 Task: Create validation rules in candidate object.
Action: Mouse moved to (574, 113)
Screenshot: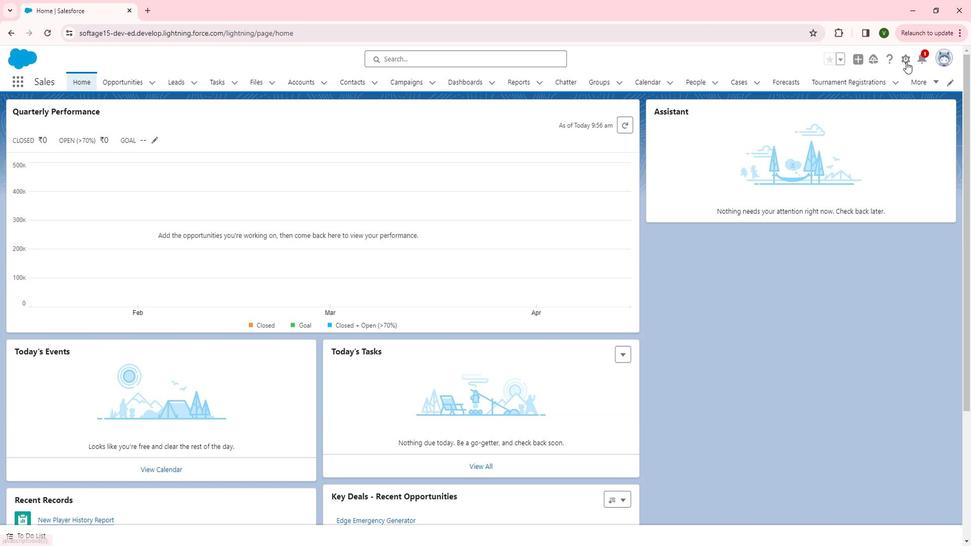 
Action: Mouse pressed left at (574, 113)
Screenshot: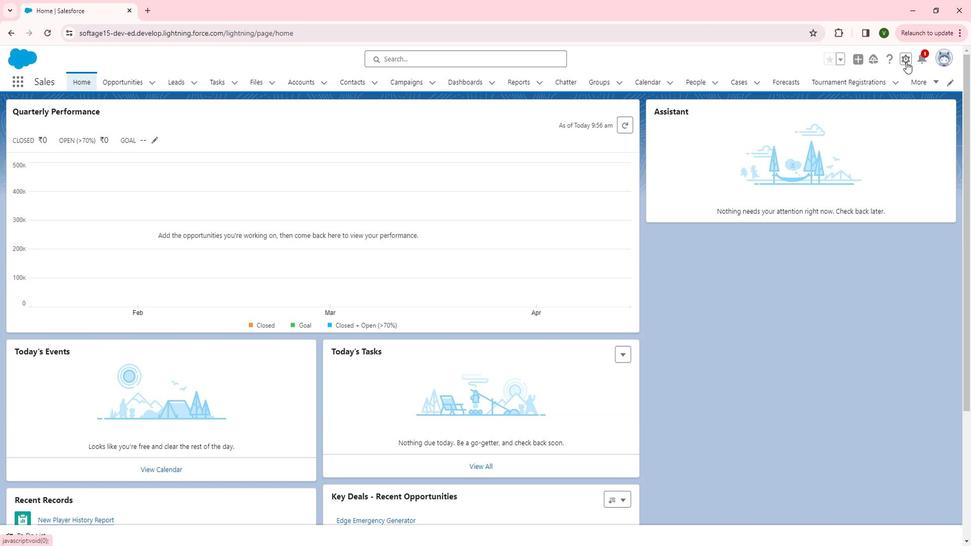 
Action: Mouse moved to (558, 139)
Screenshot: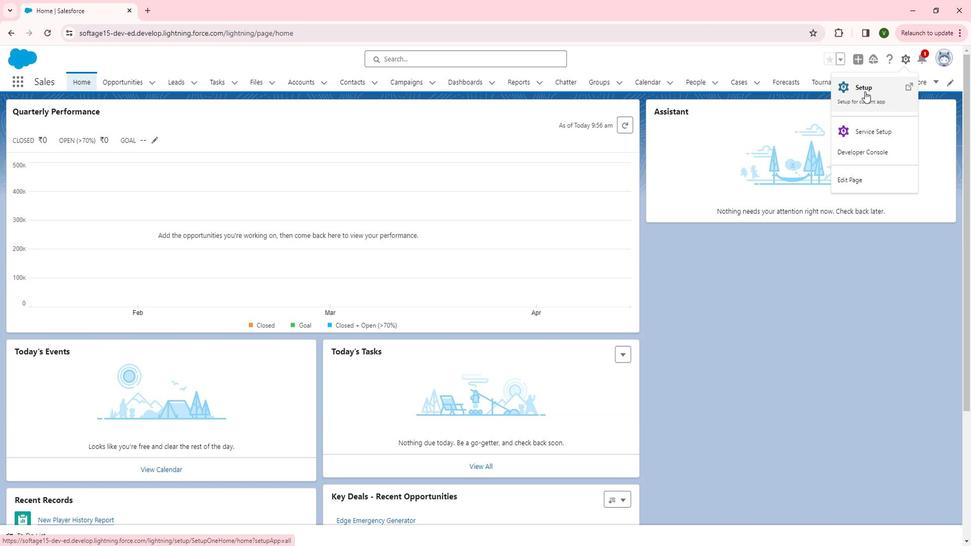 
Action: Mouse pressed left at (558, 139)
Screenshot: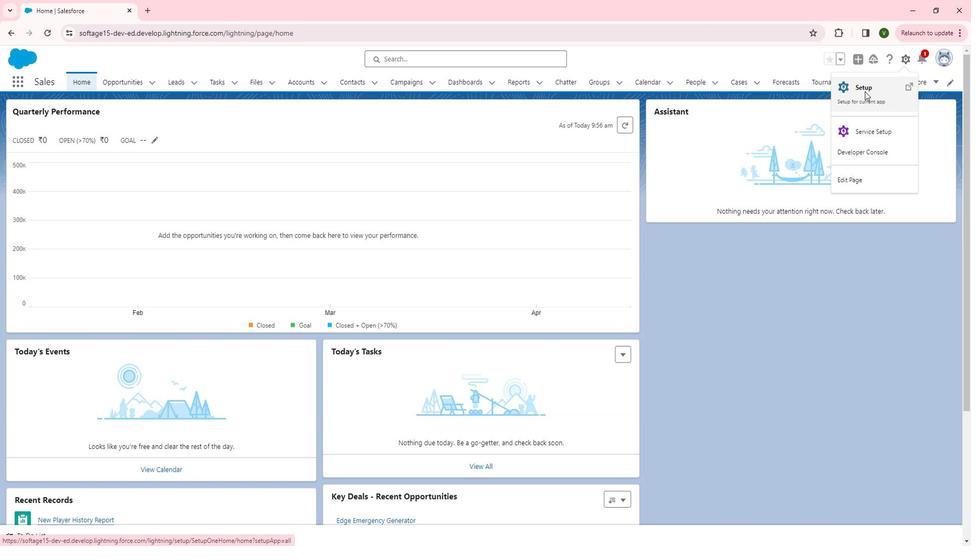 
Action: Mouse moved to (244, 379)
Screenshot: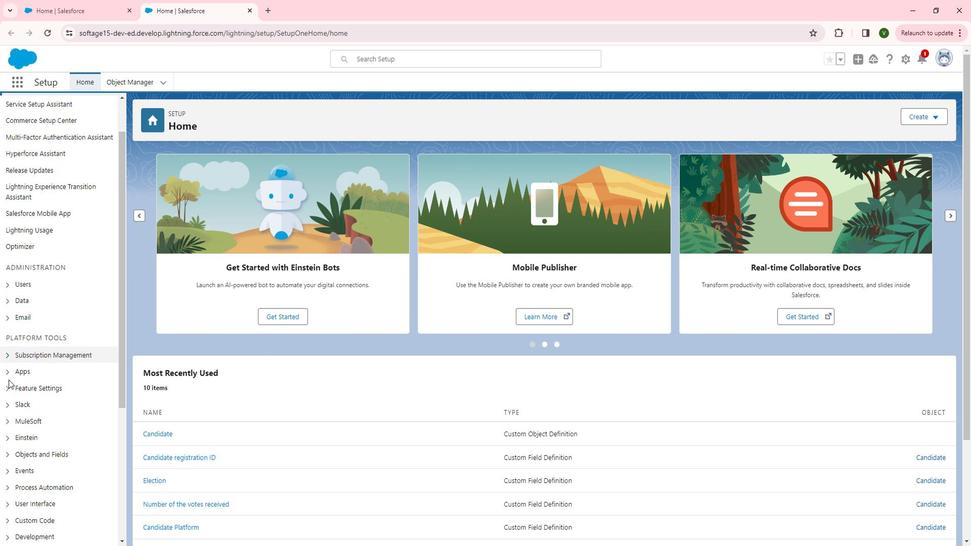 
Action: Mouse scrolled (244, 379) with delta (0, 0)
Screenshot: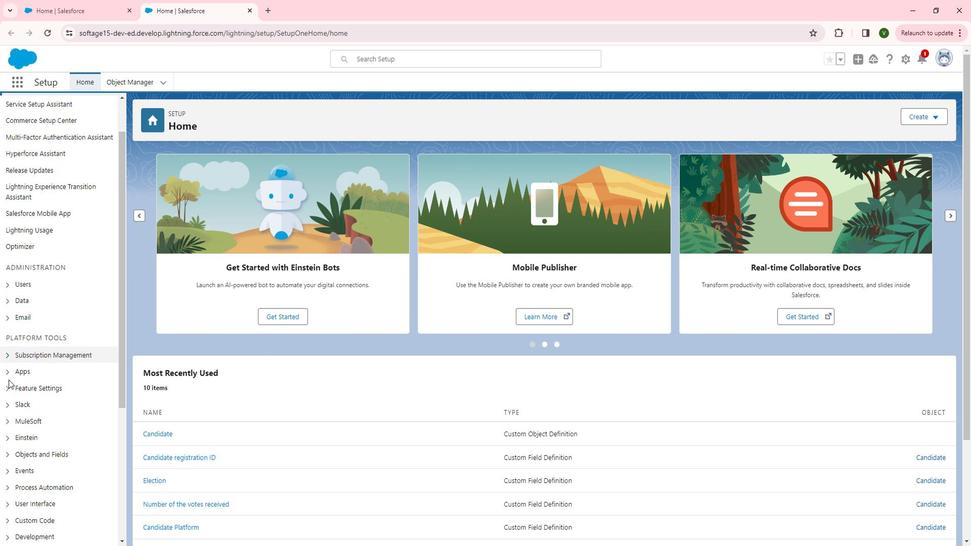 
Action: Mouse moved to (244, 390)
Screenshot: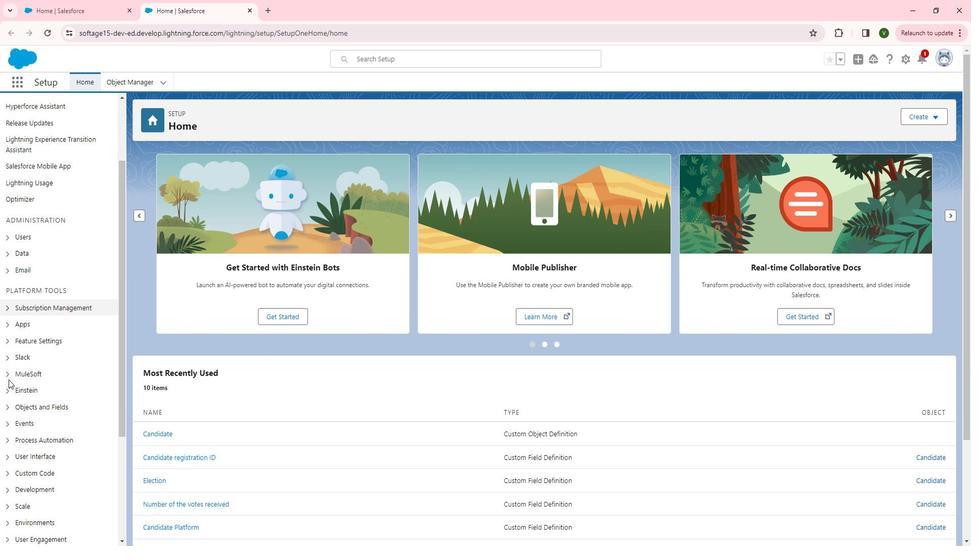 
Action: Mouse scrolled (244, 390) with delta (0, 0)
Screenshot: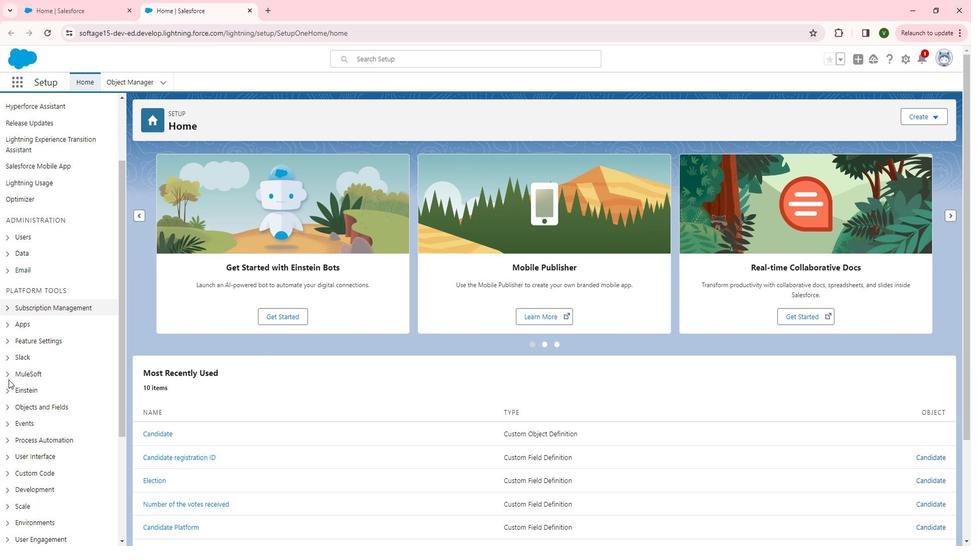 
Action: Mouse moved to (244, 409)
Screenshot: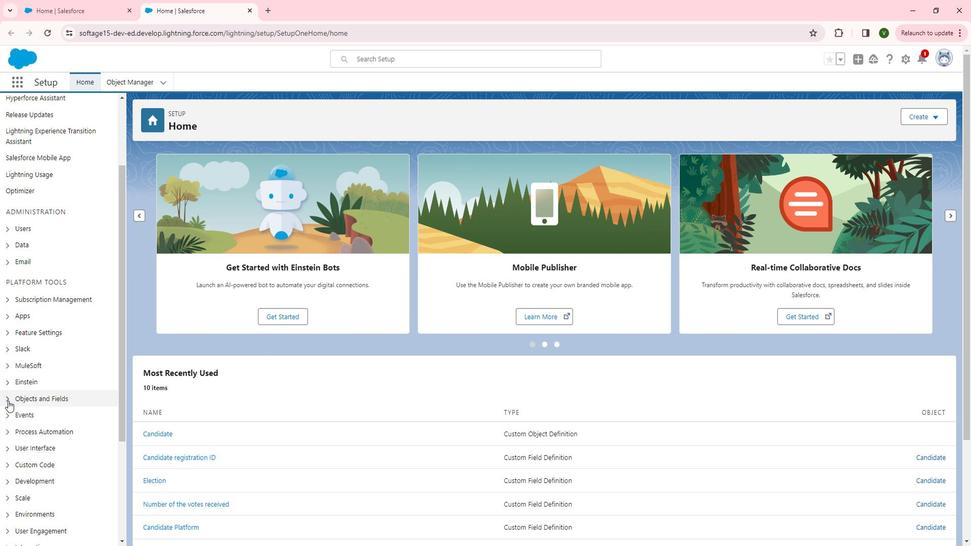 
Action: Mouse pressed left at (244, 409)
Screenshot: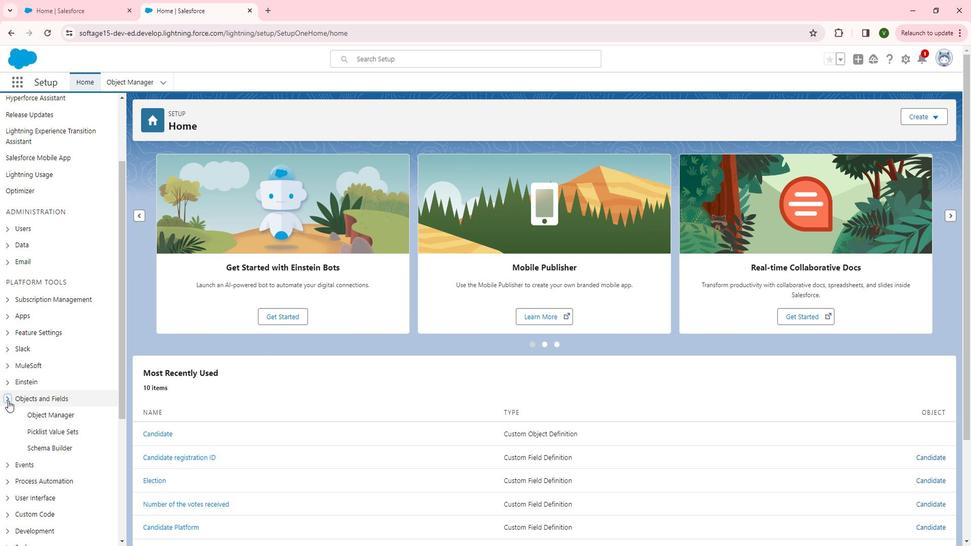 
Action: Mouse moved to (265, 423)
Screenshot: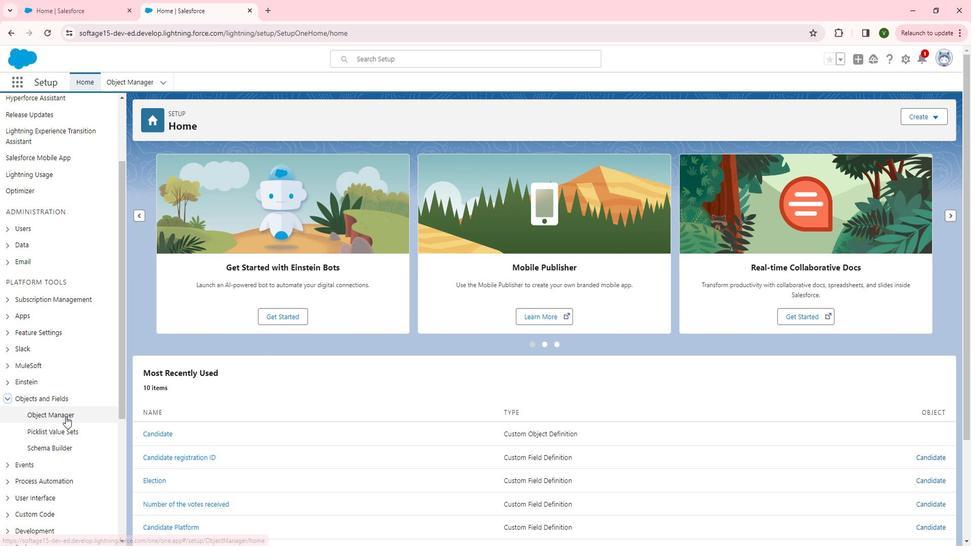 
Action: Mouse pressed left at (265, 423)
Screenshot: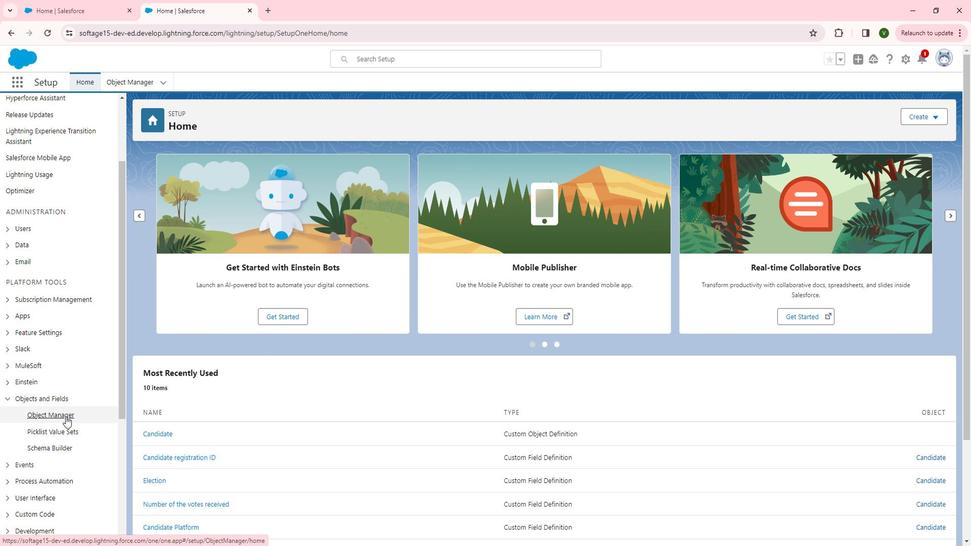 
Action: Mouse moved to (282, 350)
Screenshot: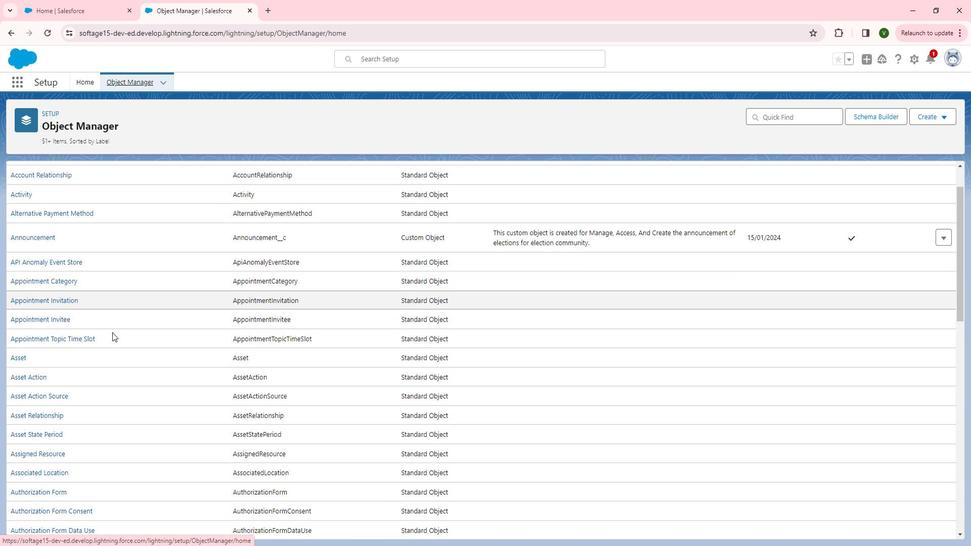 
Action: Mouse scrolled (282, 349) with delta (0, 0)
Screenshot: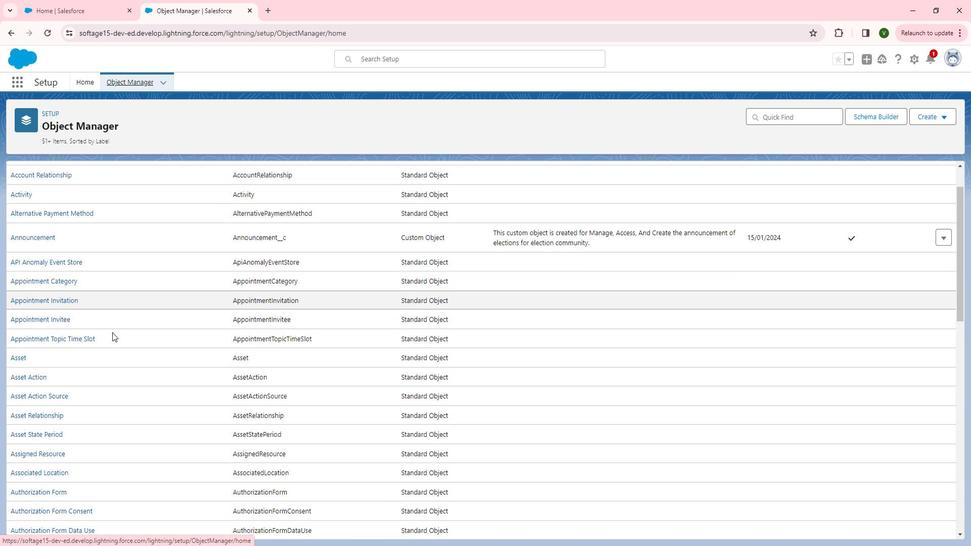 
Action: Mouse moved to (282, 350)
Screenshot: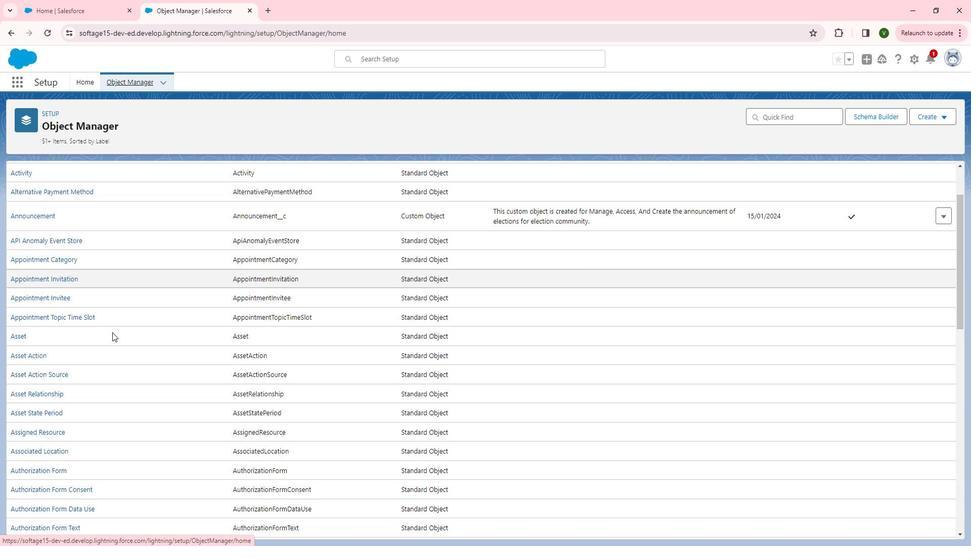 
Action: Mouse scrolled (282, 349) with delta (0, 0)
Screenshot: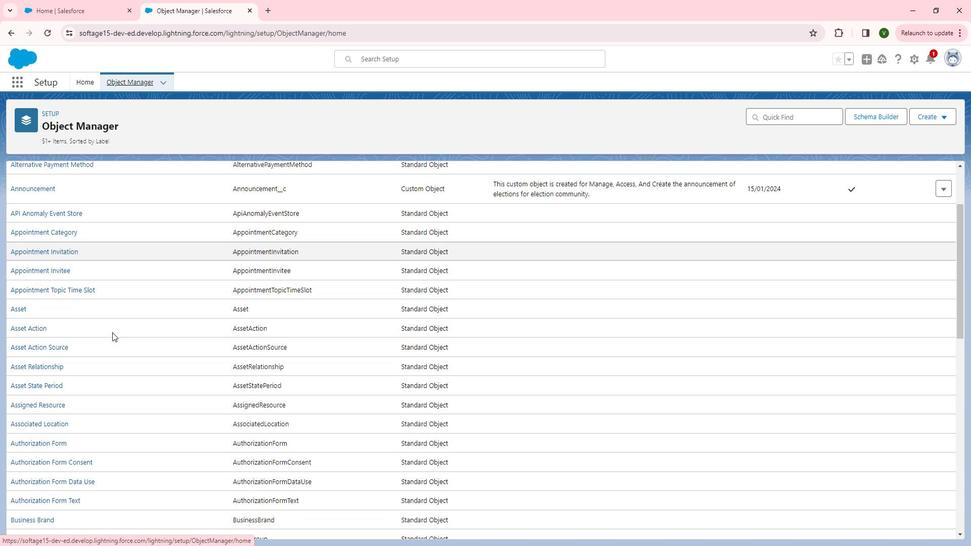 
Action: Mouse scrolled (282, 349) with delta (0, 0)
Screenshot: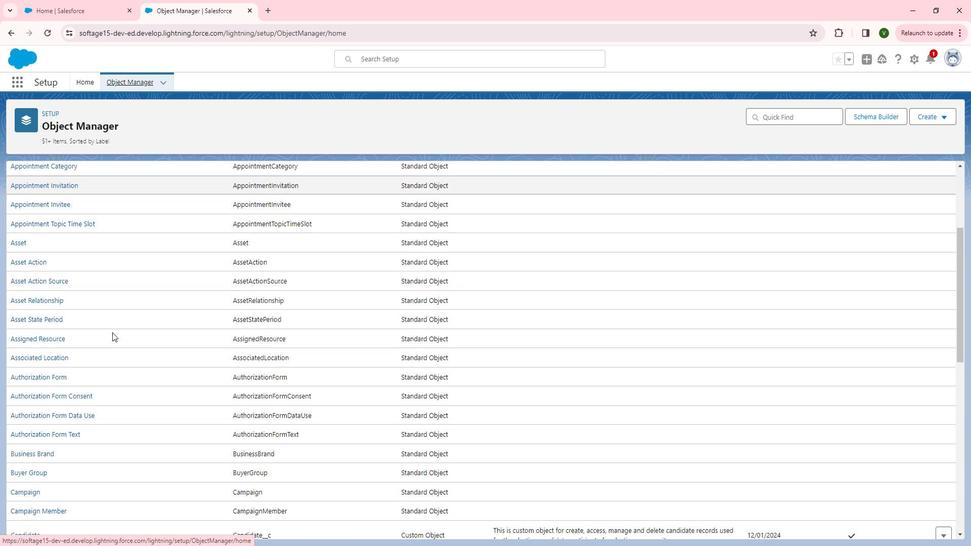 
Action: Mouse scrolled (282, 349) with delta (0, 0)
Screenshot: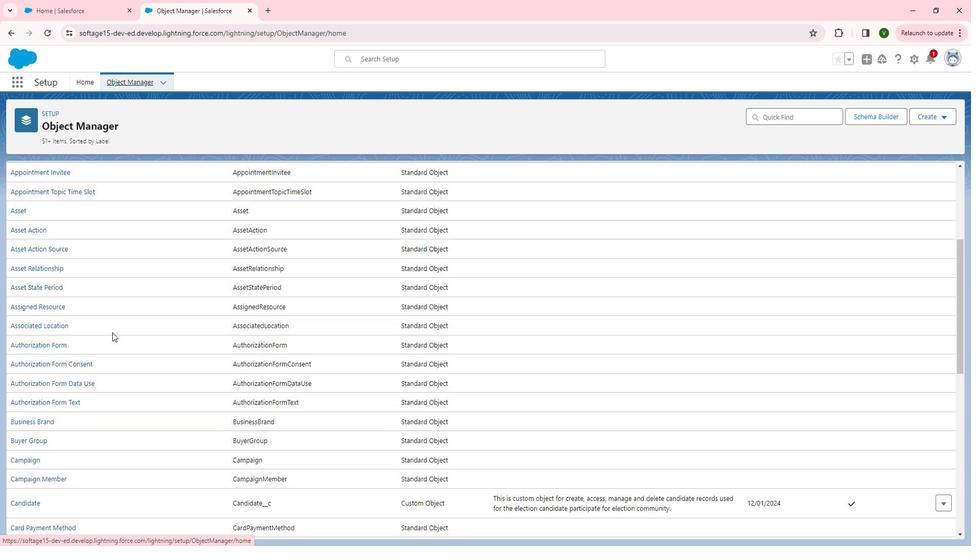 
Action: Mouse scrolled (282, 349) with delta (0, 0)
Screenshot: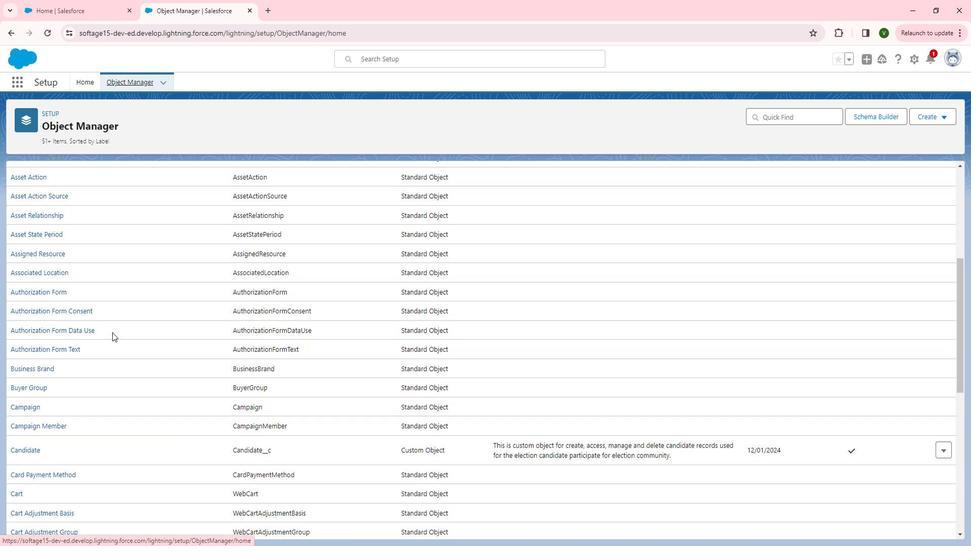 
Action: Mouse scrolled (282, 349) with delta (0, 0)
Screenshot: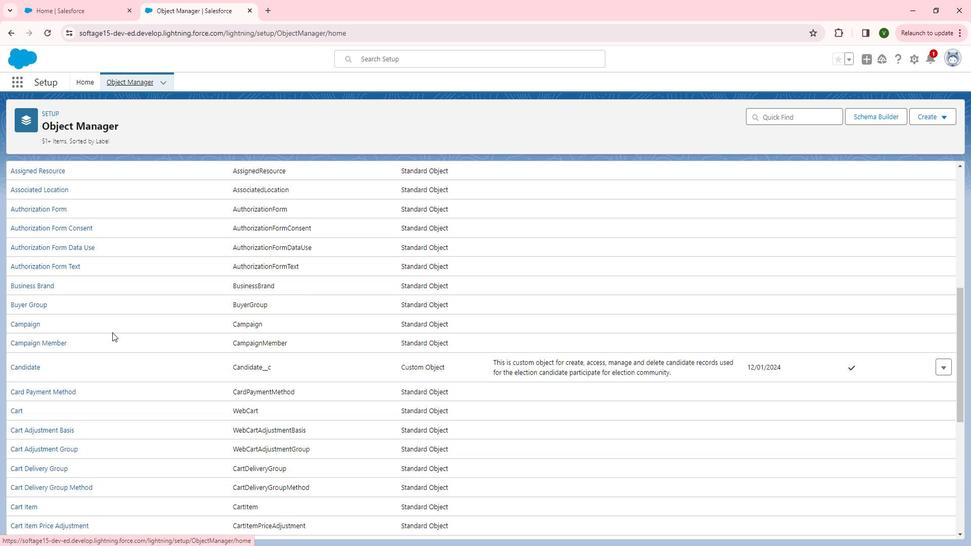 
Action: Mouse scrolled (282, 349) with delta (0, 0)
Screenshot: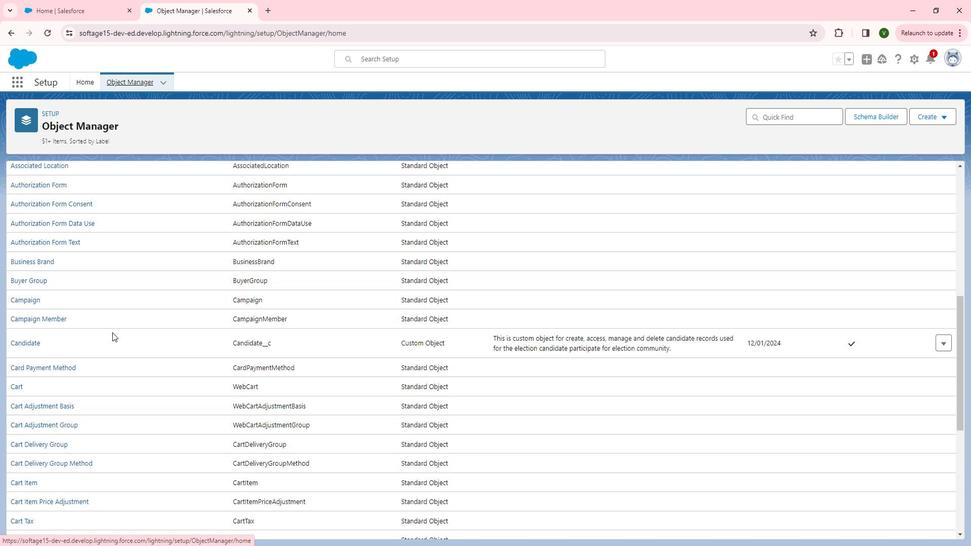 
Action: Mouse moved to (254, 345)
Screenshot: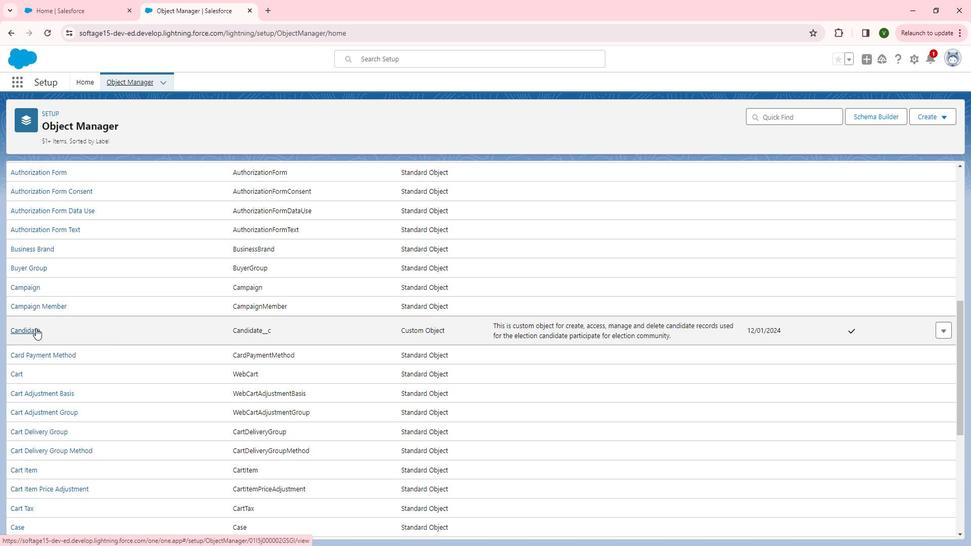 
Action: Mouse pressed left at (254, 345)
Screenshot: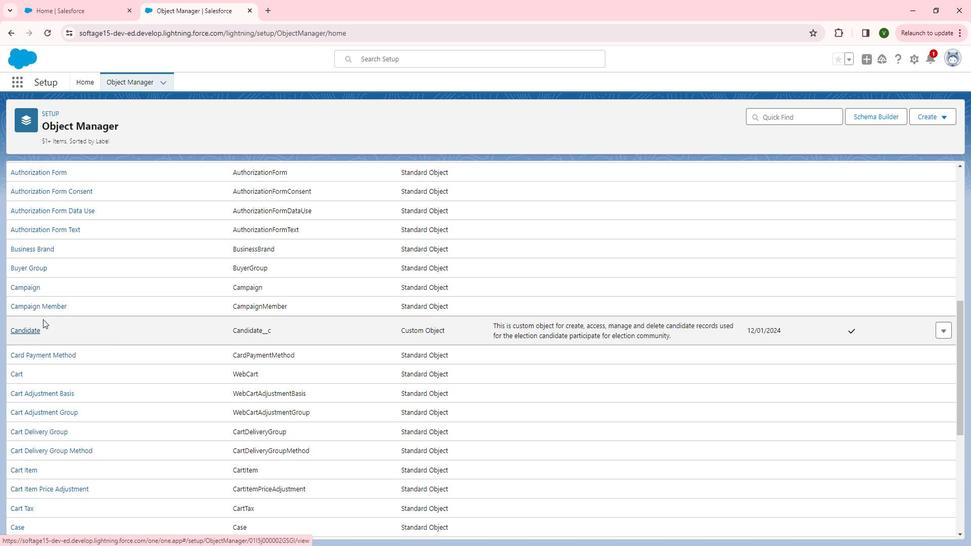 
Action: Mouse moved to (259, 478)
Screenshot: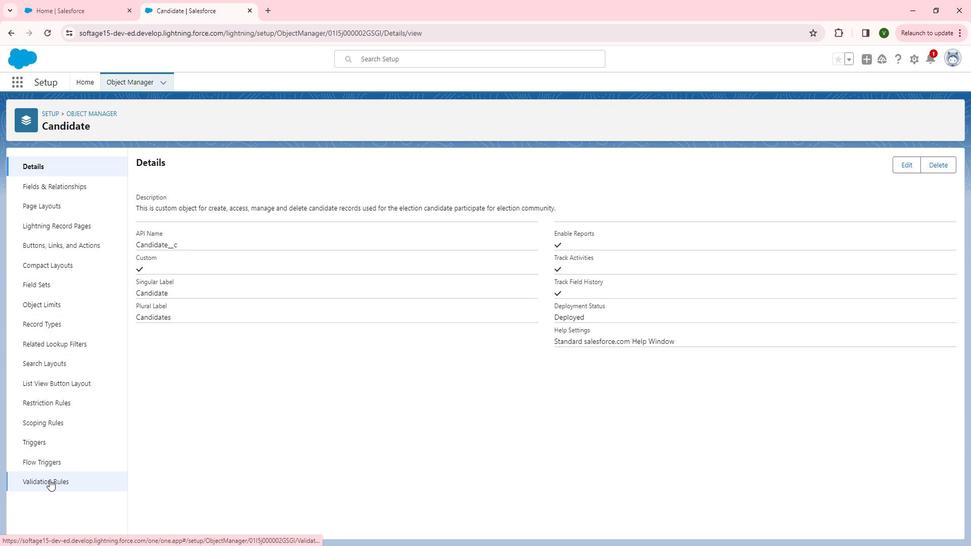 
Action: Mouse pressed left at (259, 478)
Screenshot: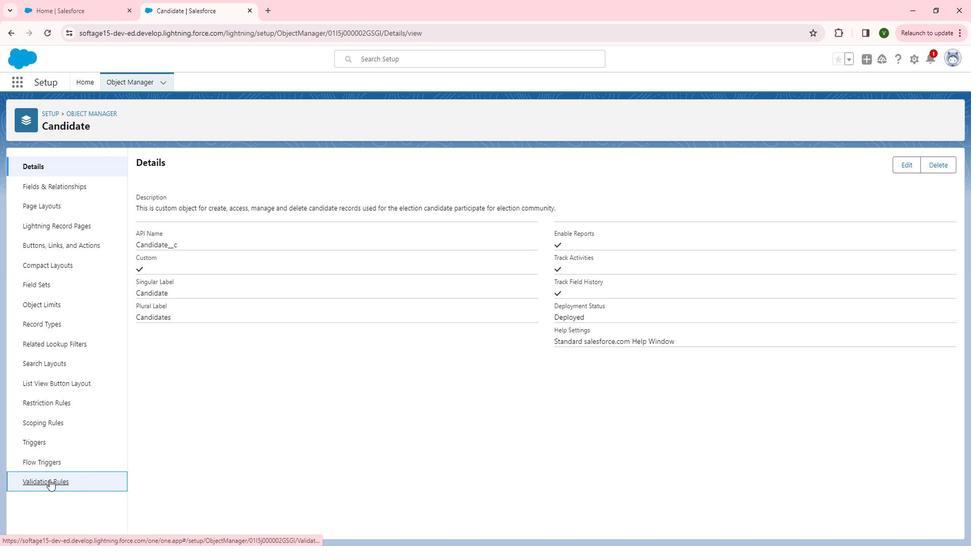 
Action: Mouse moved to (502, 295)
Screenshot: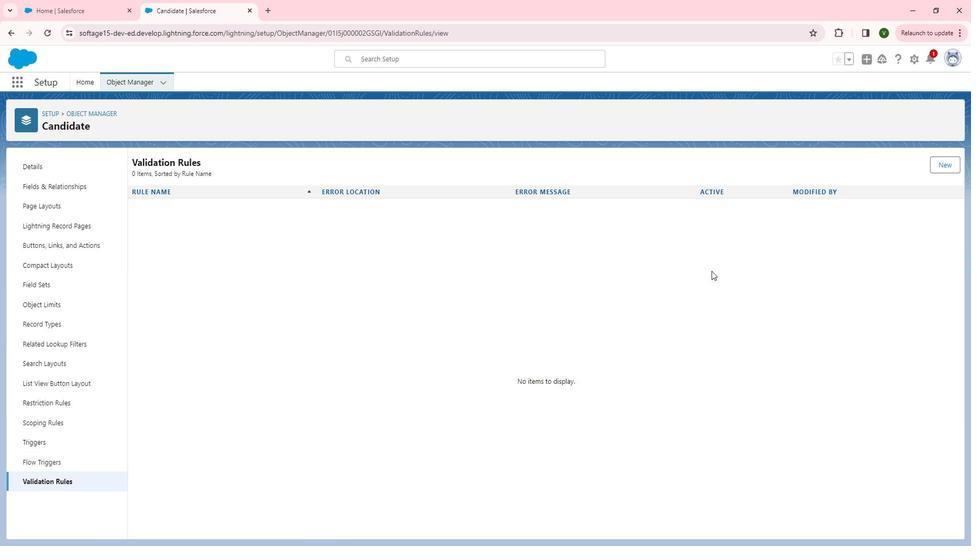 
Action: Mouse pressed left at (502, 295)
Screenshot: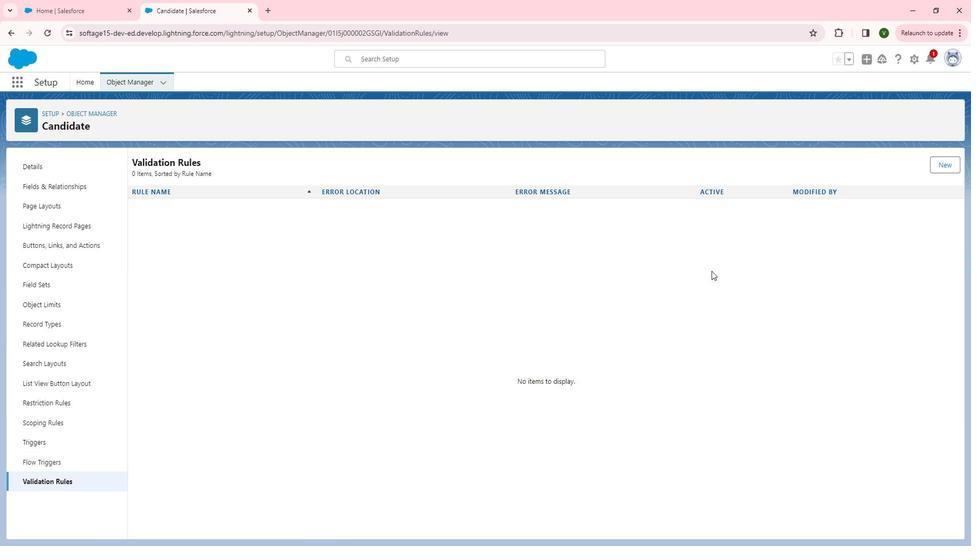 
Action: Mouse moved to (585, 203)
Screenshot: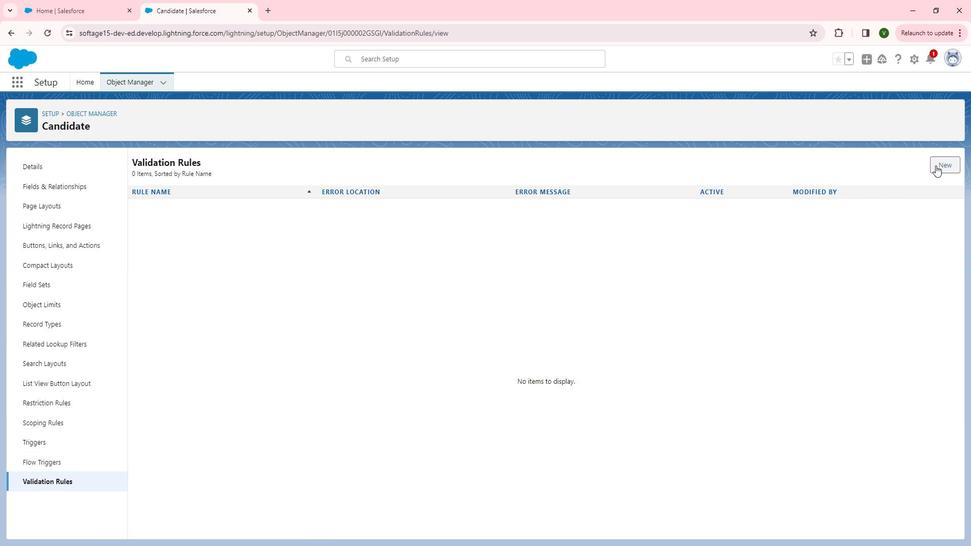 
Action: Mouse pressed left at (585, 203)
Screenshot: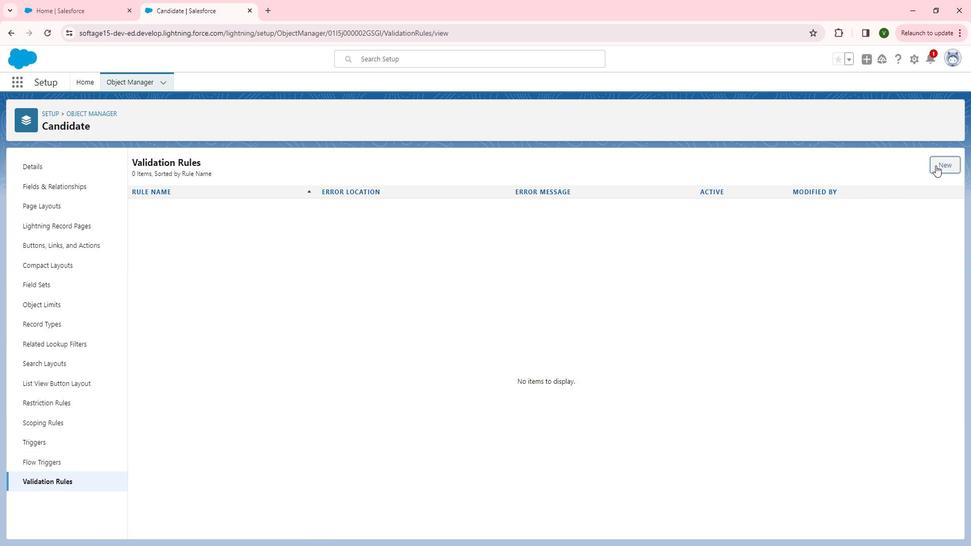 
Action: Mouse moved to (155, 105)
Screenshot: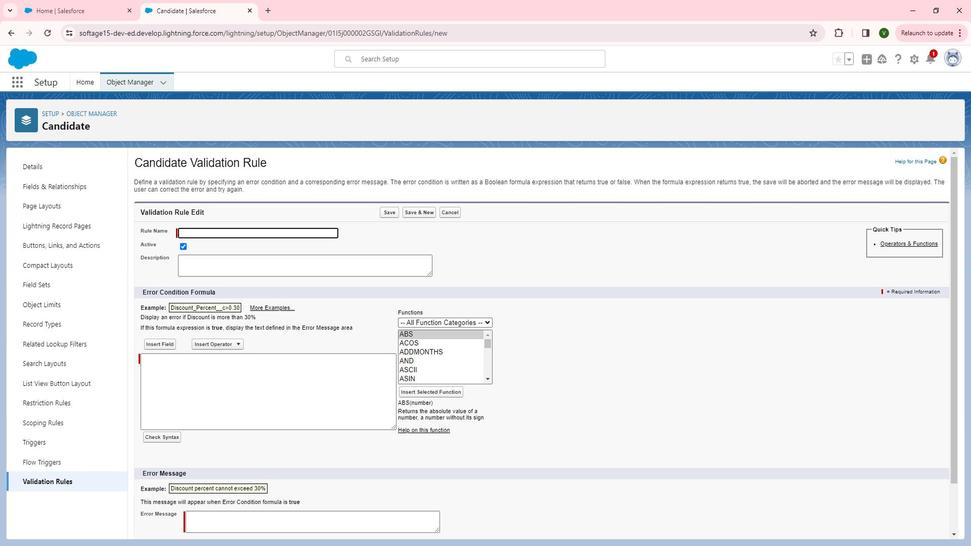 
Action: Mouse scrolled (155, 105) with delta (0, 0)
Screenshot: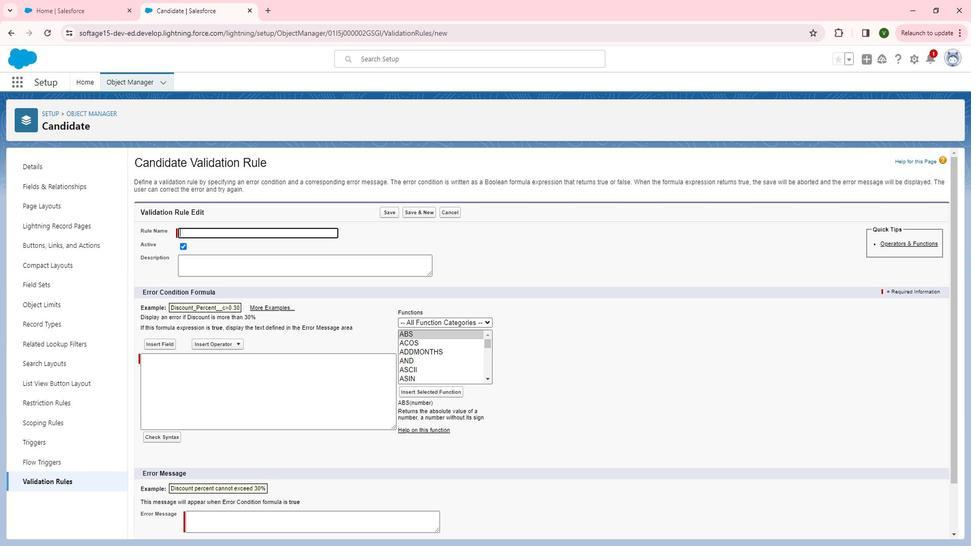 
Action: Mouse scrolled (155, 105) with delta (0, 0)
Screenshot: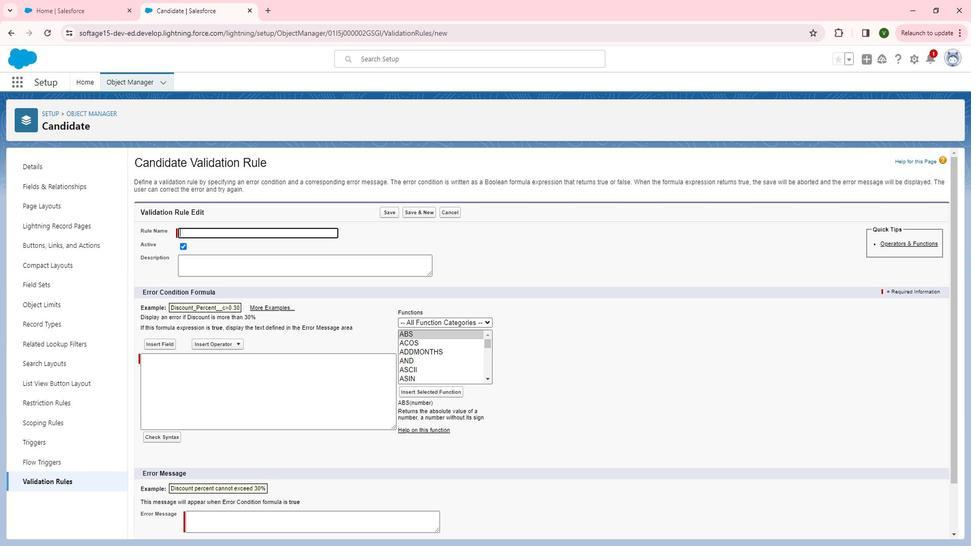 
Action: Mouse moved to (328, 241)
Screenshot: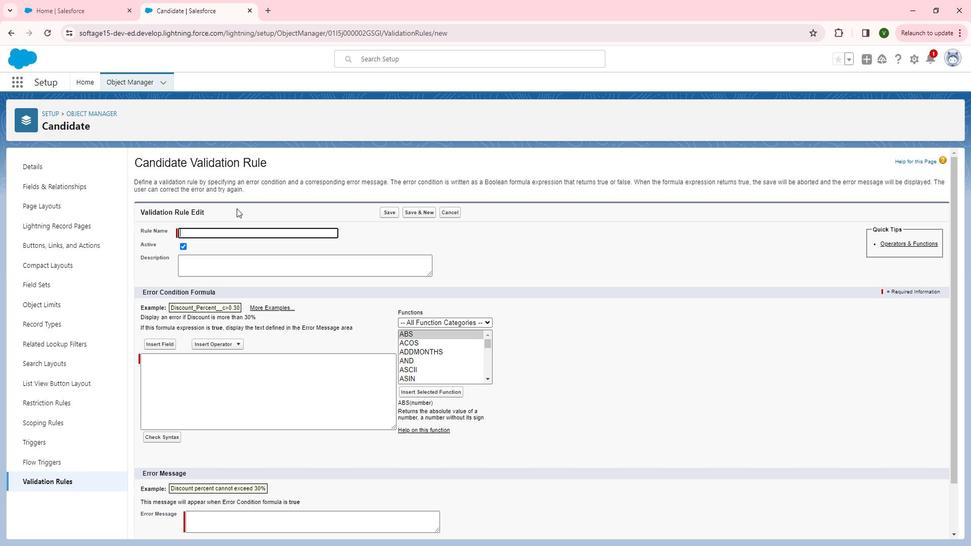 
Action: Key pressed <Key.shift>Election<Key.space><Key.shift>Candiate=<Key.backspace><Key.backspace><Key.backspace><Key.backspace>date<Key.space><Key.shift>Validation<Key.tab><Key.tab><Key.shift><Key.shift>This<Key.space>validation<Key.space>for<Key.space>the<Key.space>makw<Key.space>sure<Key.space>the<Key.space>candidate<Key.space><Key.left><Key.left><Key.left><Key.left><Key.left><Key.left><Key.left><Key.left><Key.left><Key.left><Key.left><Key.left><Key.left><Key.left><Key.left><Key.left><Key.left><Key.left><Key.left><Key.left><Key.backspace>e<Key.down>mu<Key.backspace><Key.backspace>age<Key.space>must<Key.space>be<Key.space>aleast<Key.space>19<Key.backspace>8<Key.space>years<Key.left><Key.left><Key.left><Key.left><Key.left><Key.left><Key.left><Key.left><Key.left><Key.left><Key.left><Key.left><Key.left><Key.left><Key.space><Key.right><Key.right><Key.right><Key.right><Key.right><Key.right><Key.right><Key.right><Key.right><Key.right><Key.right><Key.right><Key.right><Key.right><Key.right><Key.right><Key.right><Key.right><Key.right><Key.right><Key.space><Key.left><Key.left><Key.left><Key.left><Key.left><Key.left><Key.left><Key.left><Key.left><Key.left><Key.left><Key.left><Key.left><Key.left><Key.left><Key.left>t<Key.down>and<Key.space>not<Key.space>able<Key.space>to<Key.space>change<Key.space>election<Key.space>is<Key.space>assighend<Key.backspace><Key.backspace><Key.backspace><Key.backspace><Key.backspace><Key.backspace><Key.backspace><Key.backspace><Key.backspace>started.
Screenshot: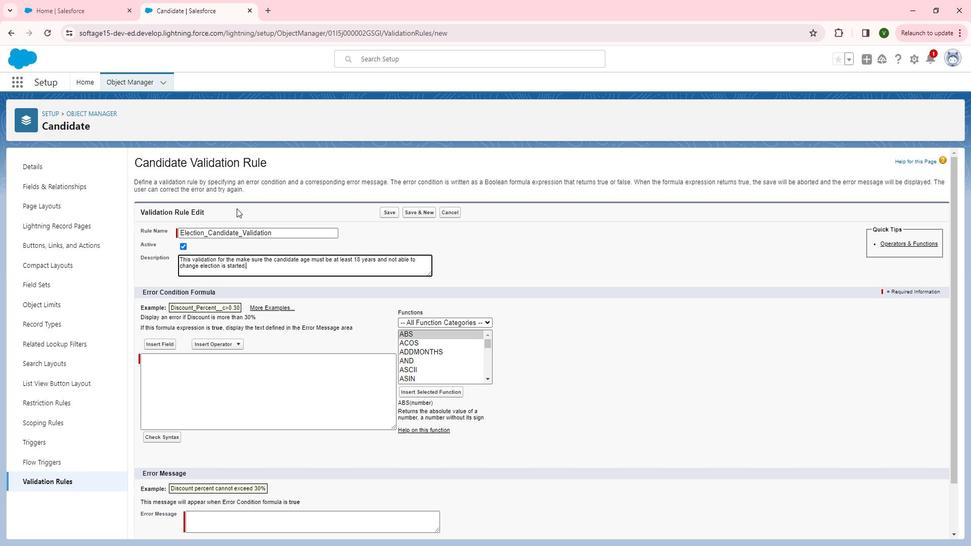 
Action: Mouse moved to (364, 321)
Screenshot: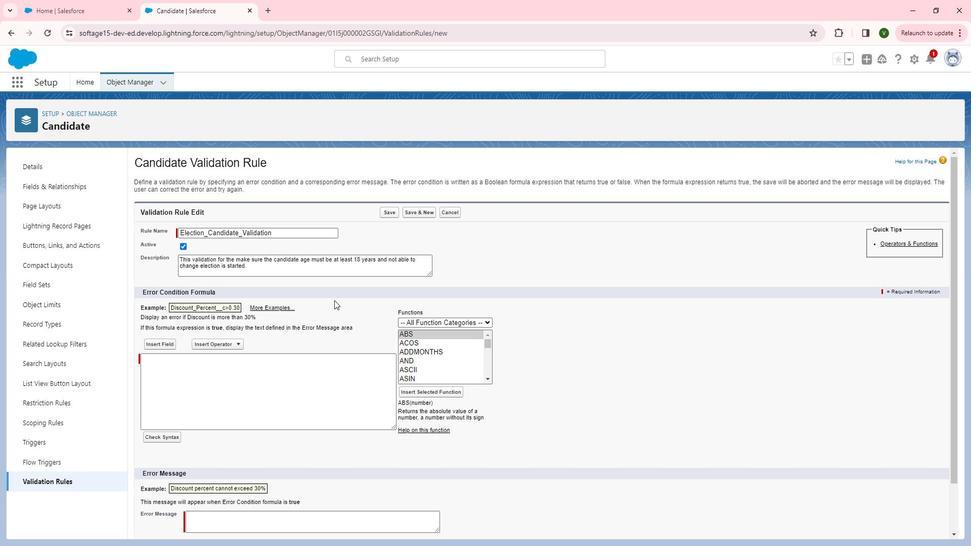 
Action: Mouse pressed left at (364, 321)
Screenshot: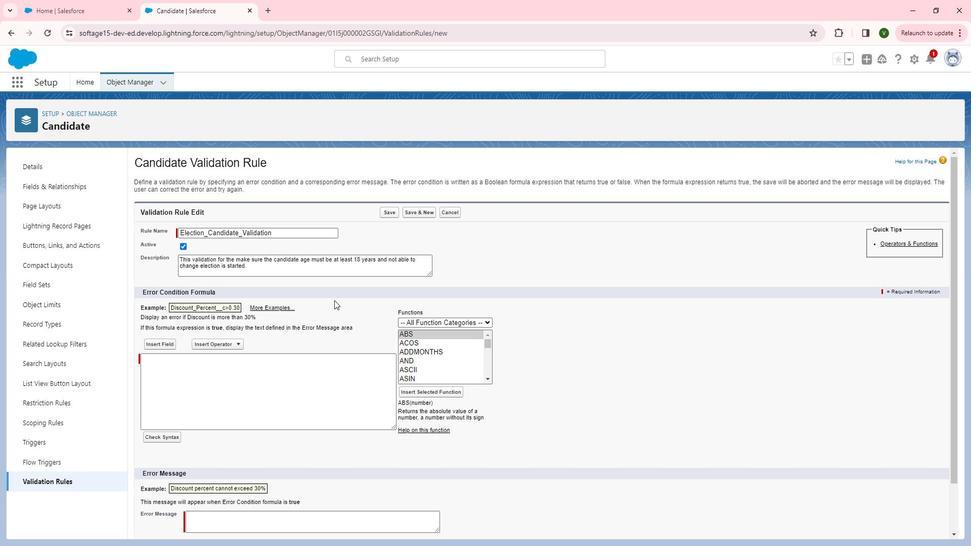 
Action: Mouse moved to (421, 394)
Screenshot: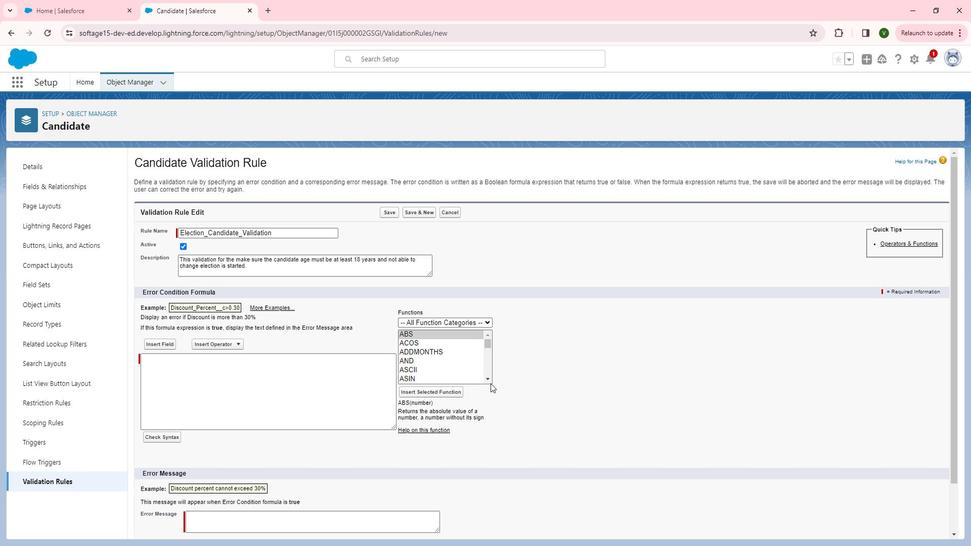 
Action: Mouse pressed left at (421, 394)
Screenshot: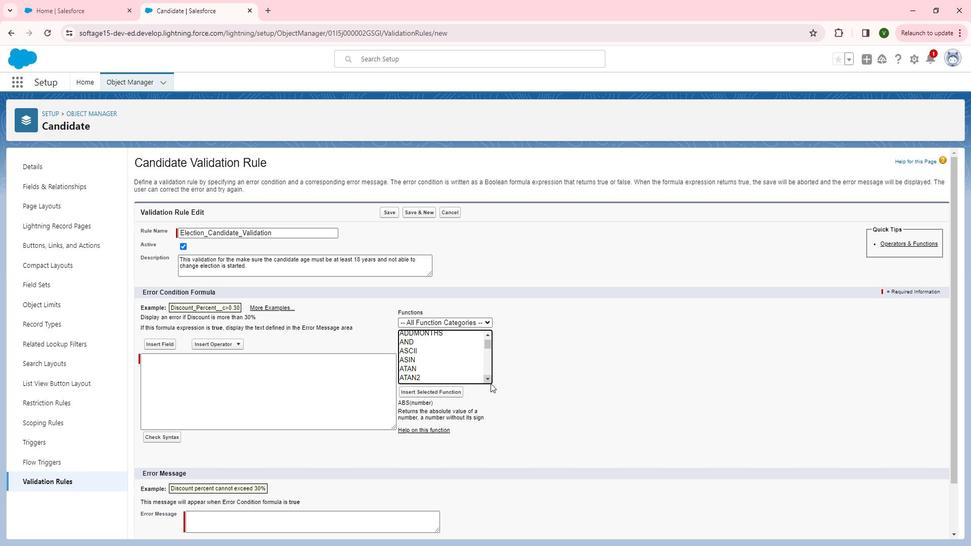 
Action: Mouse moved to (392, 356)
Screenshot: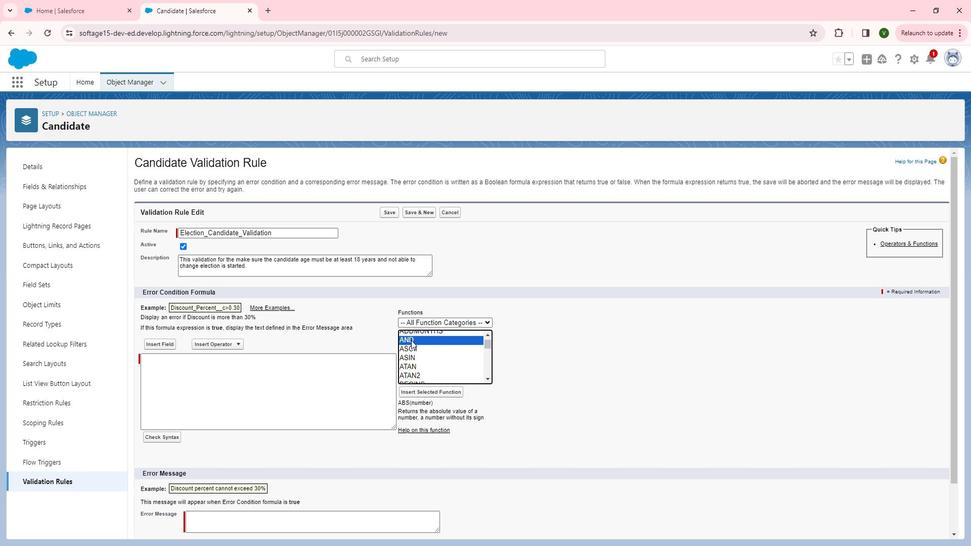 
Action: Mouse pressed left at (392, 356)
Screenshot: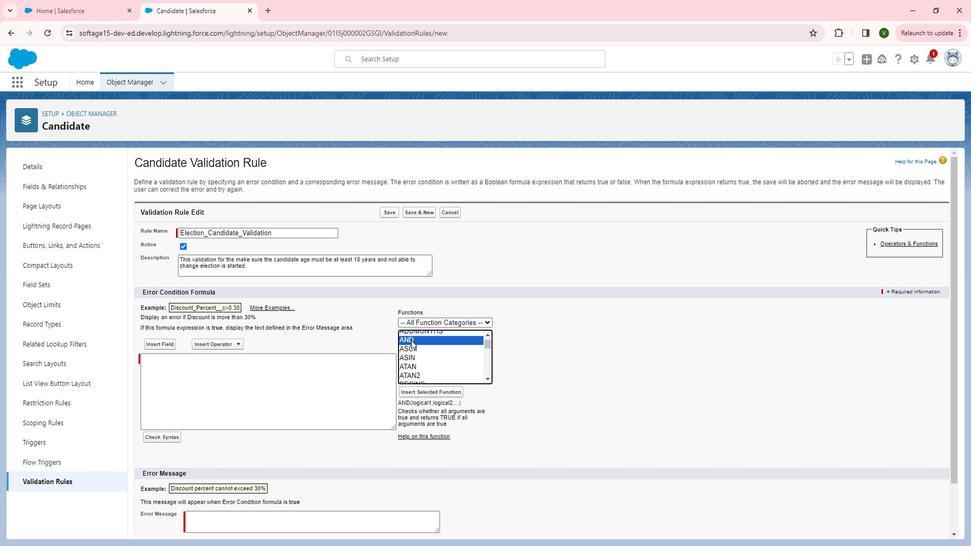 
Action: Mouse moved to (404, 401)
Screenshot: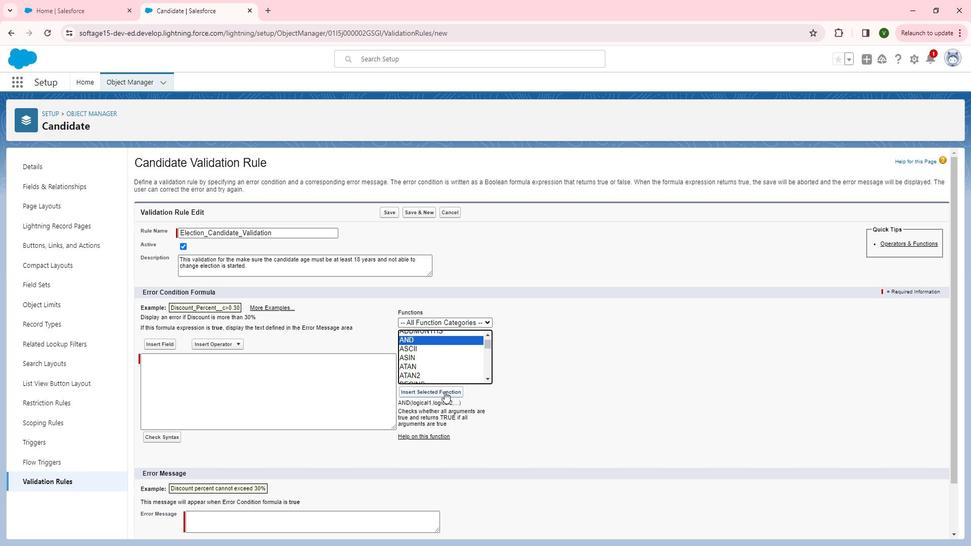 
Action: Mouse pressed left at (404, 401)
Screenshot: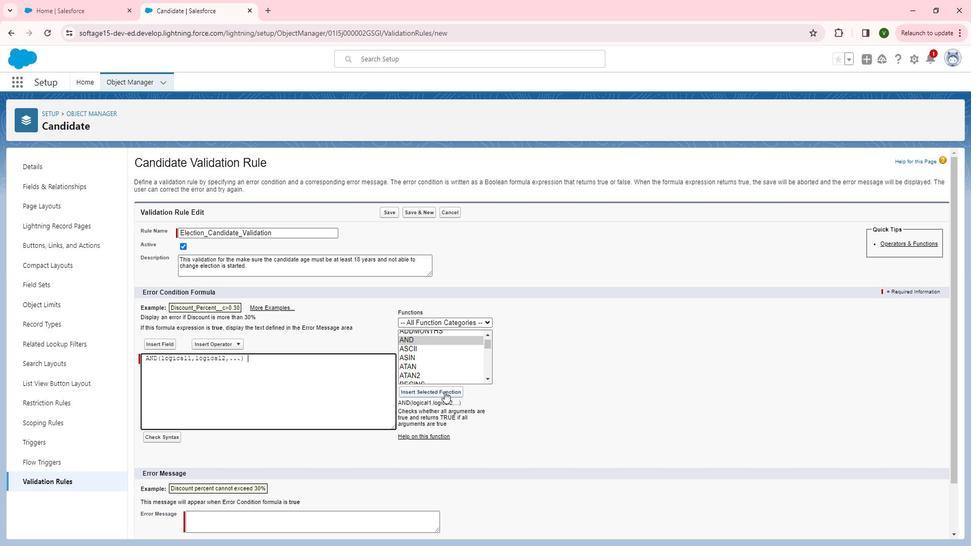 
Action: Mouse moved to (329, 374)
Screenshot: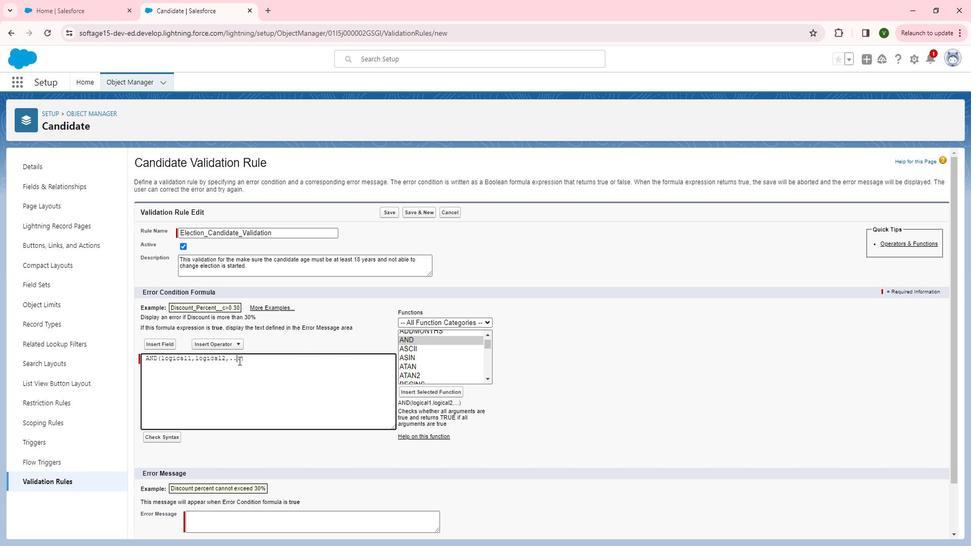
Action: Mouse pressed left at (329, 374)
Screenshot: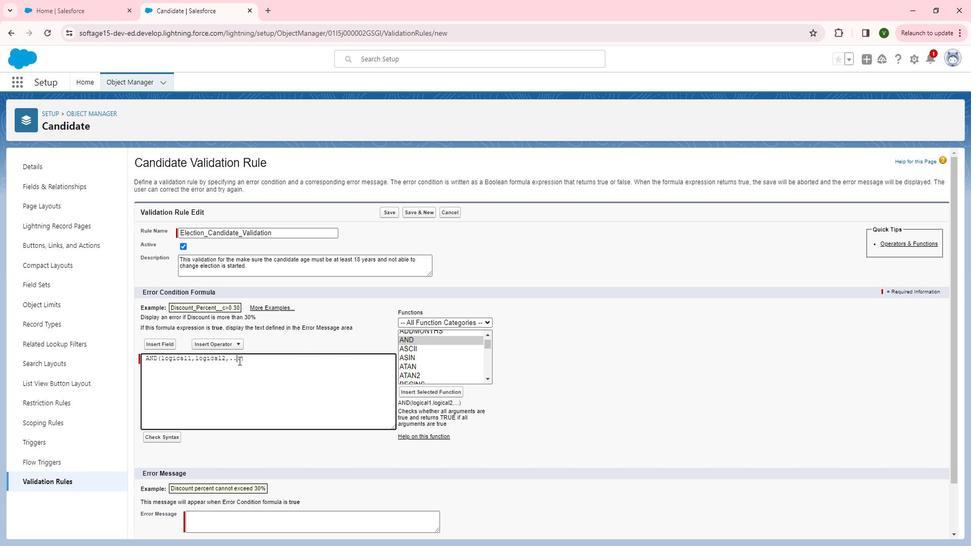 
Action: Mouse moved to (300, 376)
Screenshot: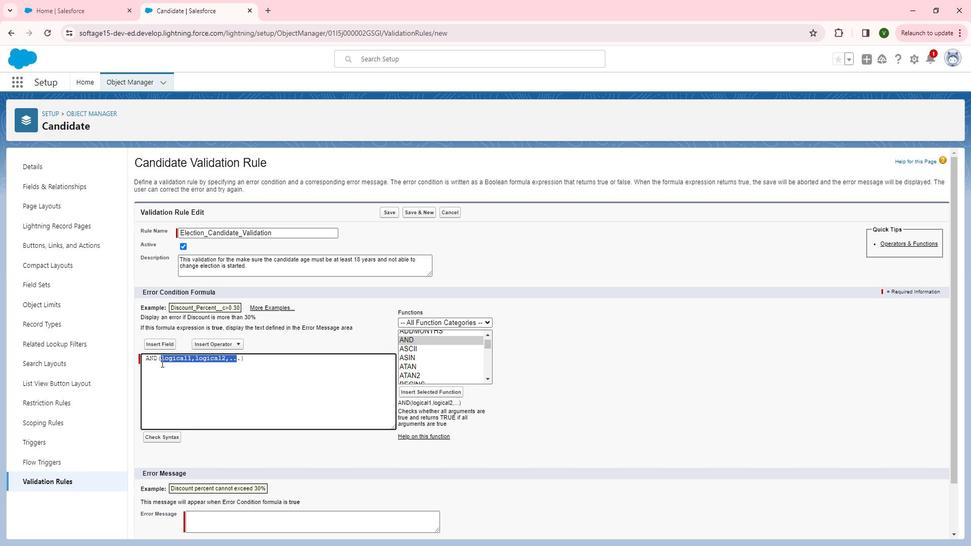 
Action: Key pressed <Key.delete>
Screenshot: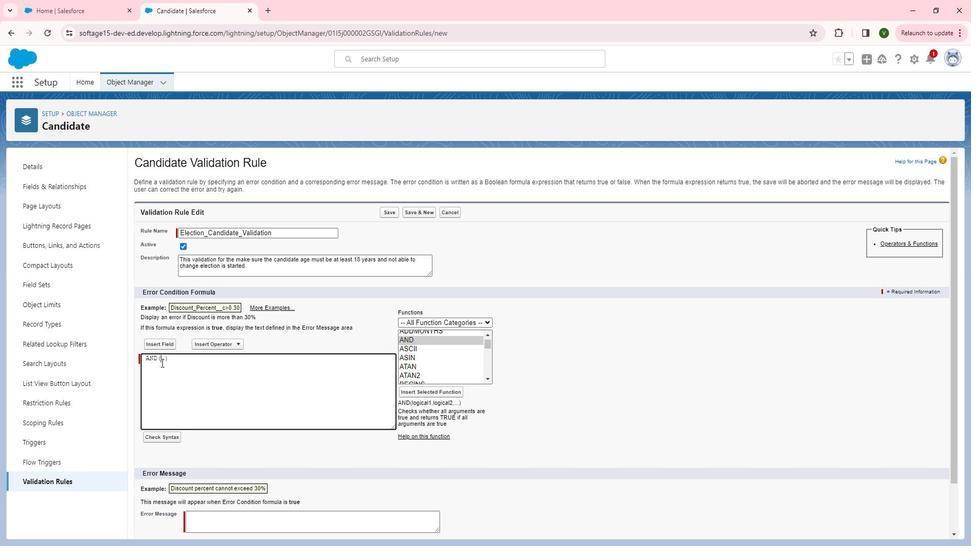 
Action: Mouse moved to (373, 393)
Screenshot: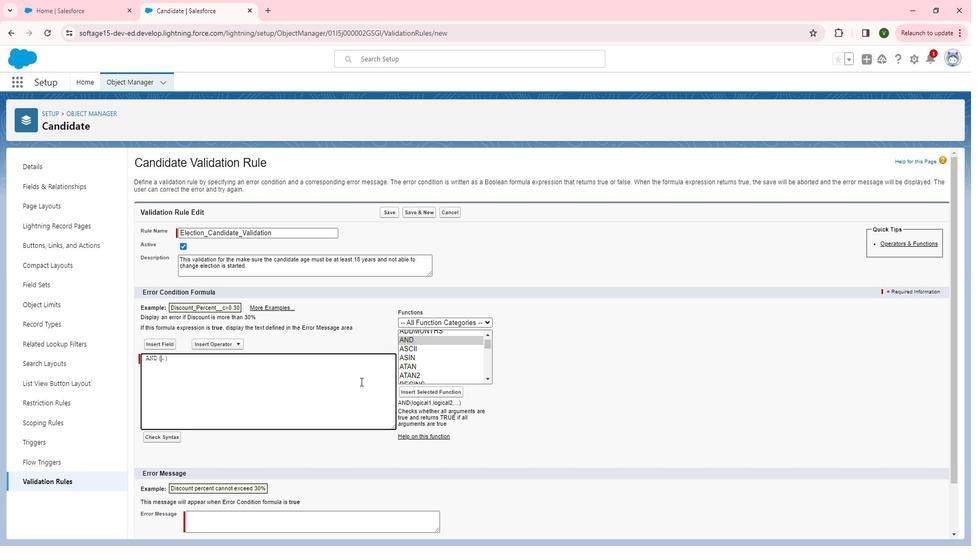 
Action: Key pressed <Key.delete>
Screenshot: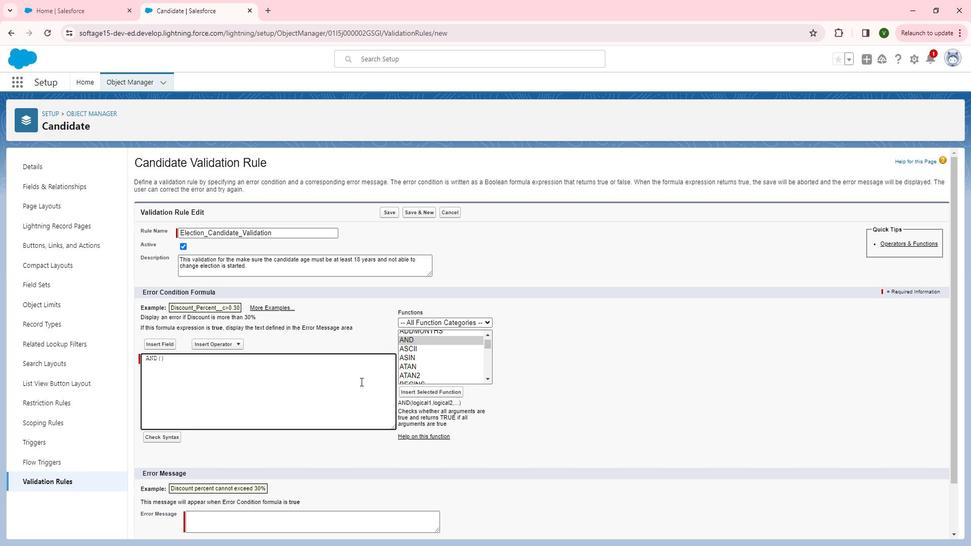 
Action: Mouse moved to (421, 394)
Screenshot: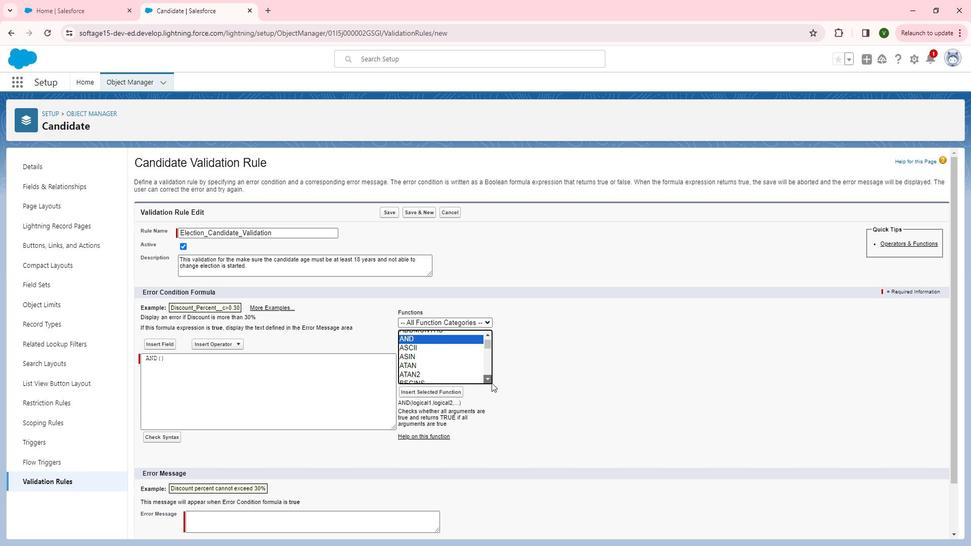 
Action: Mouse pressed left at (421, 394)
Screenshot: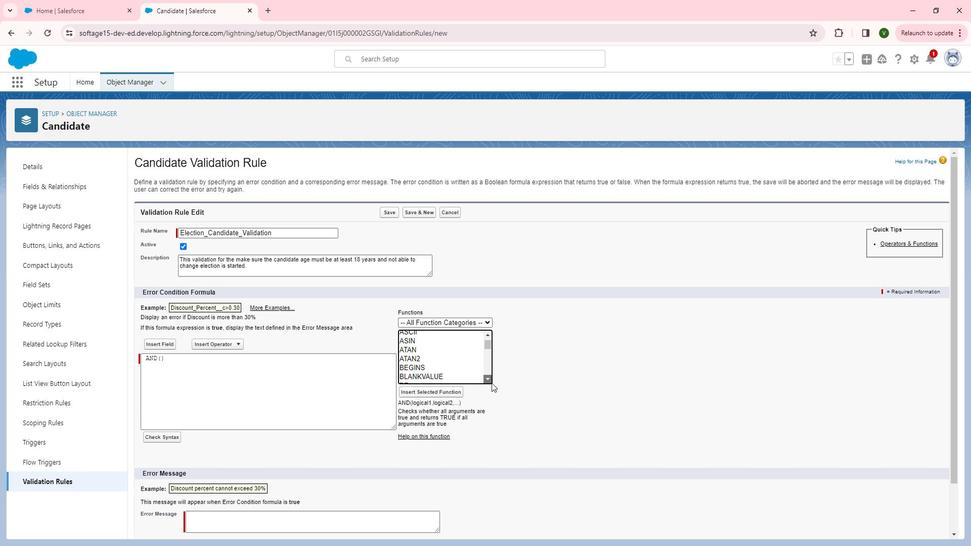 
Action: Mouse pressed left at (421, 394)
Screenshot: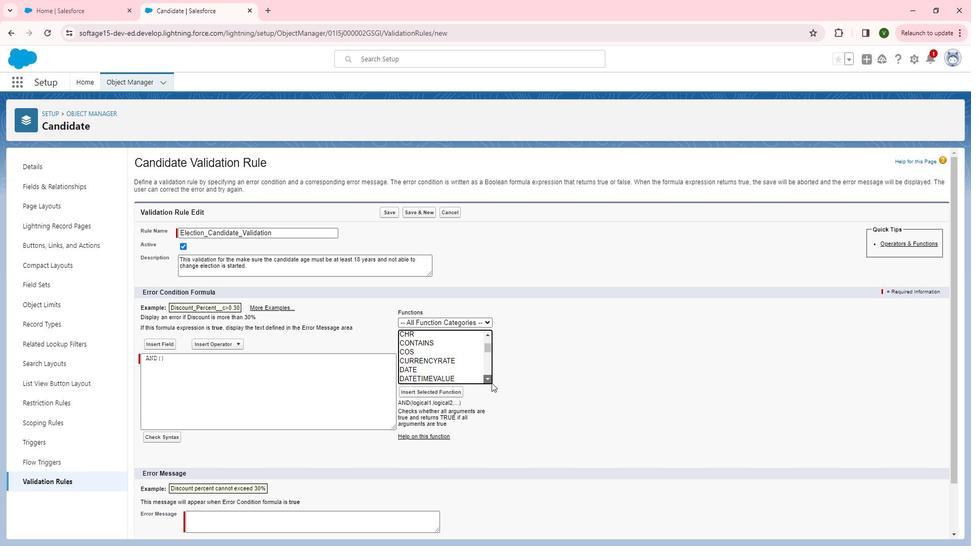 
Action: Mouse pressed left at (421, 394)
Screenshot: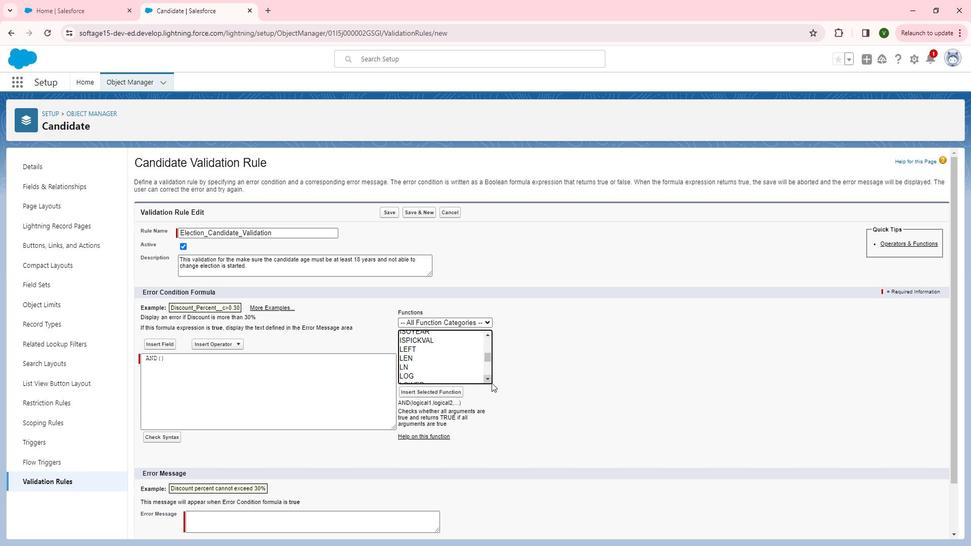 
Action: Mouse pressed left at (421, 394)
Screenshot: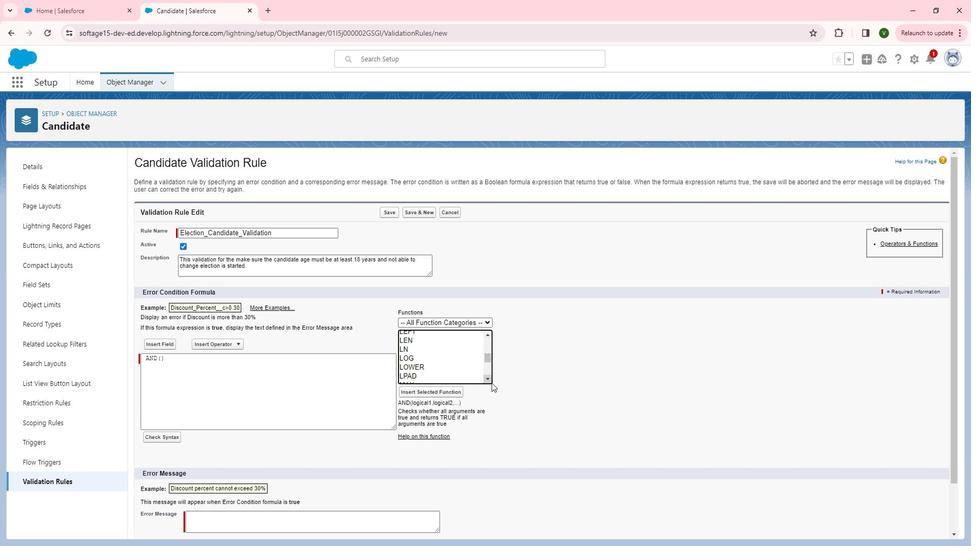 
Action: Mouse pressed left at (421, 394)
Screenshot: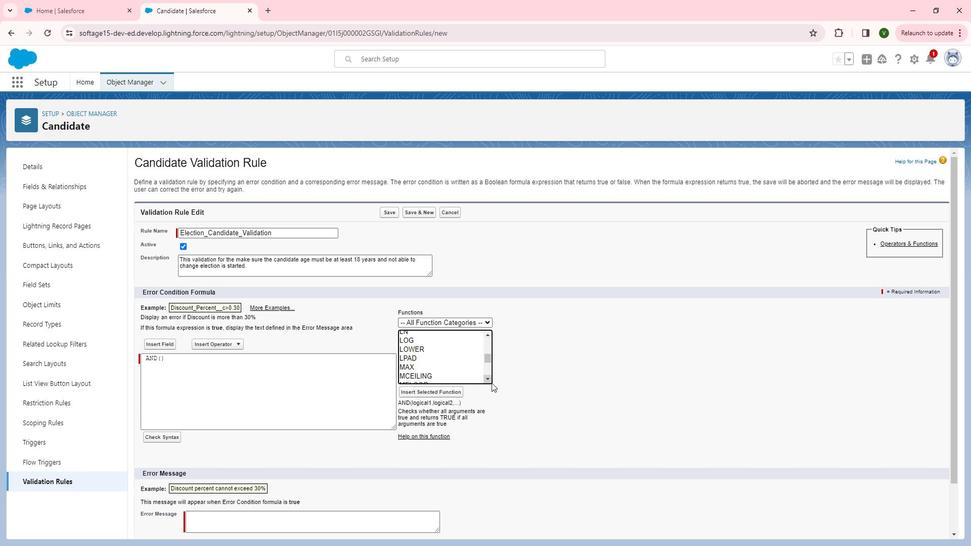 
Action: Mouse pressed left at (421, 394)
Screenshot: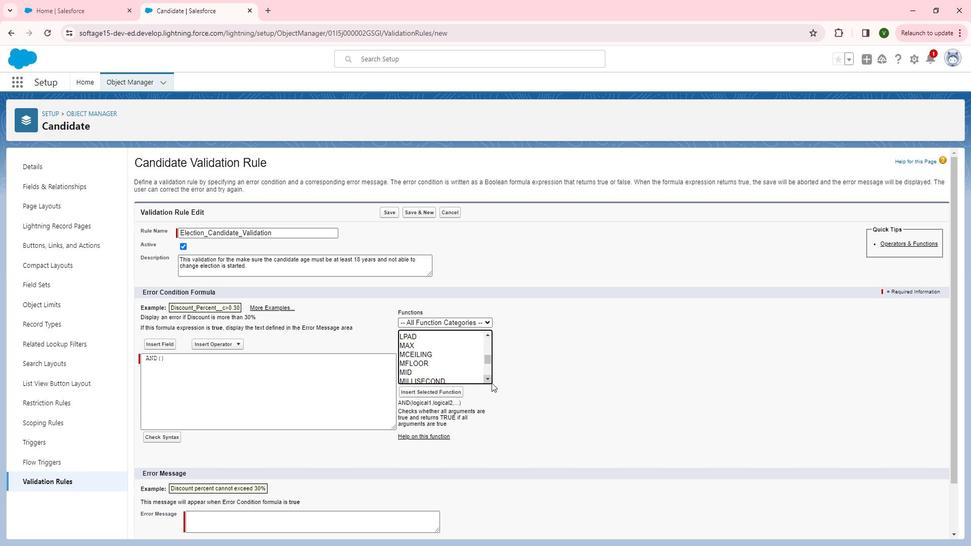 
Action: Mouse pressed left at (421, 394)
Screenshot: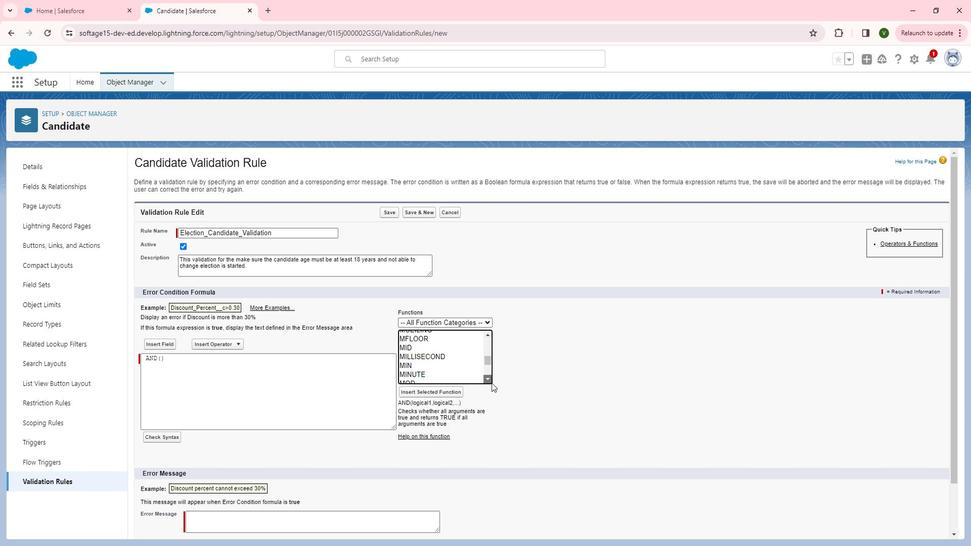 
Action: Mouse moved to (390, 375)
Screenshot: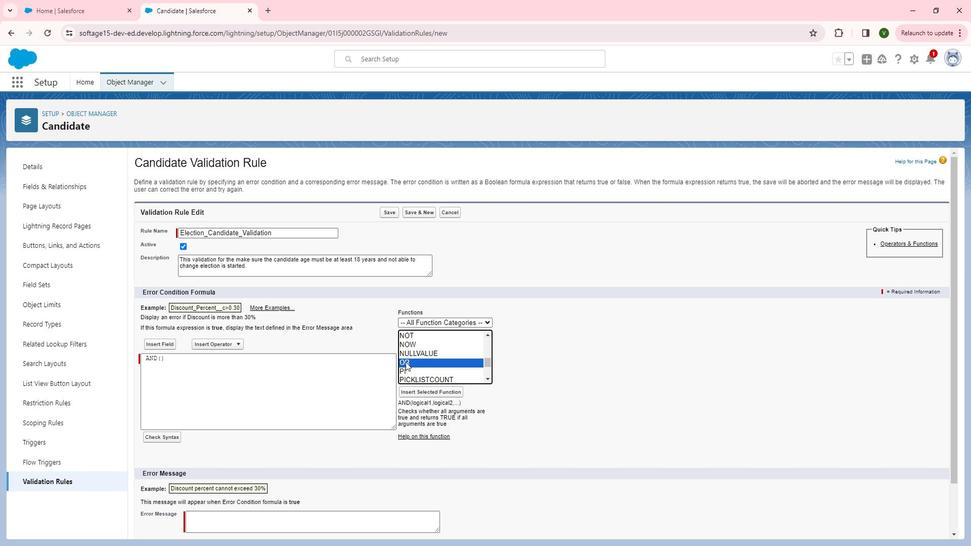 
Action: Mouse pressed left at (390, 375)
Screenshot: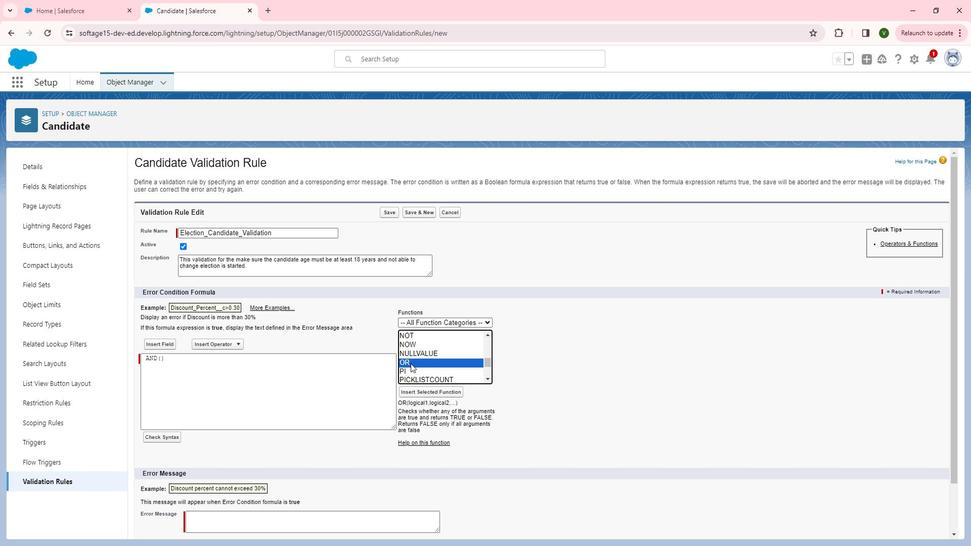 
Action: Mouse moved to (406, 401)
Screenshot: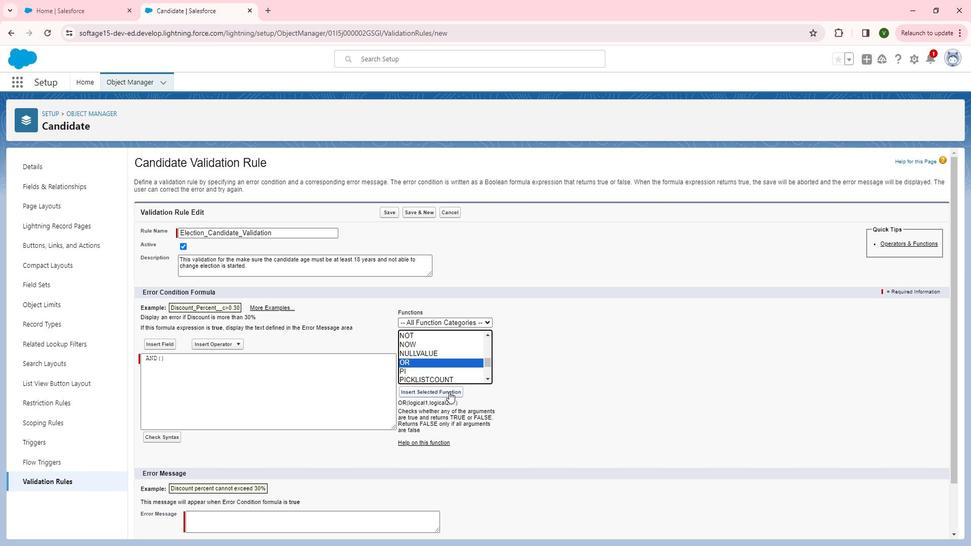 
Action: Mouse pressed left at (406, 401)
Screenshot: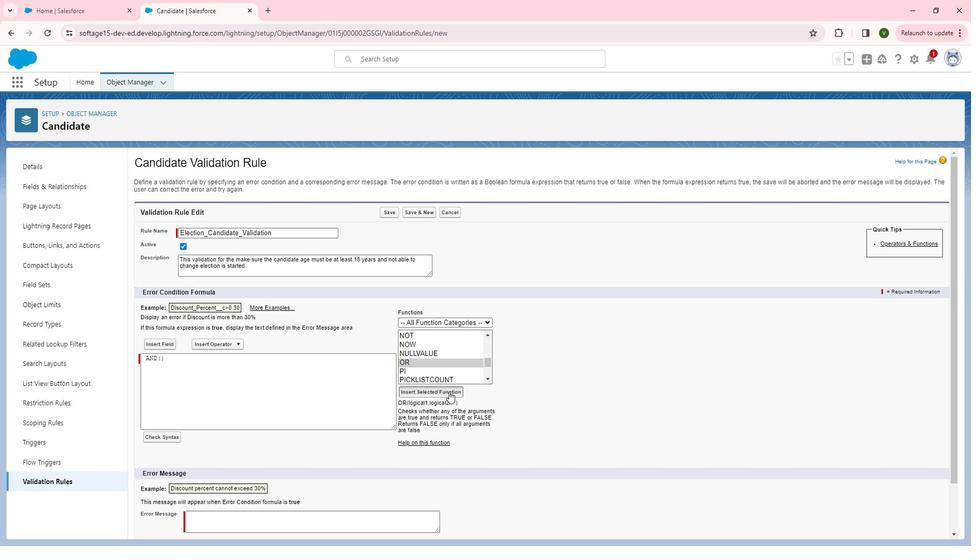 
Action: Mouse moved to (314, 371)
Screenshot: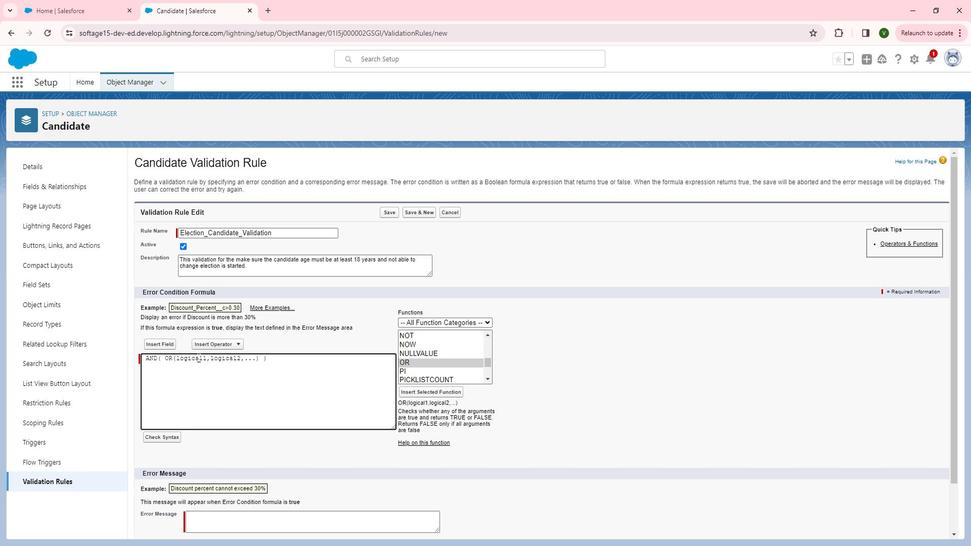 
Action: Mouse pressed left at (314, 371)
Screenshot: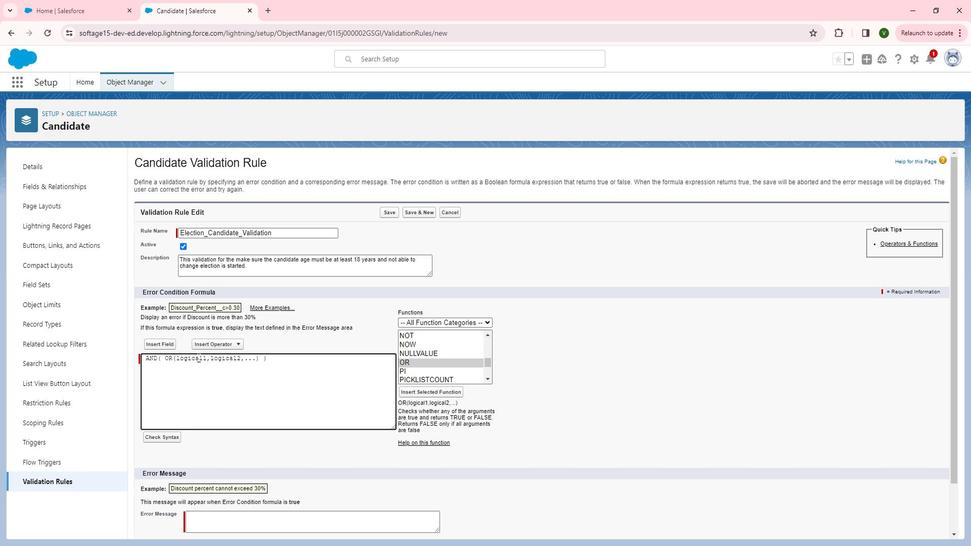 
Action: Mouse pressed left at (314, 371)
Screenshot: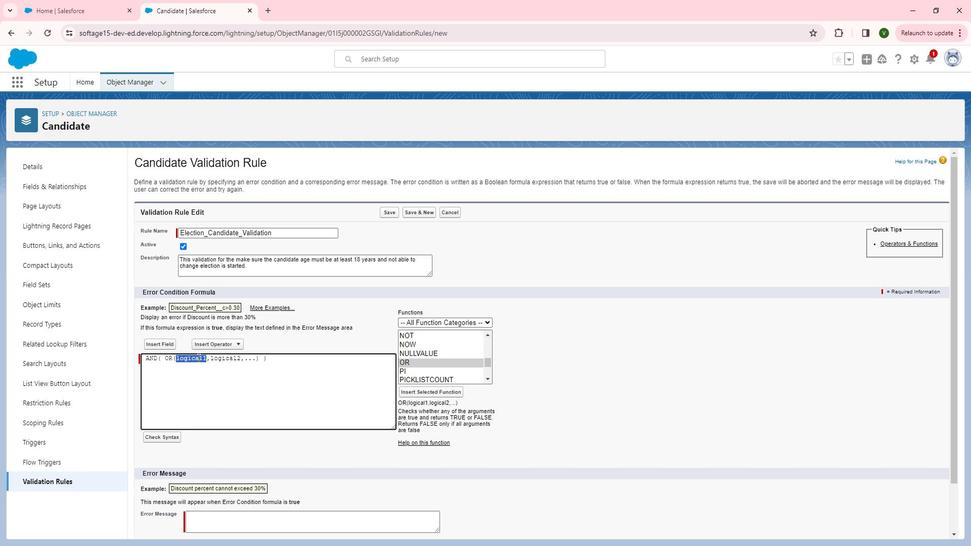 
Action: Mouse moved to (408, 368)
Screenshot: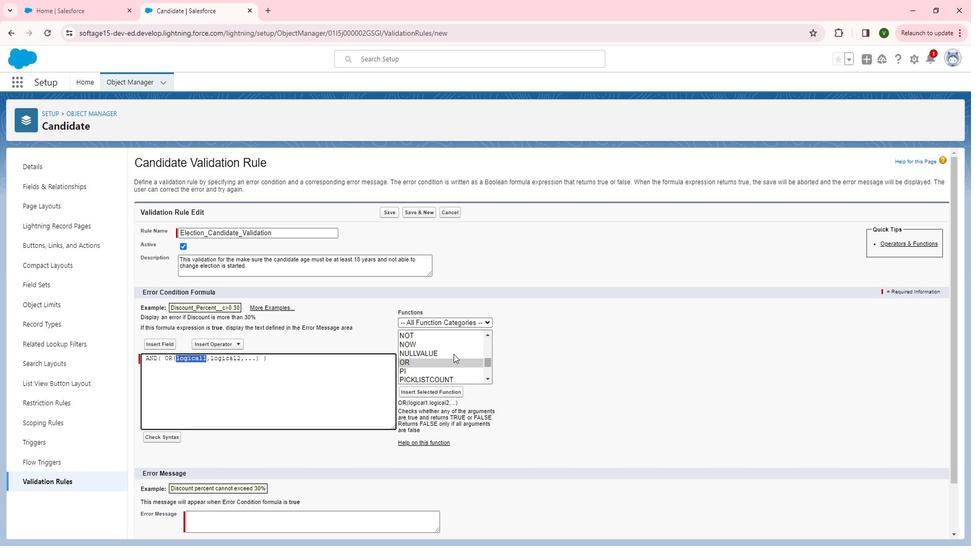 
Action: Mouse scrolled (408, 369) with delta (0, 0)
Screenshot: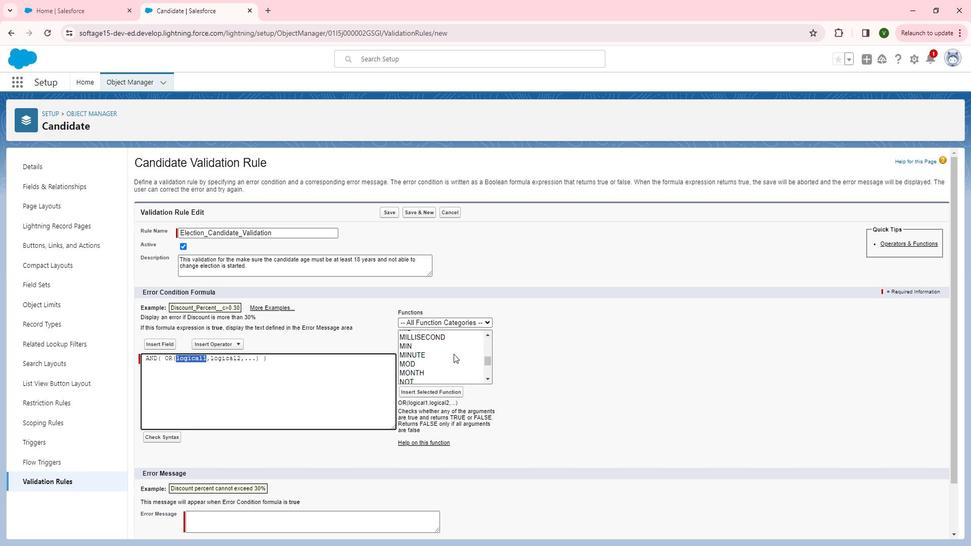 
Action: Mouse scrolled (408, 369) with delta (0, 0)
Screenshot: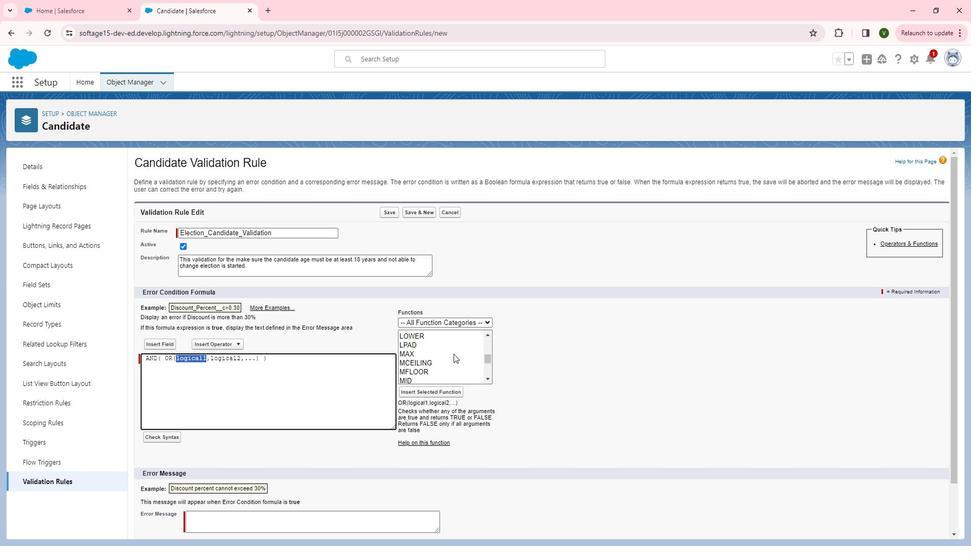
Action: Mouse scrolled (408, 369) with delta (0, 0)
Screenshot: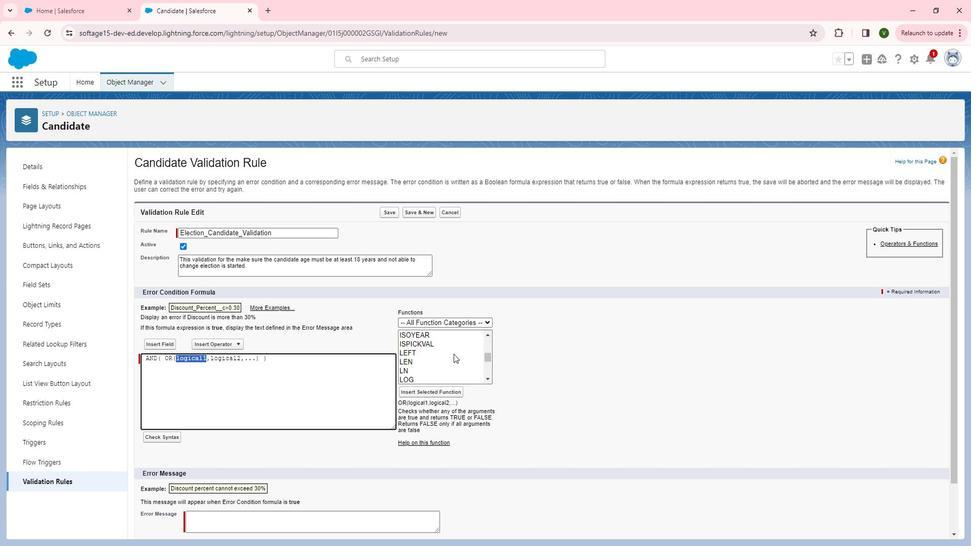
Action: Mouse scrolled (408, 369) with delta (0, 0)
Screenshot: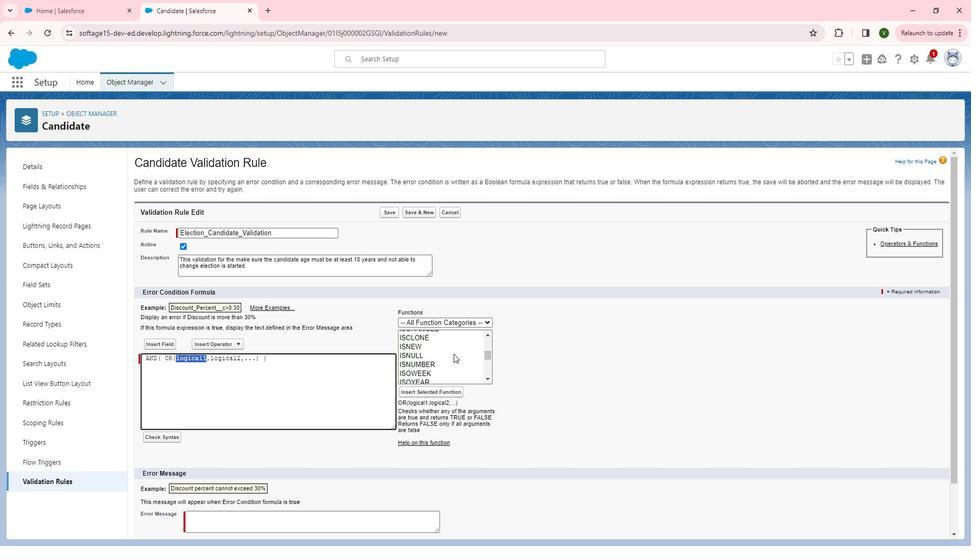 
Action: Mouse scrolled (408, 369) with delta (0, 0)
Screenshot: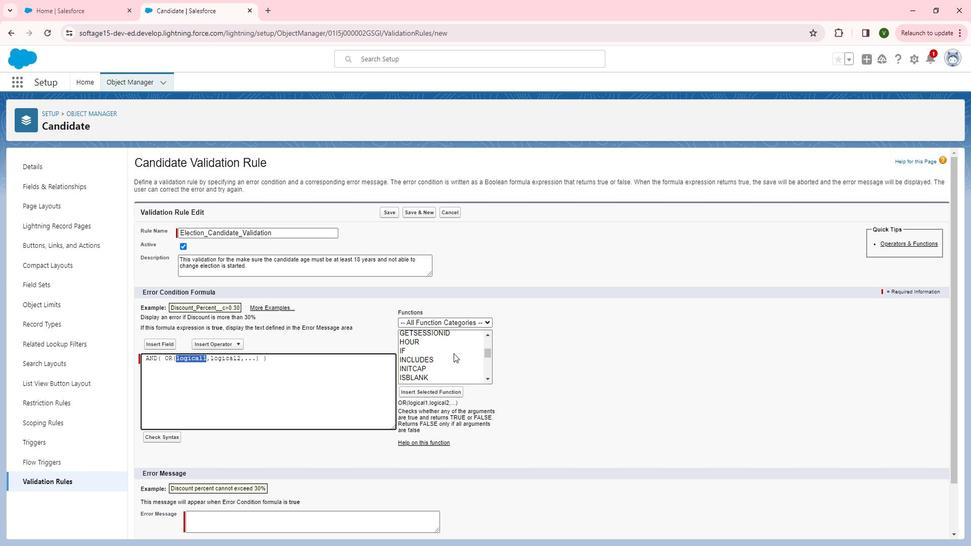 
Action: Mouse moved to (396, 379)
Screenshot: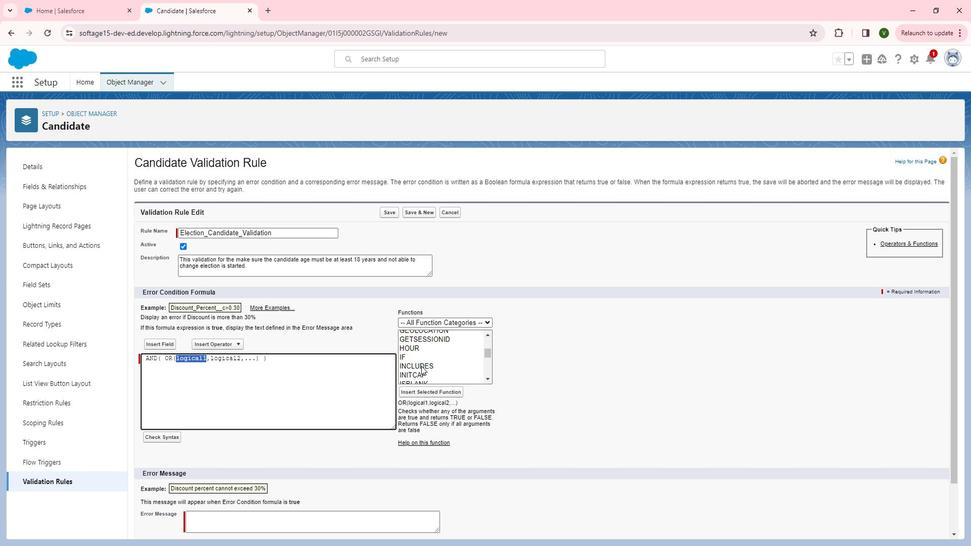 
Action: Mouse scrolled (396, 378) with delta (0, 0)
Screenshot: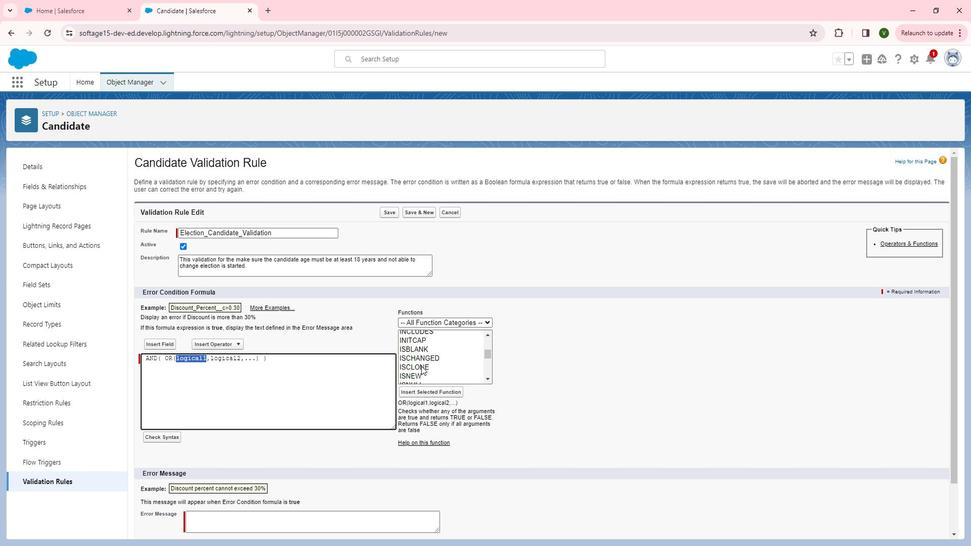 
Action: Mouse moved to (396, 372)
Screenshot: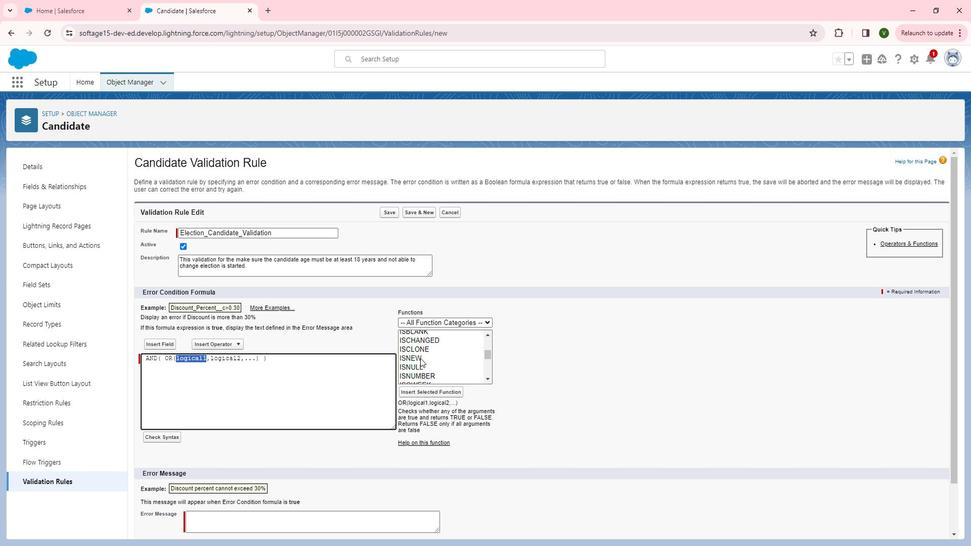 
Action: Mouse pressed left at (396, 372)
Screenshot: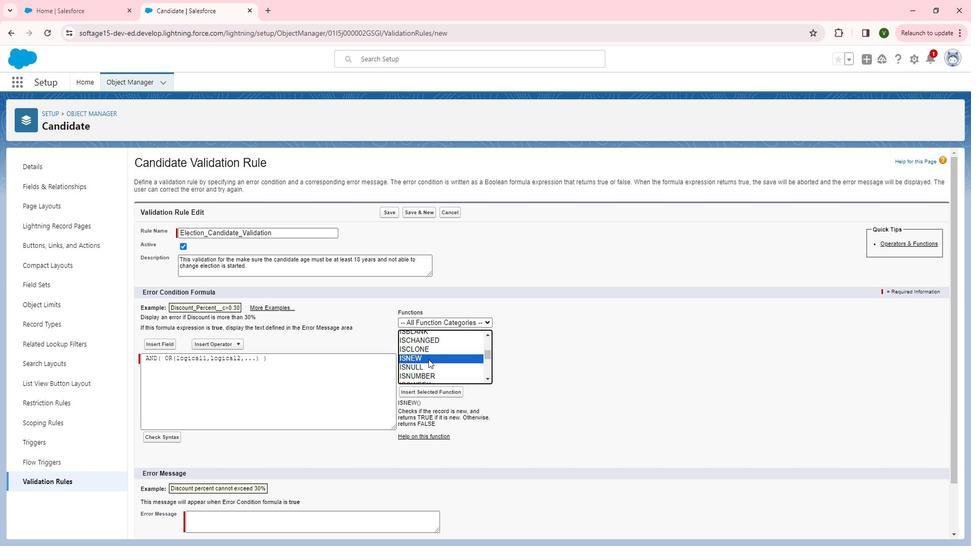 
Action: Mouse moved to (402, 400)
Screenshot: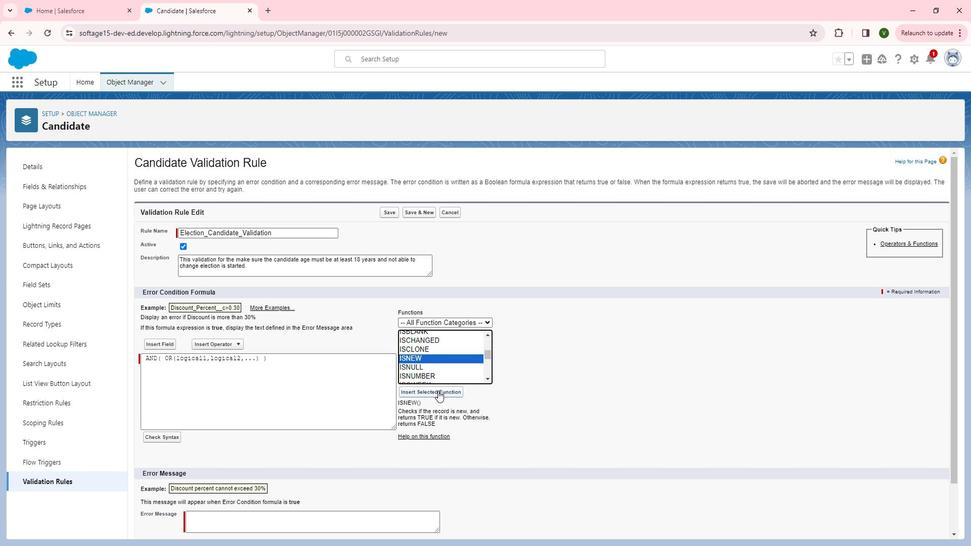 
Action: Mouse pressed left at (402, 400)
Screenshot: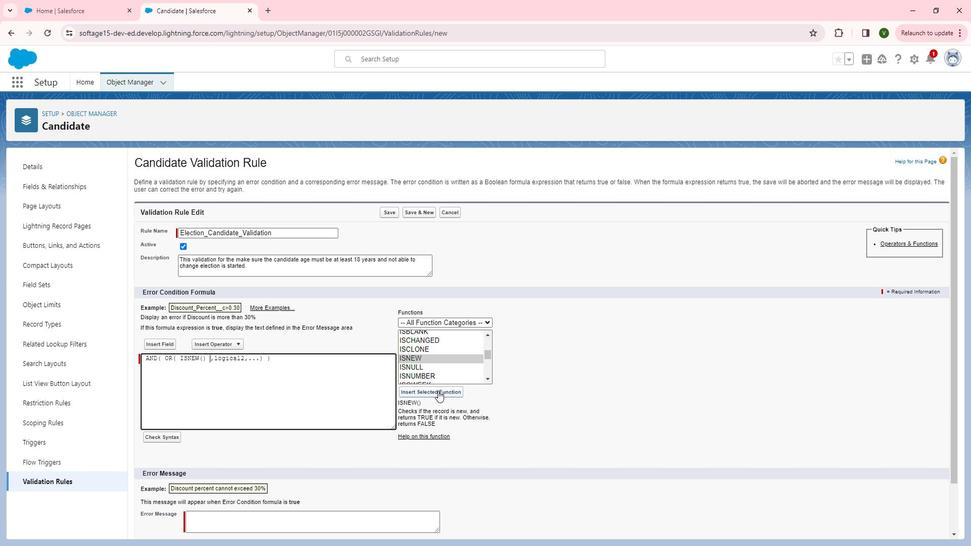 
Action: Mouse moved to (356, 385)
Screenshot: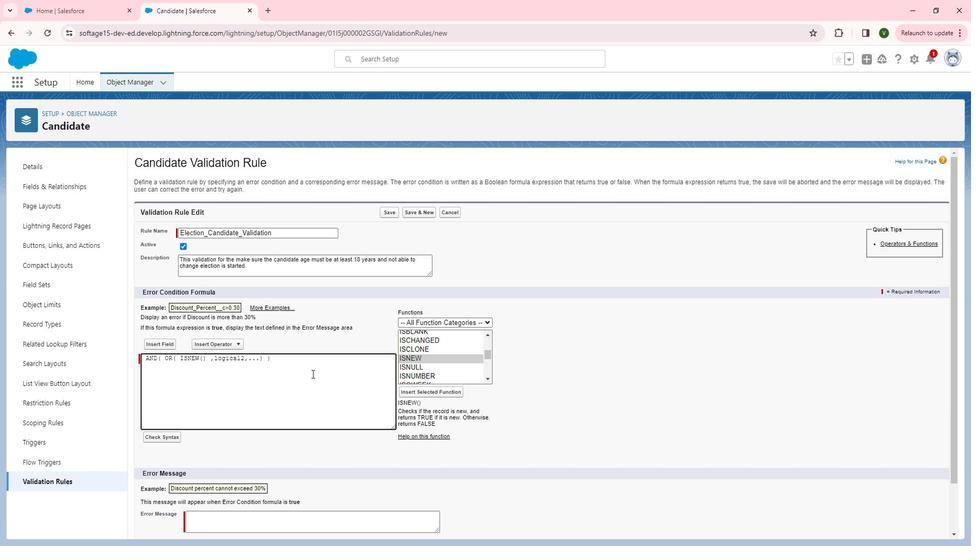 
Action: Key pressed <Key.right><Key.enter>
Screenshot: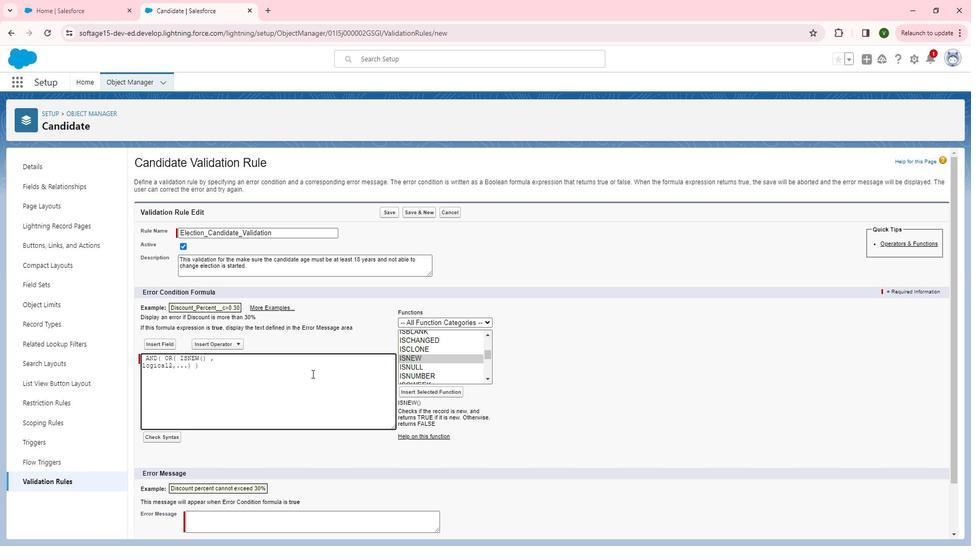 
Action: Mouse moved to (399, 358)
Screenshot: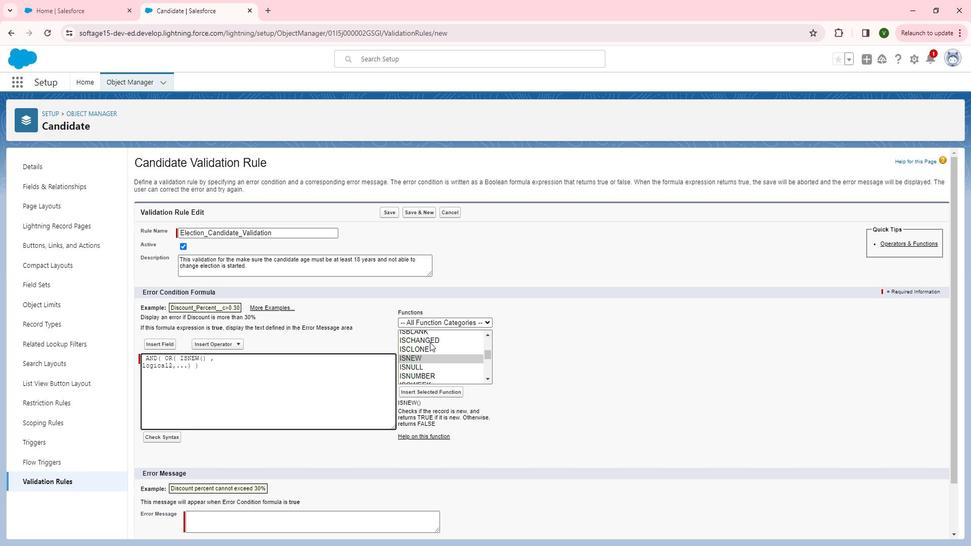 
Action: Mouse pressed left at (399, 358)
Screenshot: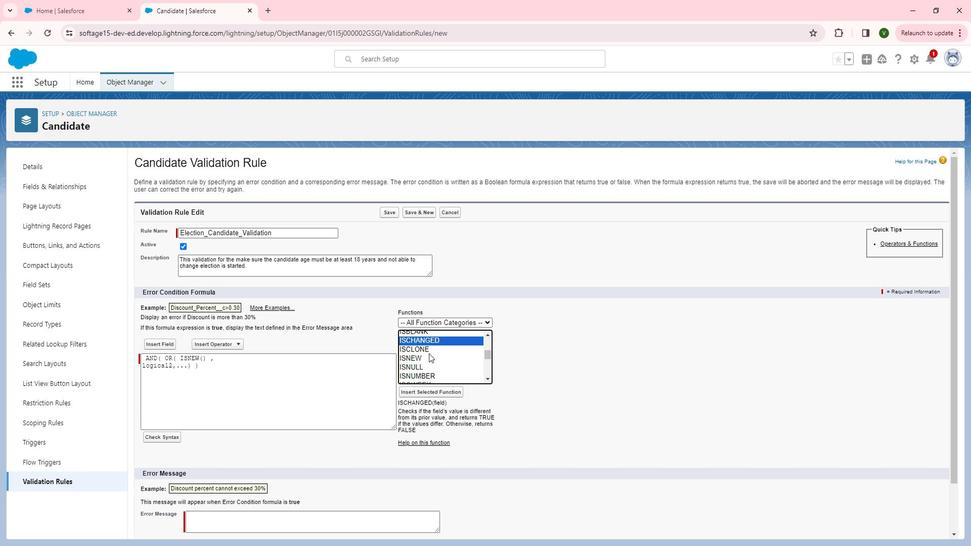 
Action: Mouse moved to (399, 400)
Screenshot: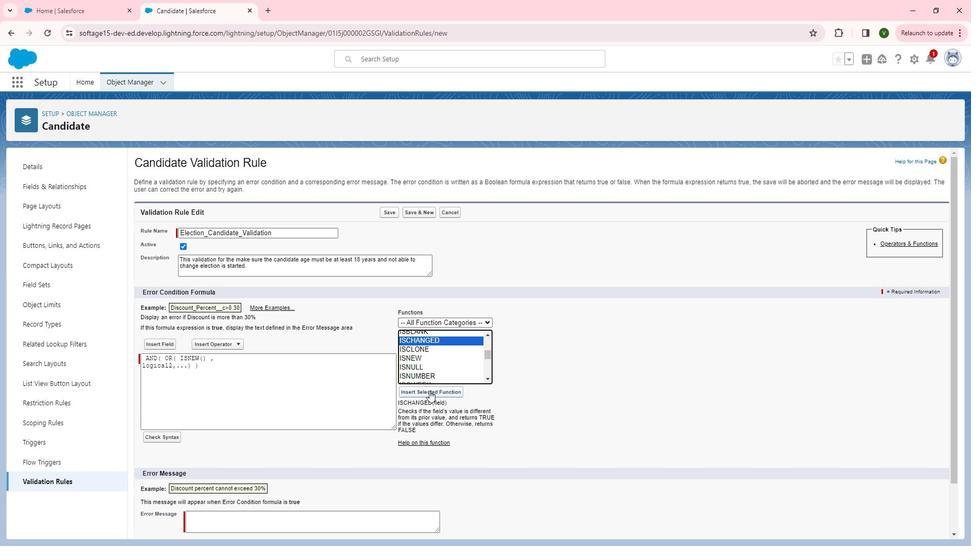 
Action: Mouse pressed left at (399, 400)
Screenshot: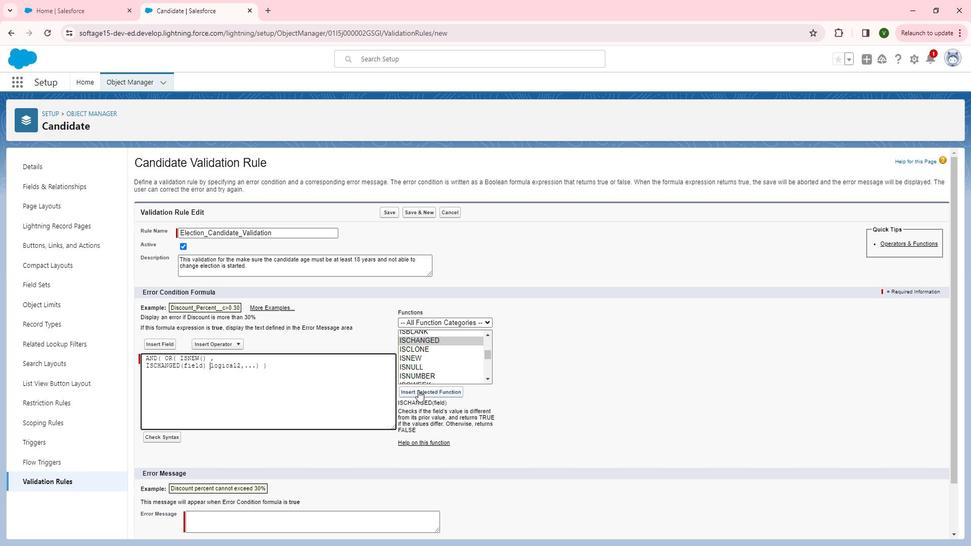 
Action: Mouse moved to (312, 379)
Screenshot: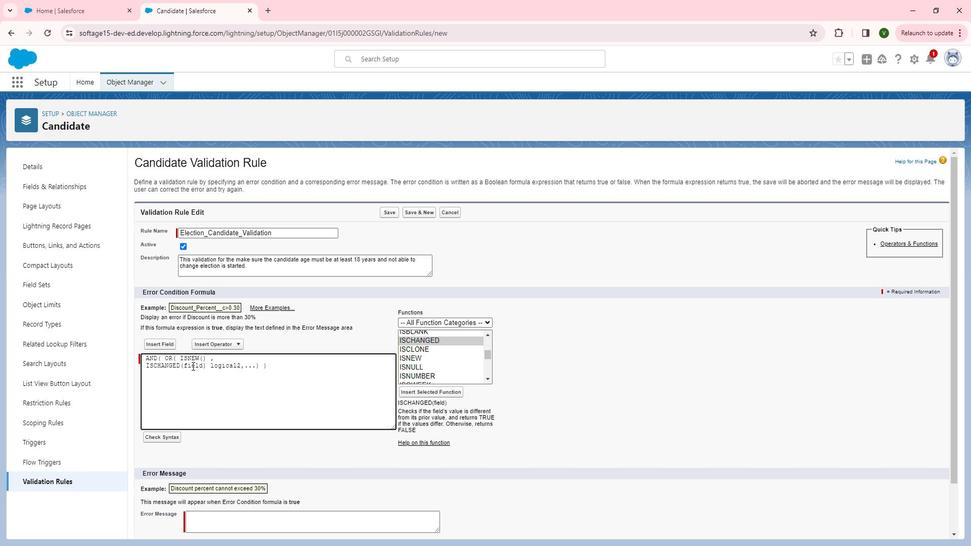 
Action: Mouse pressed left at (312, 379)
Screenshot: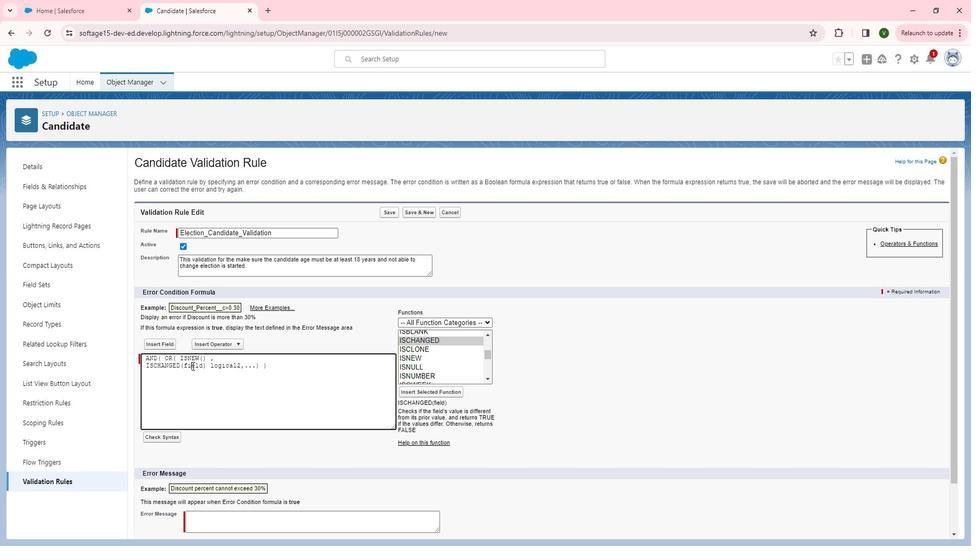
Action: Mouse pressed left at (312, 379)
Screenshot: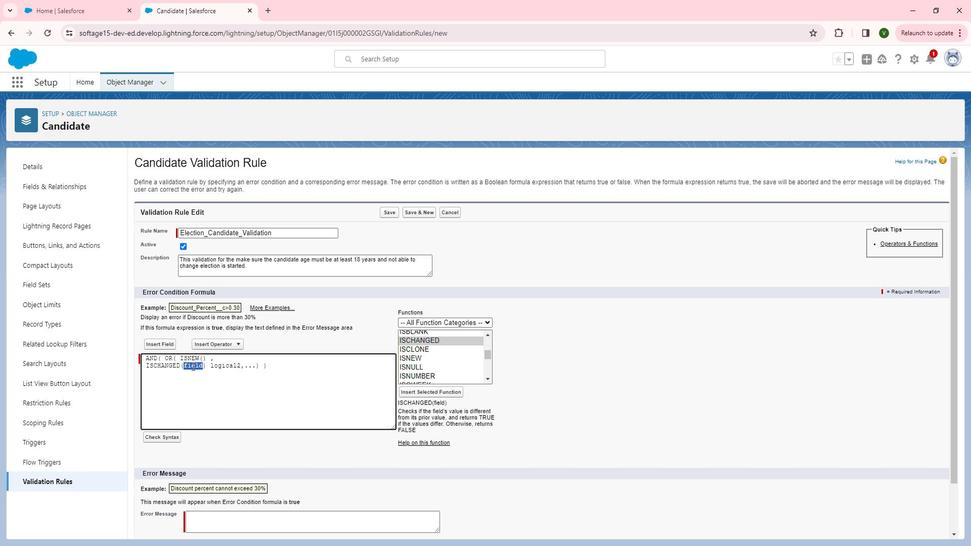 
Action: Mouse moved to (299, 361)
Screenshot: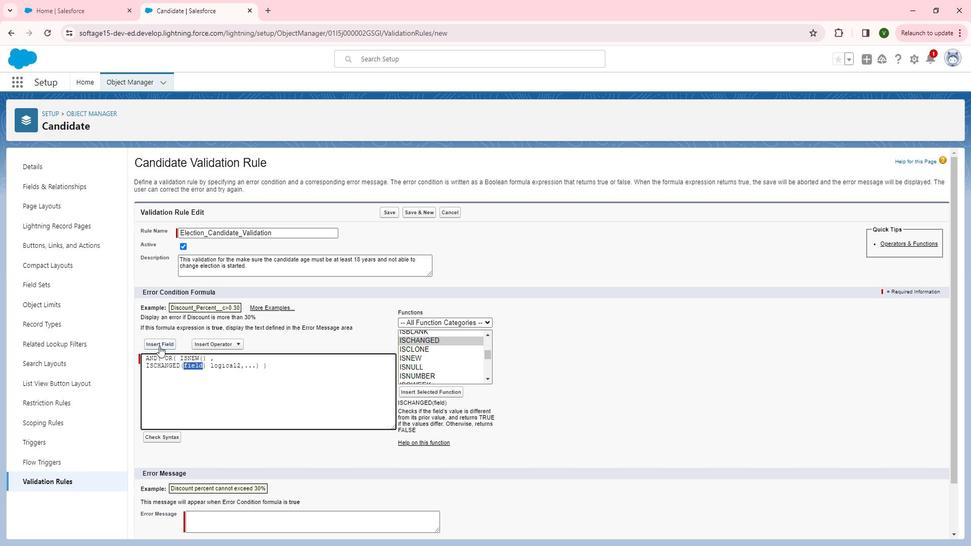 
Action: Mouse pressed left at (299, 361)
Screenshot: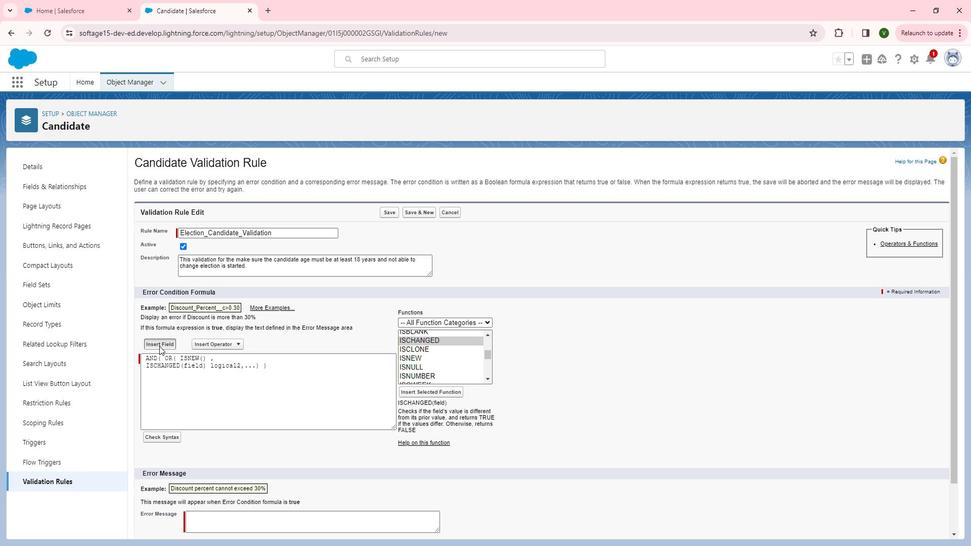 
Action: Mouse moved to (406, 325)
Screenshot: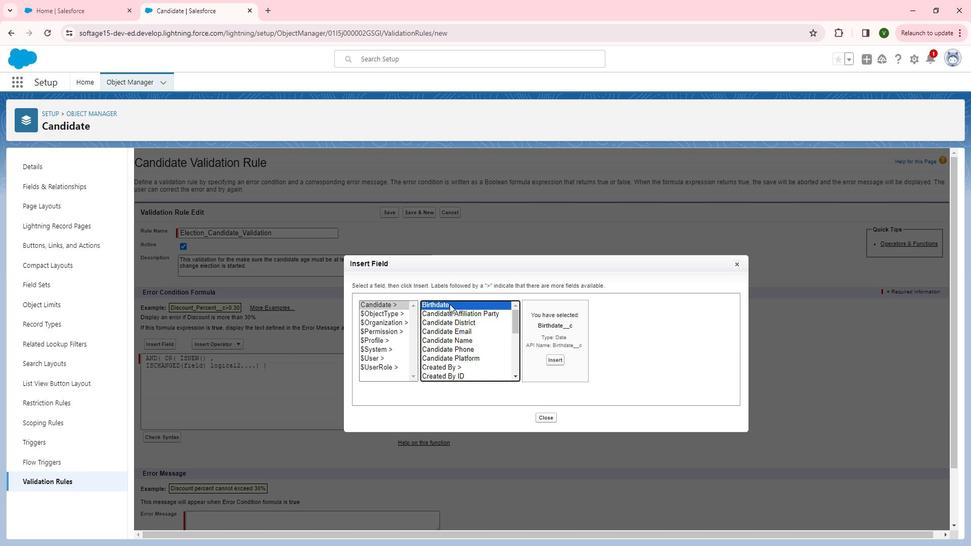 
Action: Mouse pressed left at (406, 325)
Screenshot: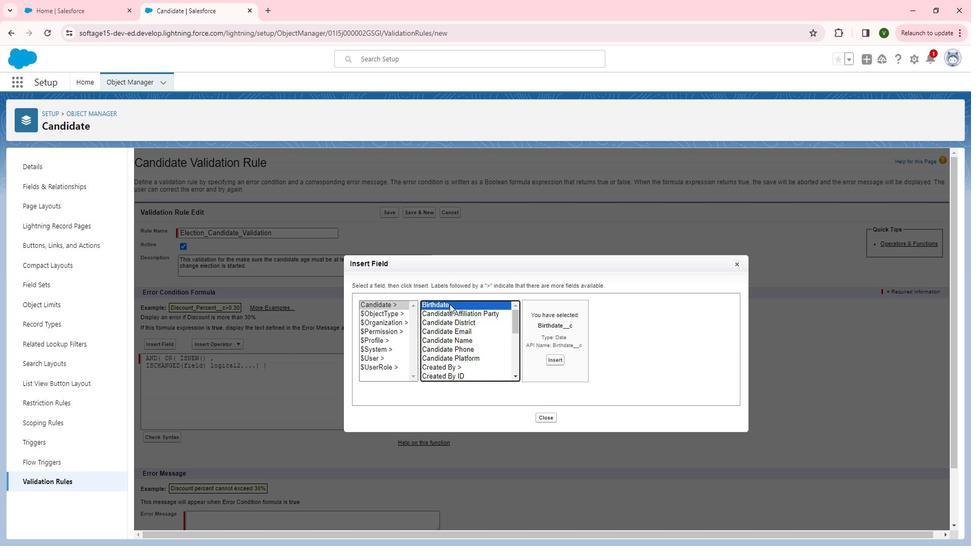 
Action: Mouse moved to (446, 375)
Screenshot: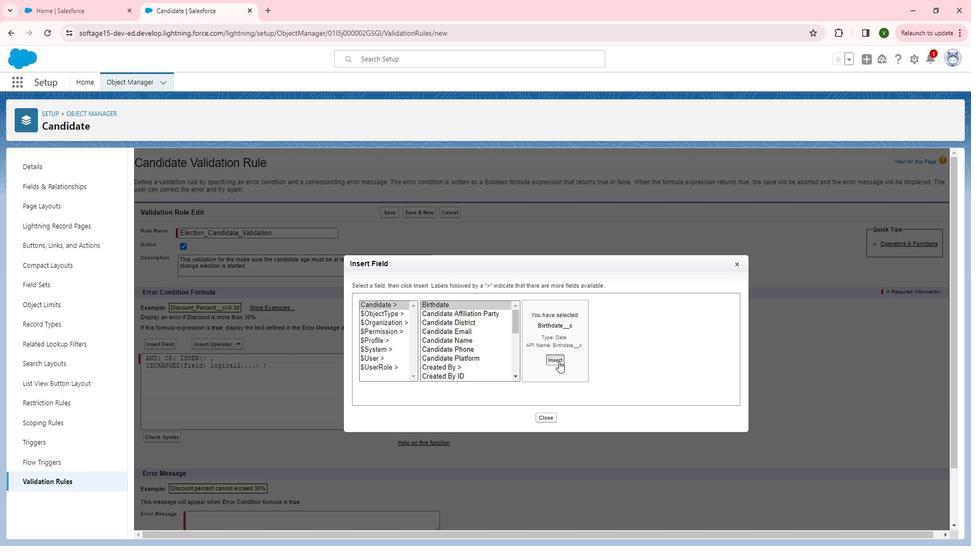 
Action: Mouse pressed left at (446, 375)
Screenshot: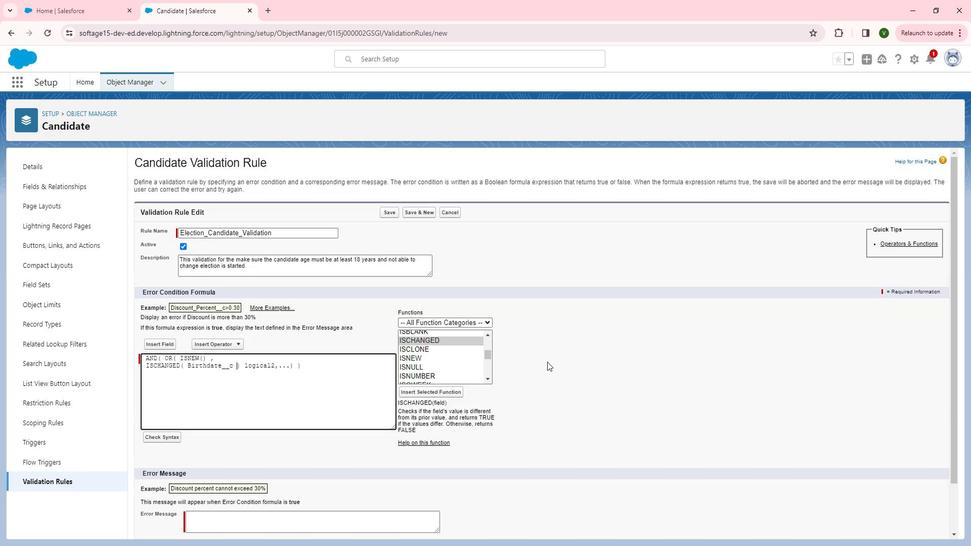 
Action: Mouse moved to (329, 380)
Screenshot: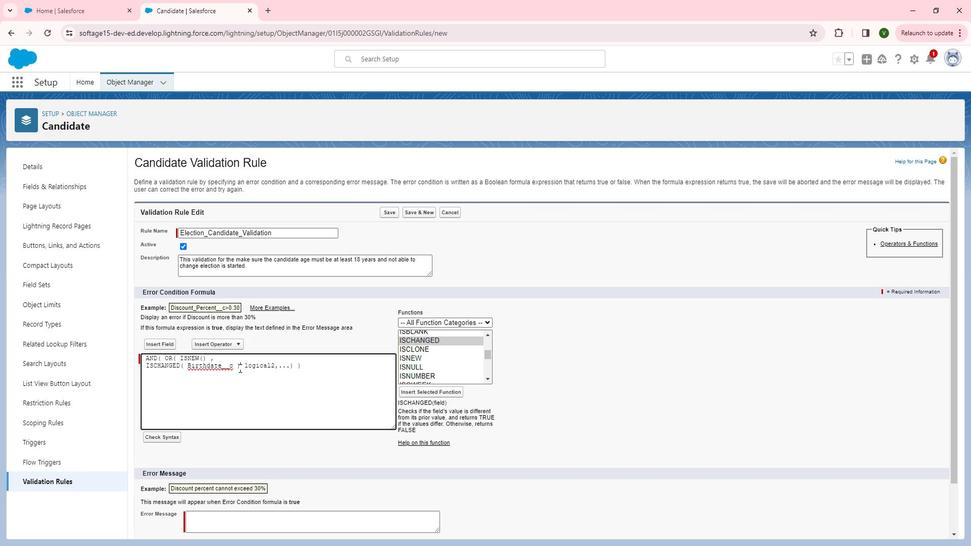 
Action: Mouse pressed left at (329, 380)
Screenshot: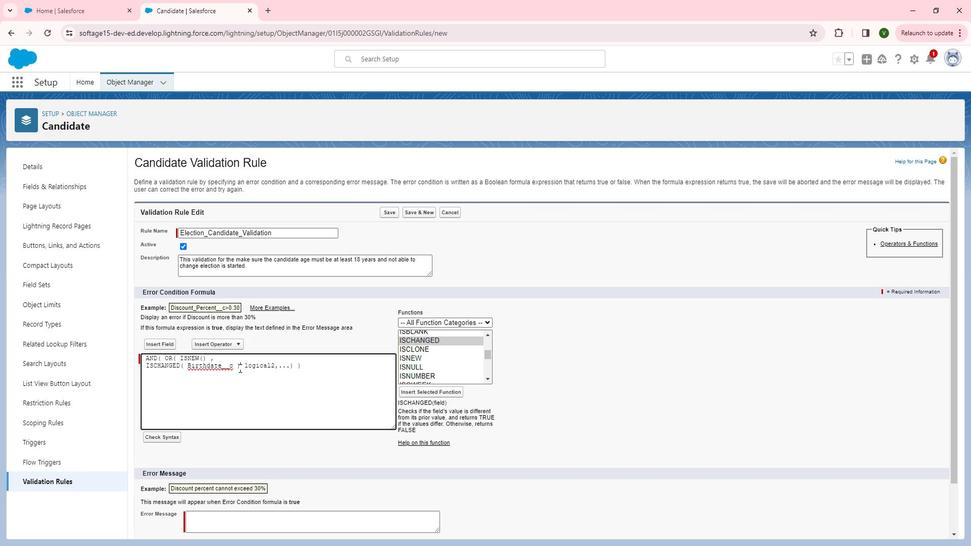 
Action: Key pressed ,<Key.enter>
Screenshot: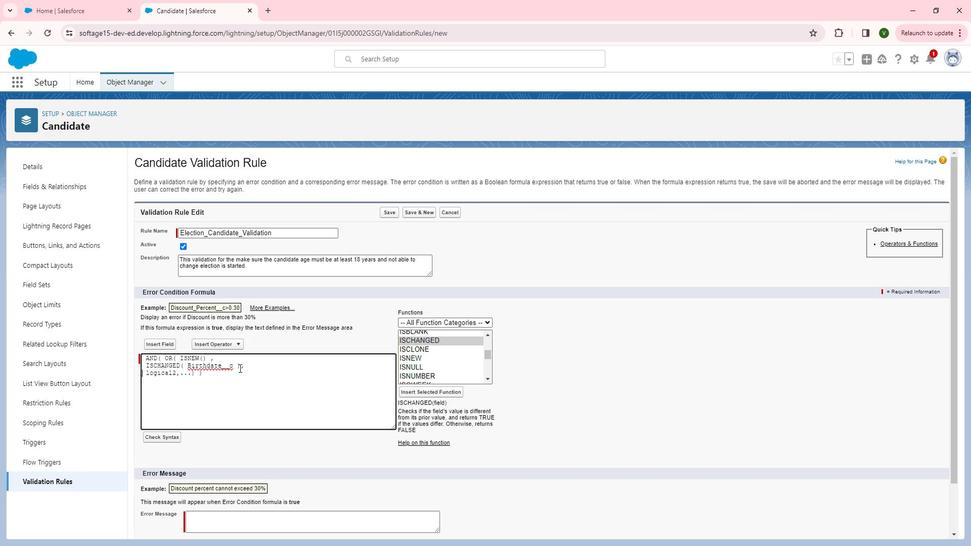 
Action: Mouse moved to (301, 384)
Screenshot: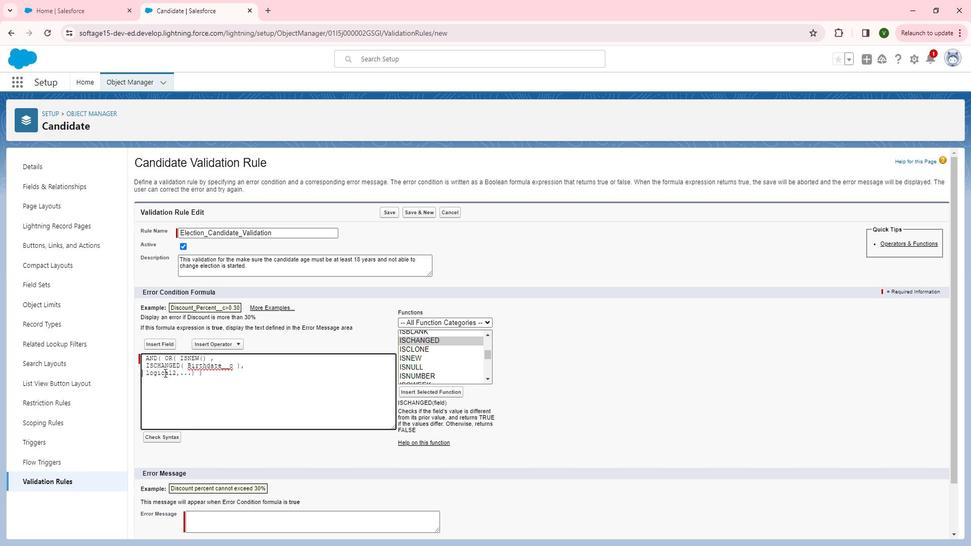 
Action: Mouse pressed left at (301, 384)
Screenshot: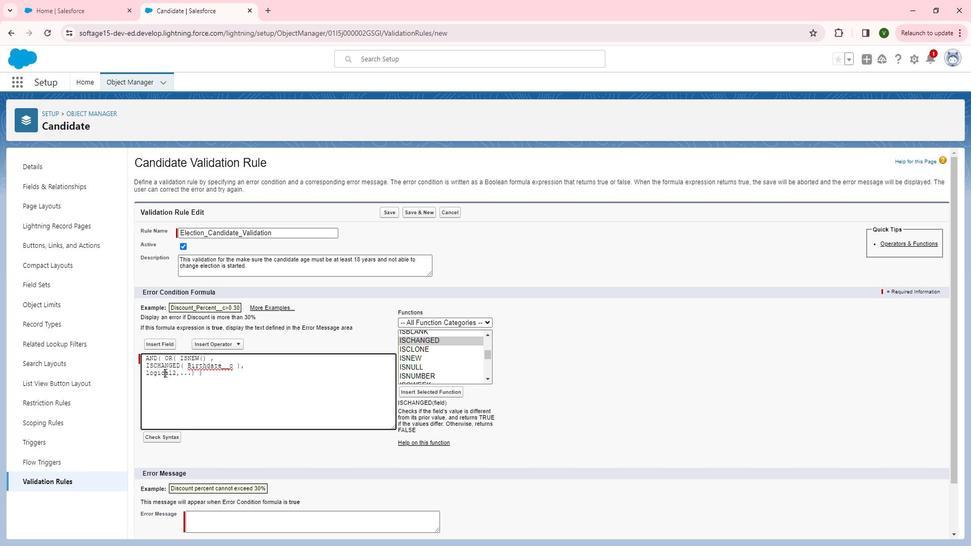 
Action: Mouse moved to (301, 384)
Screenshot: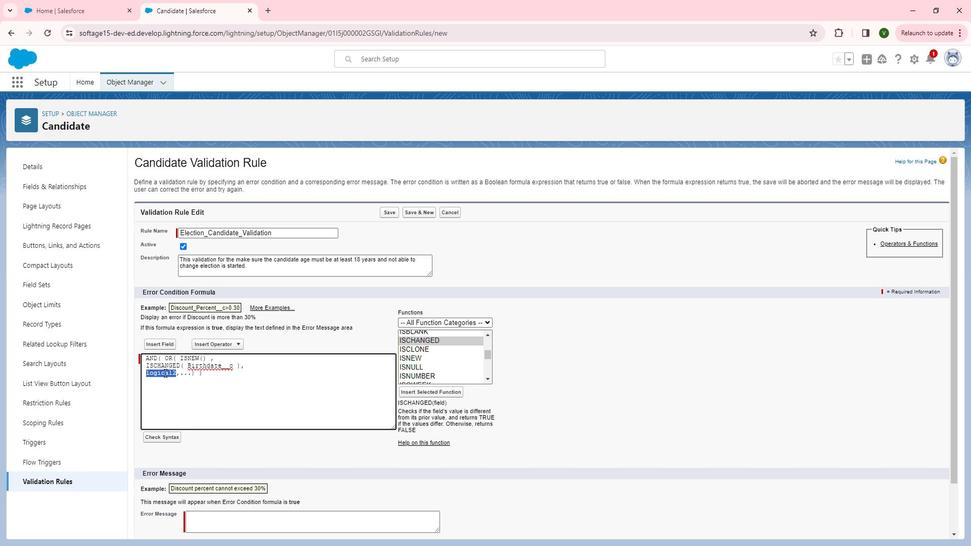 
Action: Mouse pressed left at (301, 384)
Screenshot: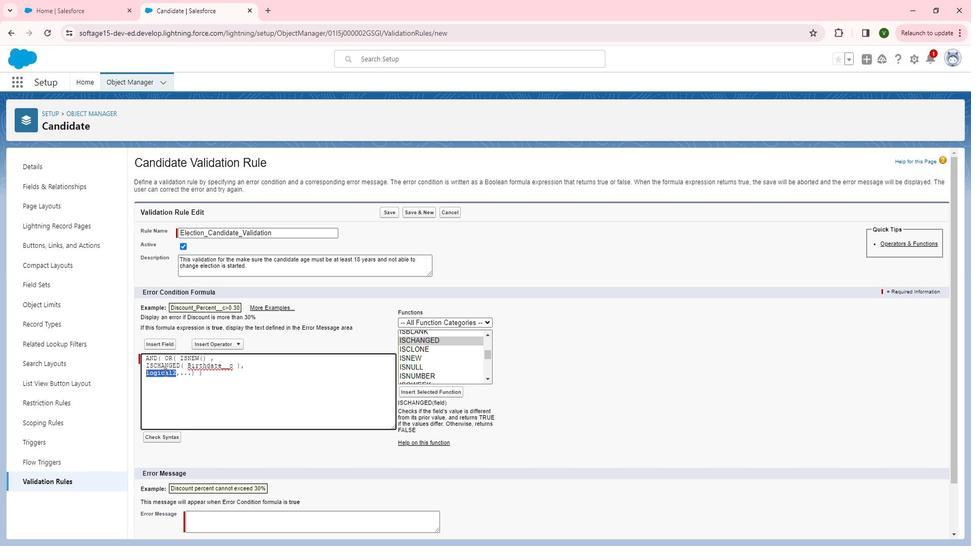 
Action: Mouse moved to (400, 356)
Screenshot: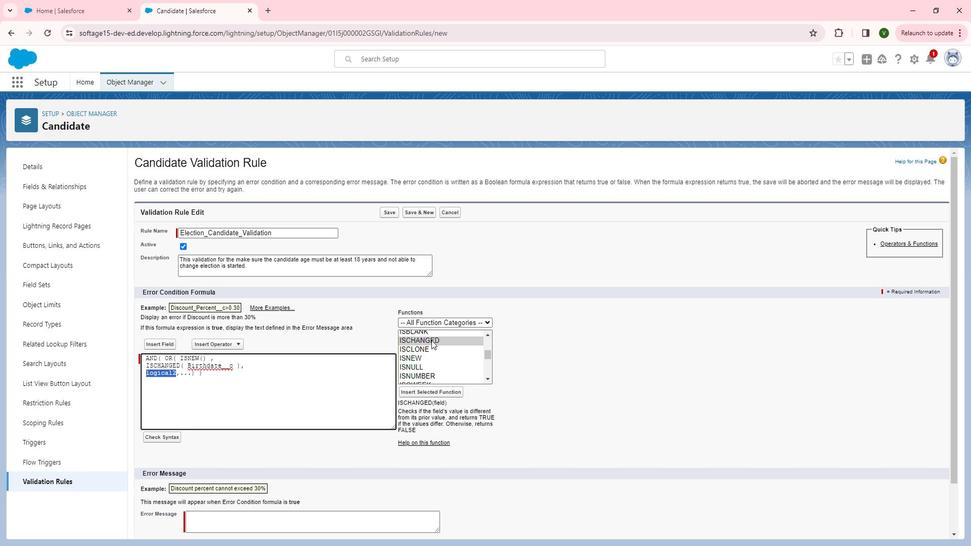 
Action: Mouse pressed left at (400, 356)
Screenshot: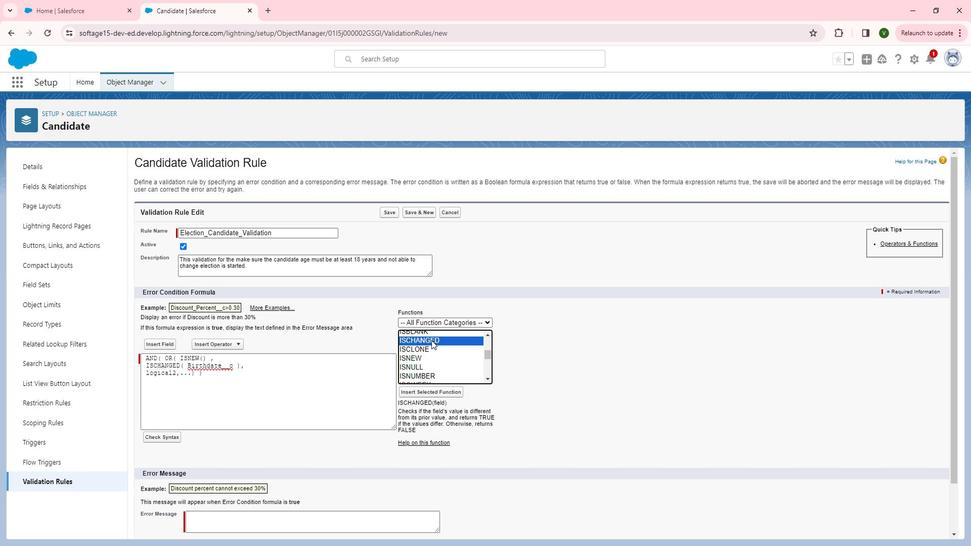 
Action: Mouse pressed left at (400, 356)
Screenshot: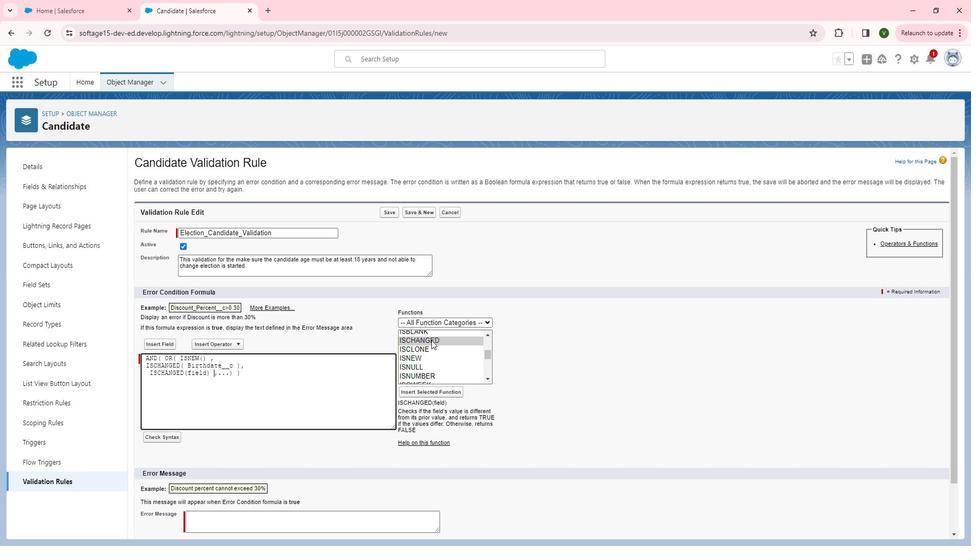 
Action: Mouse moved to (296, 364)
Screenshot: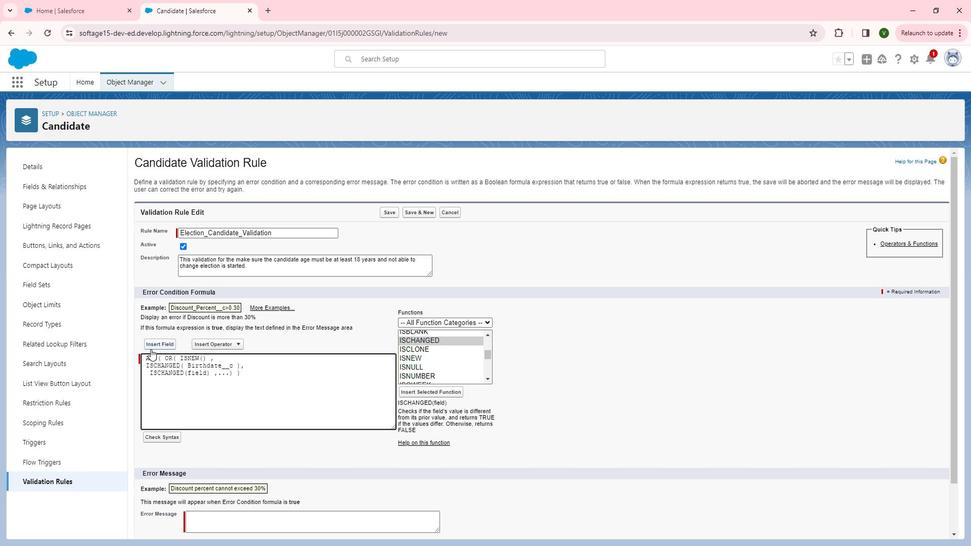 
Action: Mouse pressed left at (296, 364)
Screenshot: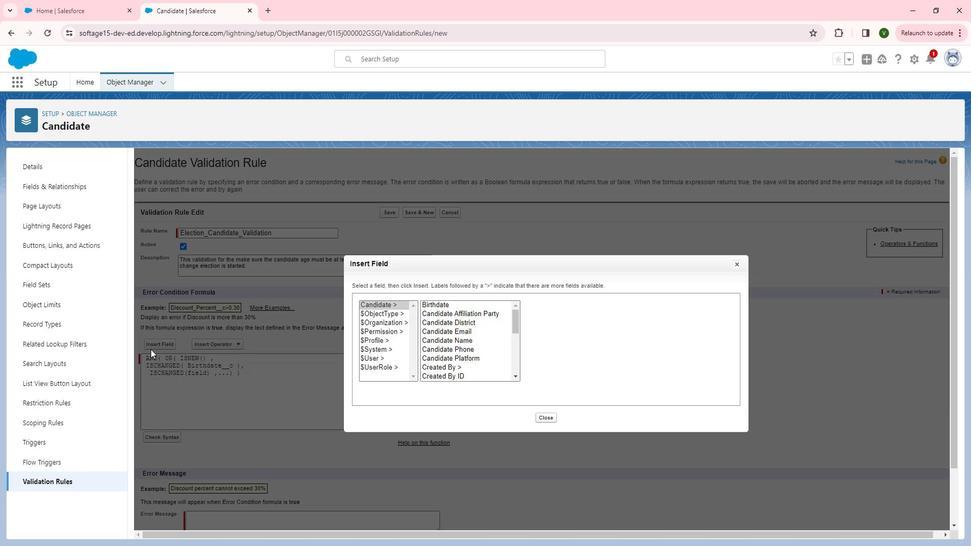 
Action: Mouse moved to (411, 350)
Screenshot: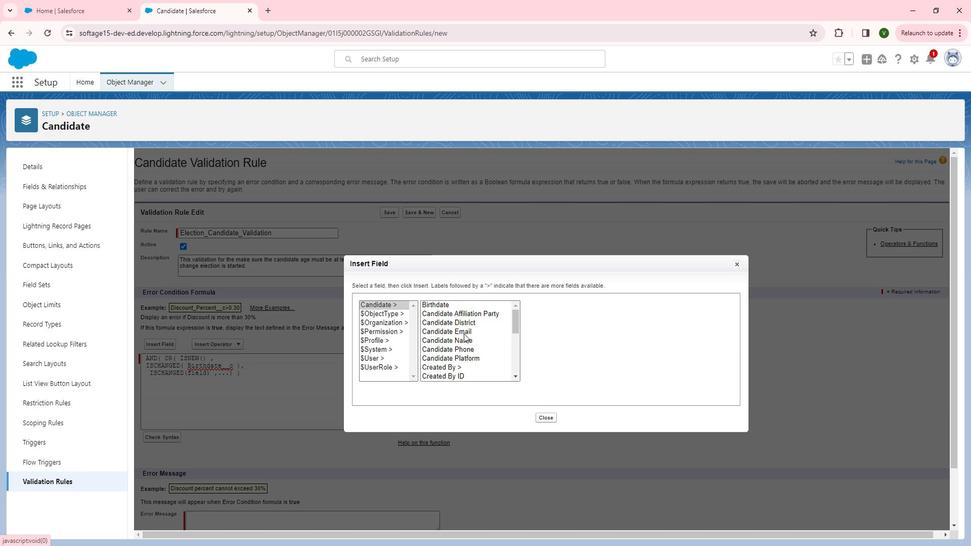 
Action: Mouse pressed left at (411, 350)
Screenshot: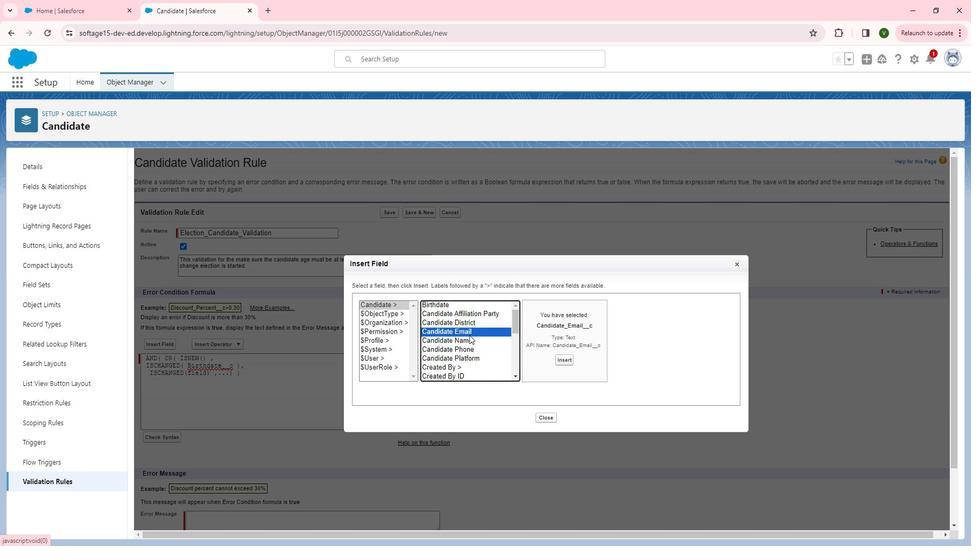 
Action: Mouse moved to (446, 370)
Screenshot: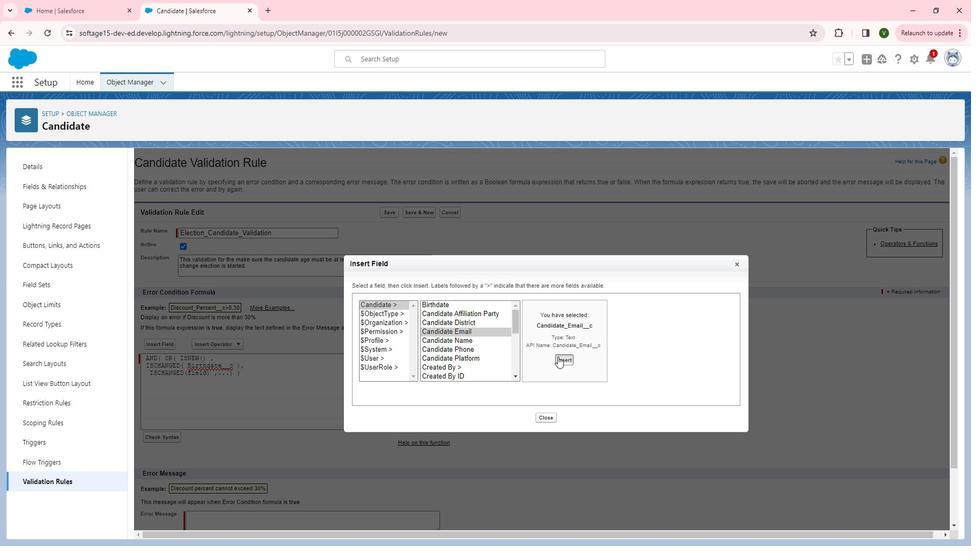 
Action: Mouse pressed left at (446, 370)
Screenshot: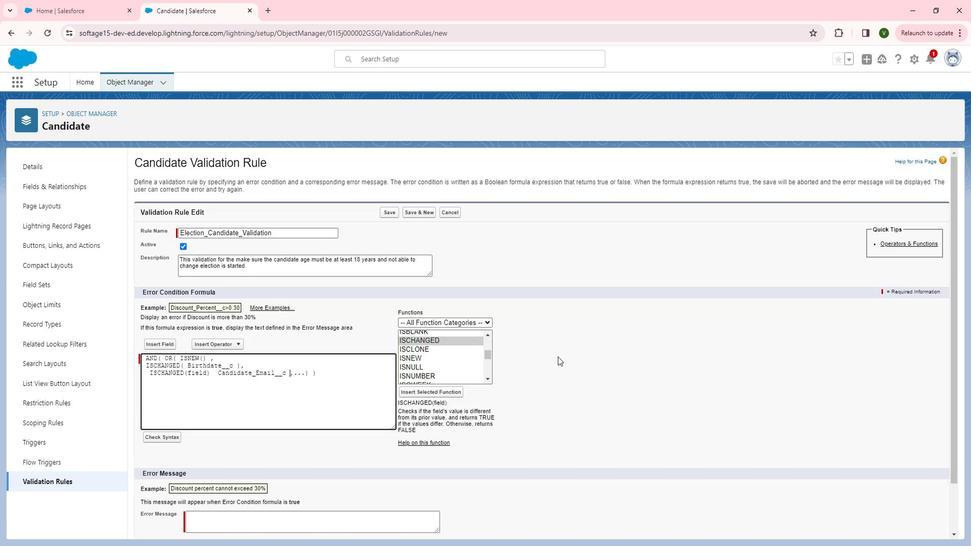 
Action: Mouse moved to (337, 387)
Screenshot: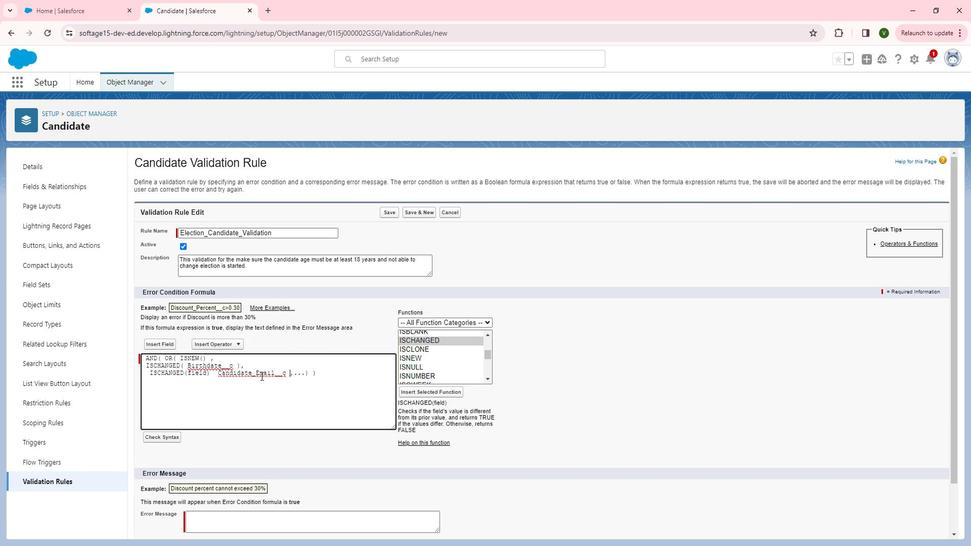 
Action: Mouse pressed left at (337, 387)
Screenshot: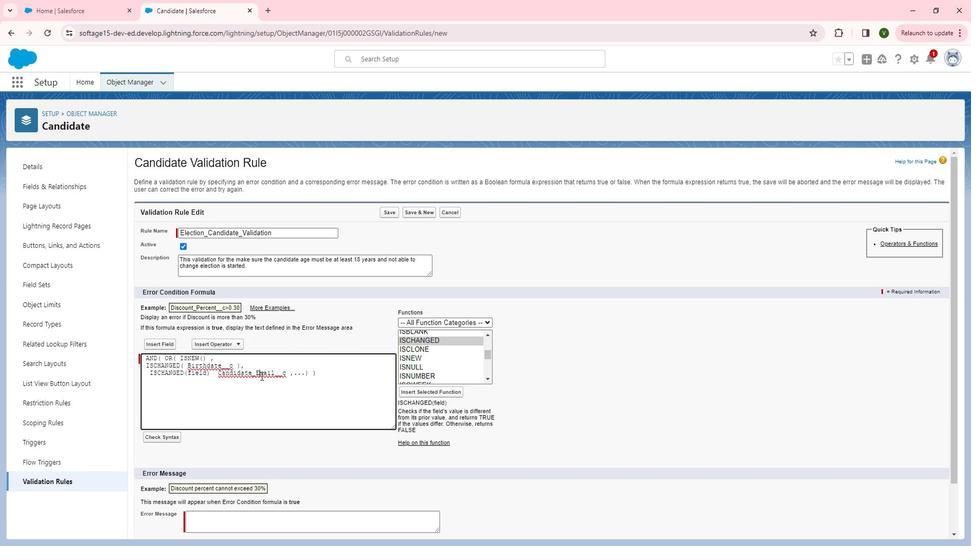 
Action: Mouse pressed left at (337, 387)
Screenshot: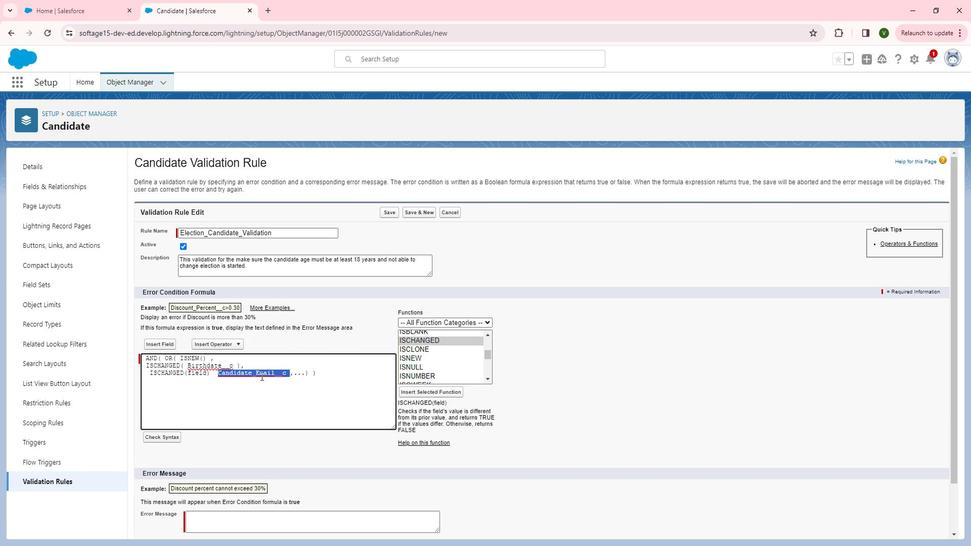 
Action: Mouse moved to (337, 387)
Screenshot: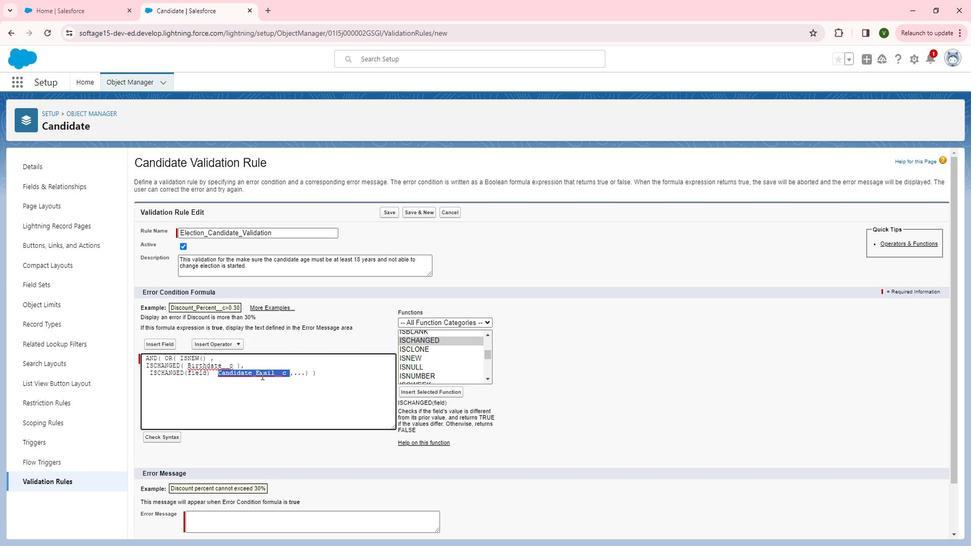 
Action: Key pressed <Key.delete>
Screenshot: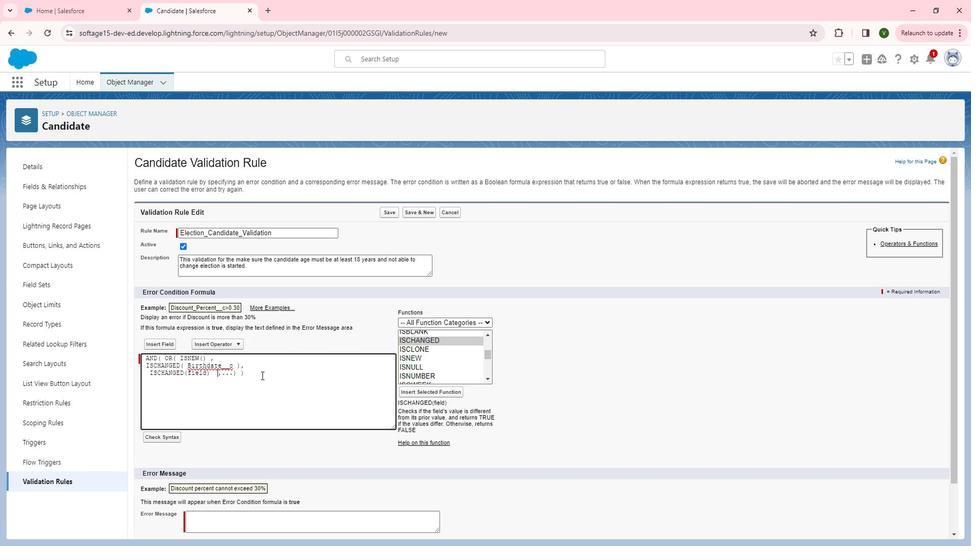 
Action: Mouse moved to (313, 386)
Screenshot: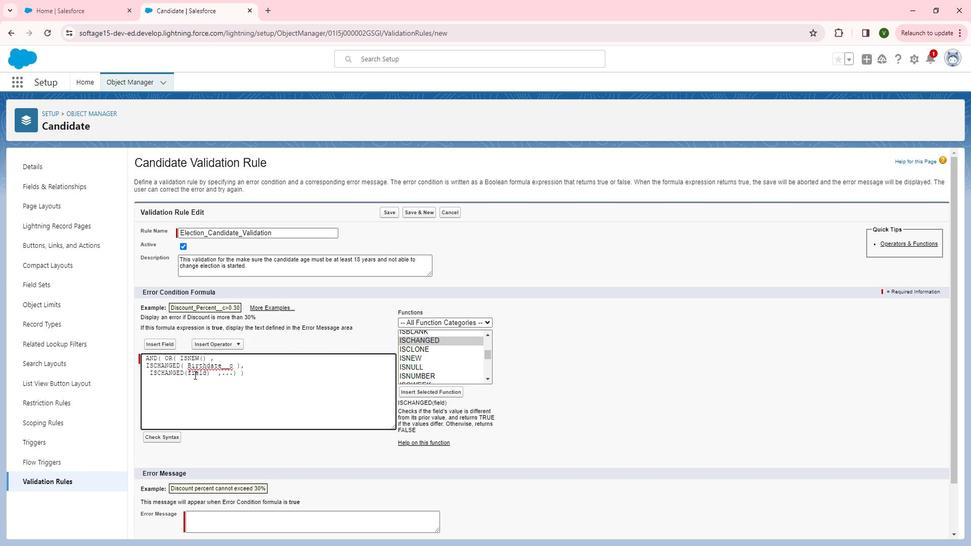 
Action: Mouse pressed left at (313, 386)
Screenshot: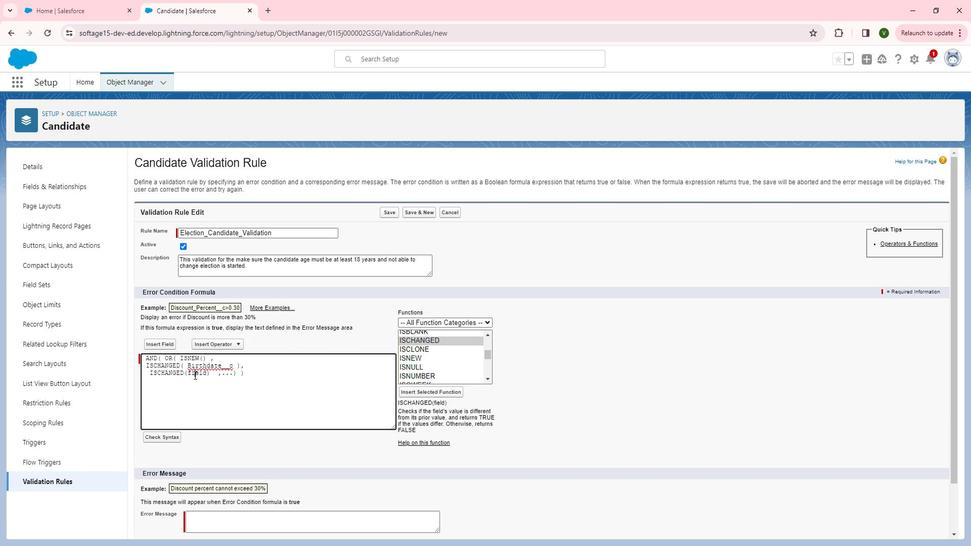 
Action: Mouse pressed left at (313, 386)
Screenshot: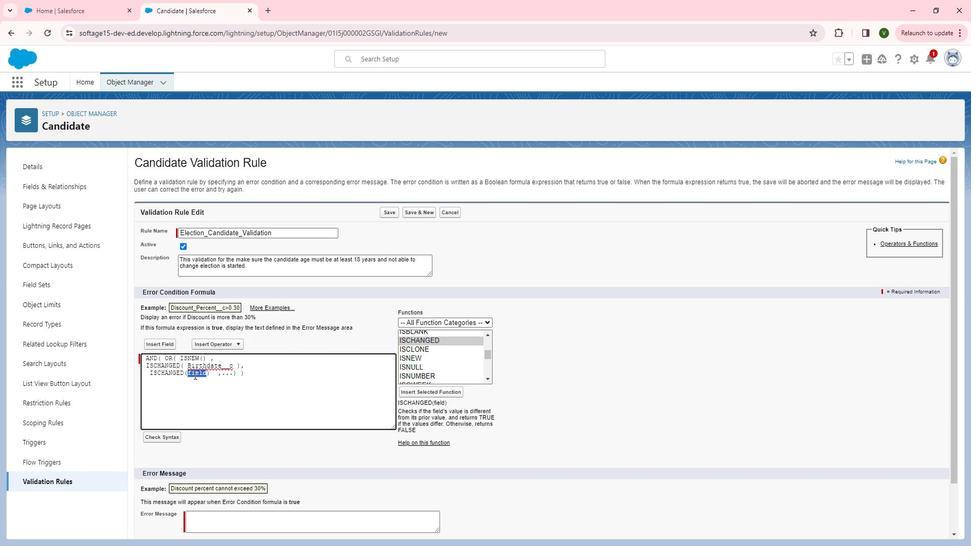 
Action: Mouse moved to (304, 355)
Screenshot: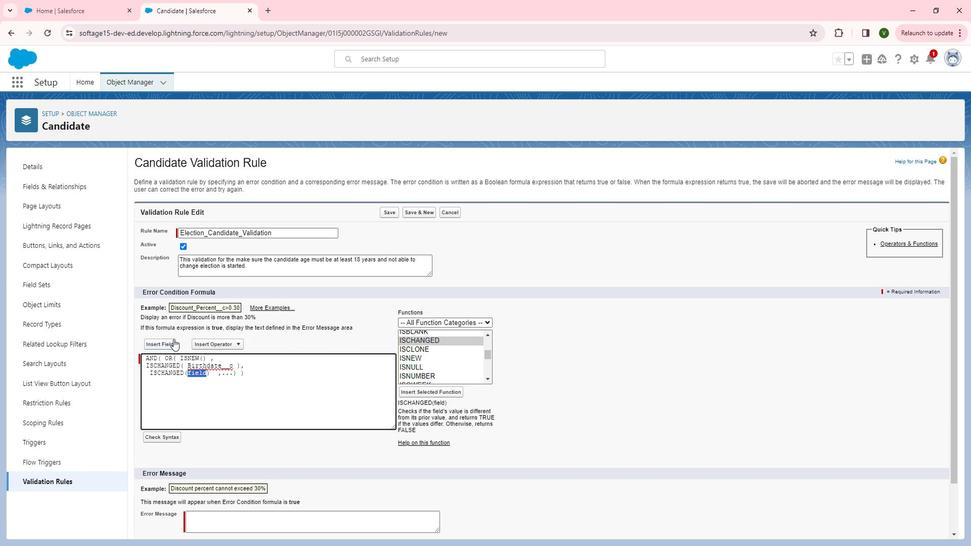 
Action: Mouse pressed left at (304, 355)
Screenshot: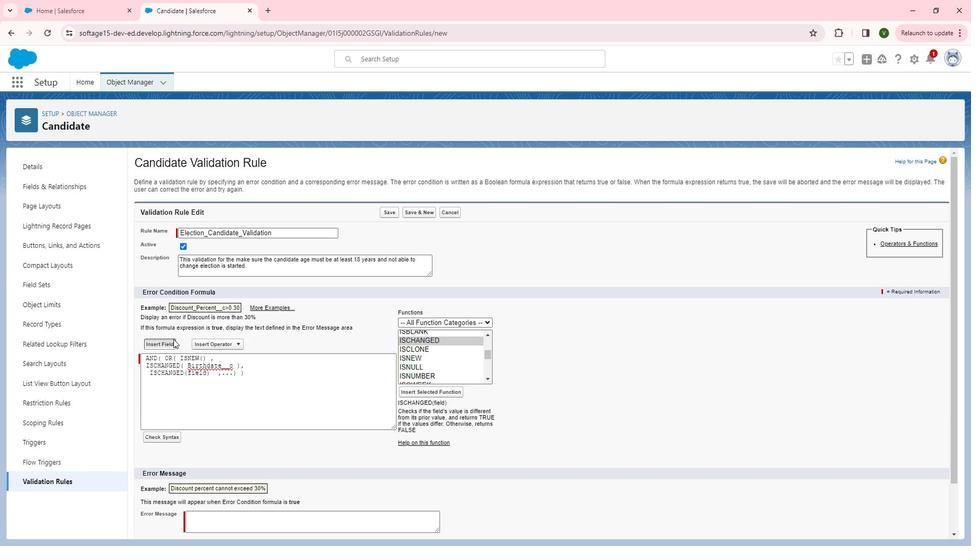 
Action: Mouse moved to (412, 357)
Screenshot: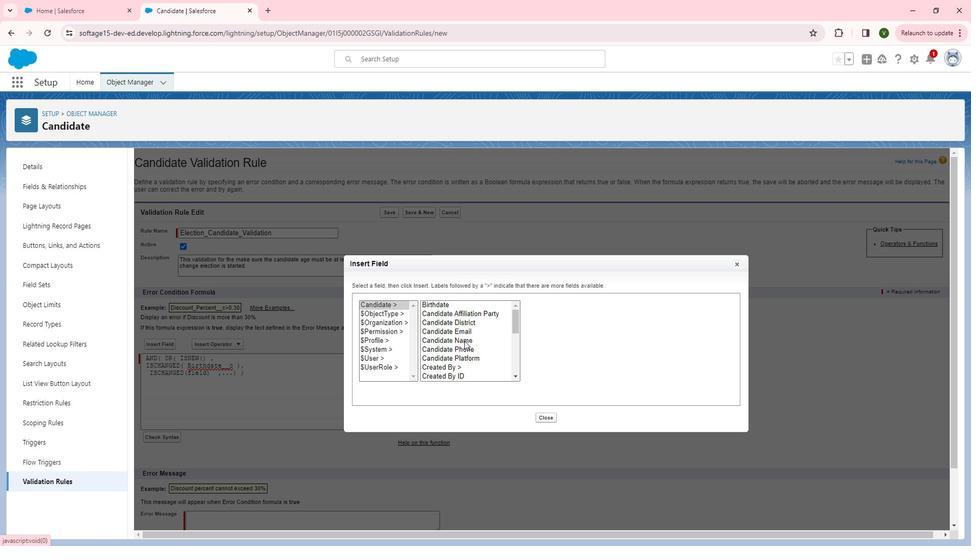 
Action: Mouse pressed left at (412, 357)
Screenshot: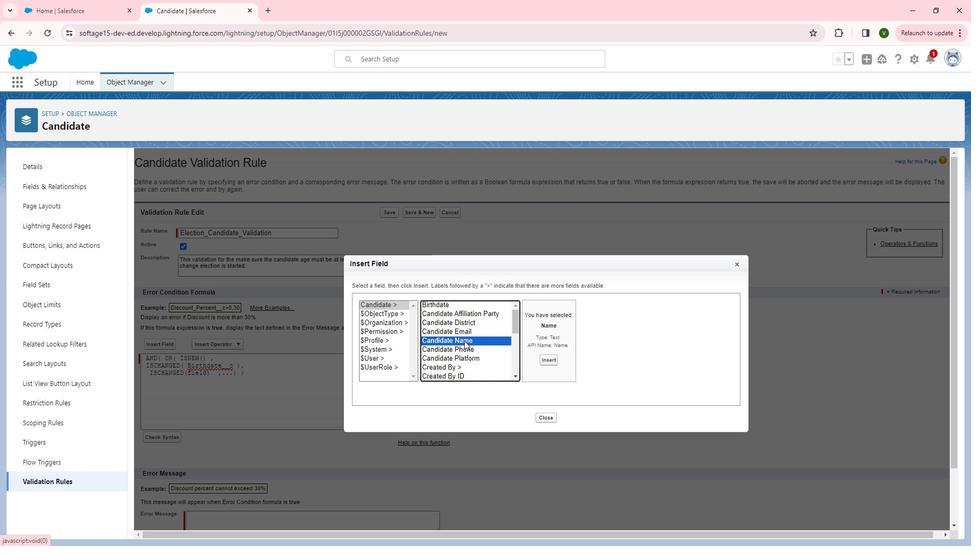 
Action: Mouse moved to (411, 347)
Screenshot: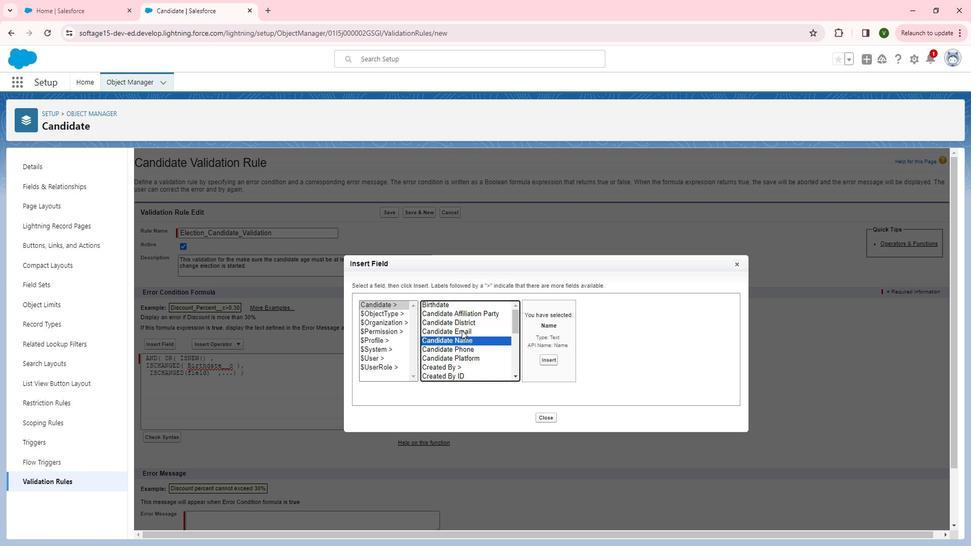 
Action: Mouse pressed left at (411, 347)
Screenshot: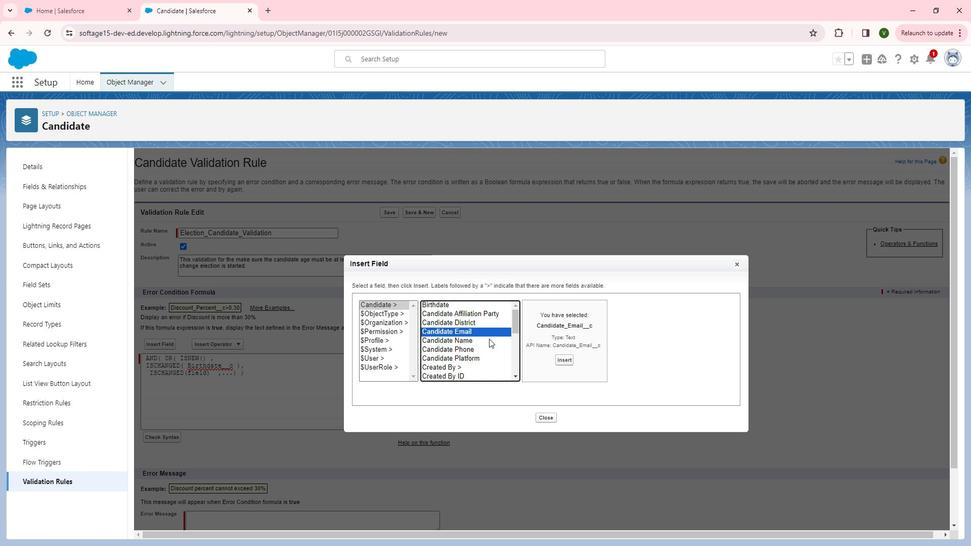 
Action: Mouse moved to (451, 372)
Screenshot: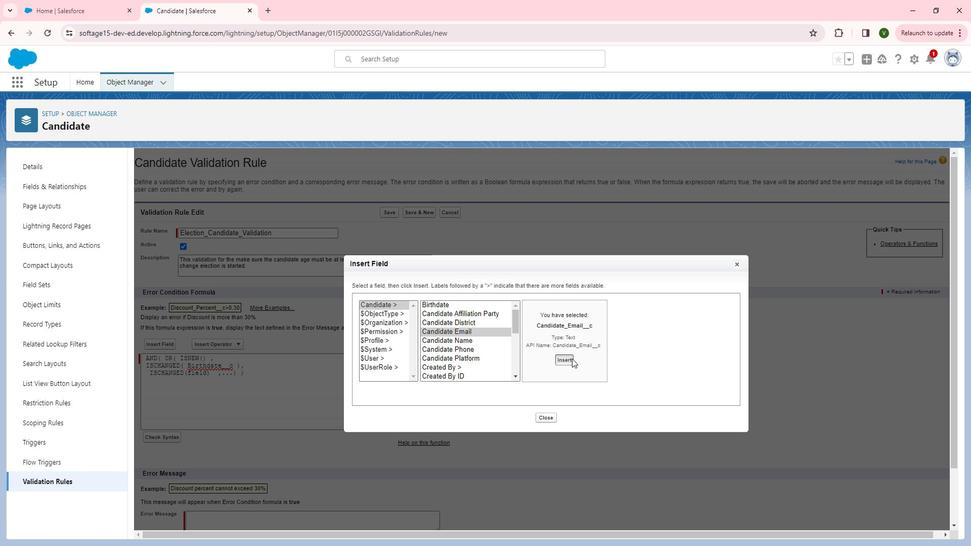 
Action: Mouse pressed left at (451, 372)
Screenshot: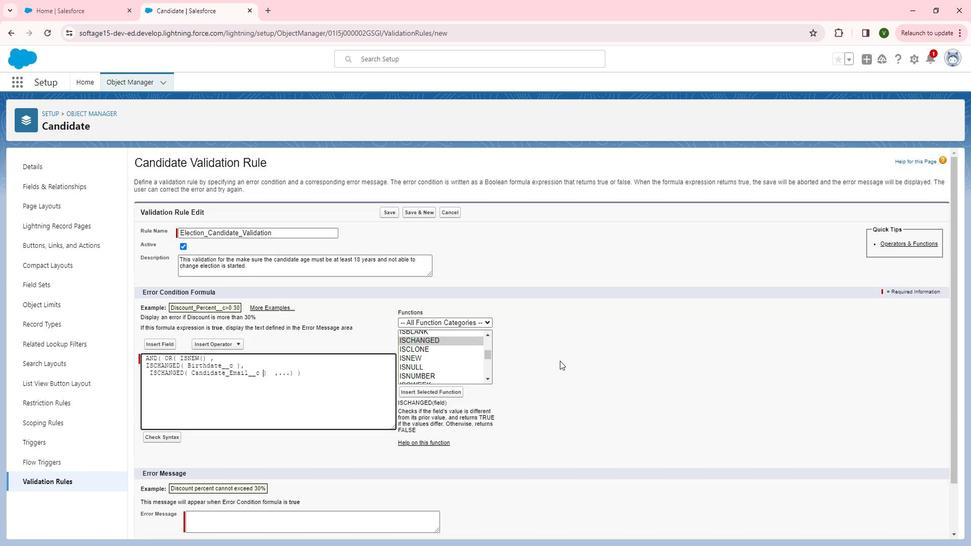 
Action: Mouse moved to (339, 388)
Screenshot: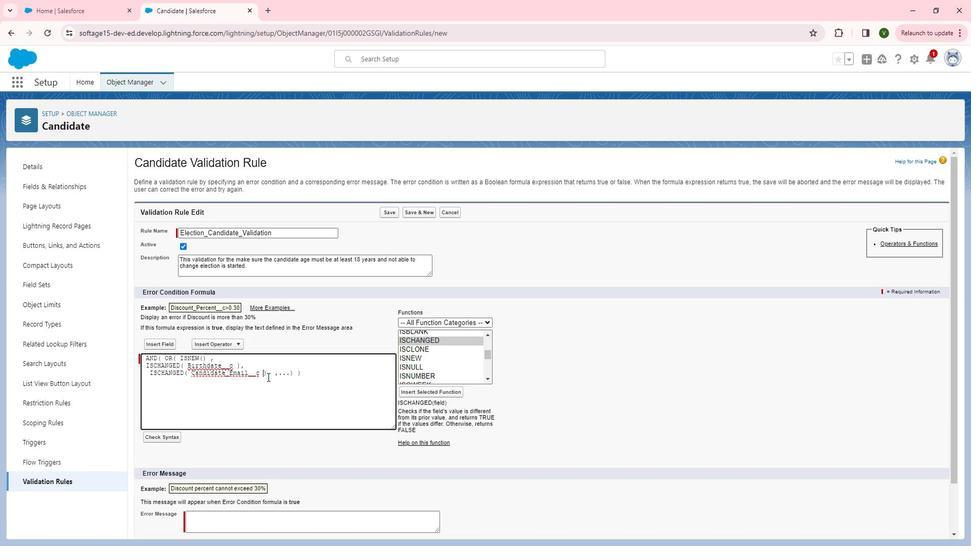 
Action: Mouse pressed left at (339, 388)
Screenshot: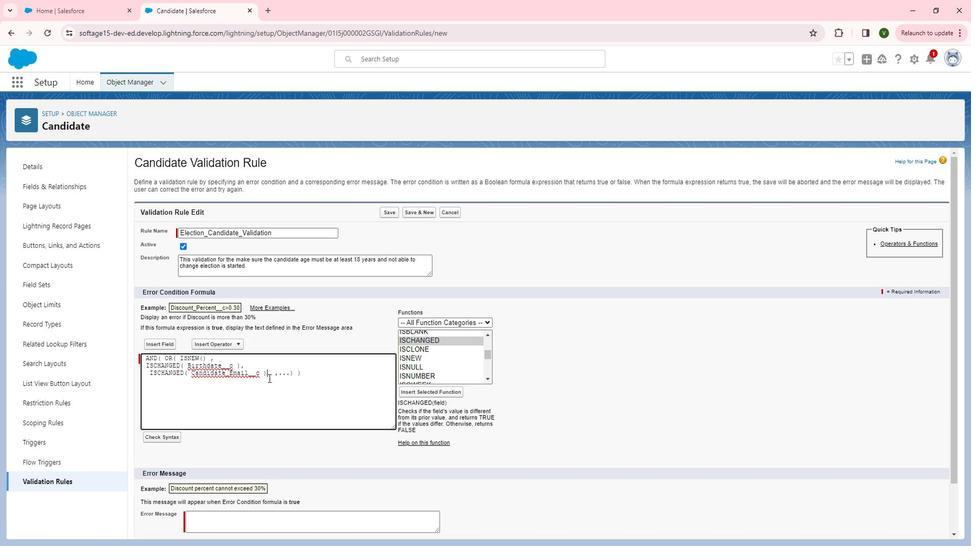 
Action: Mouse moved to (342, 395)
Screenshot: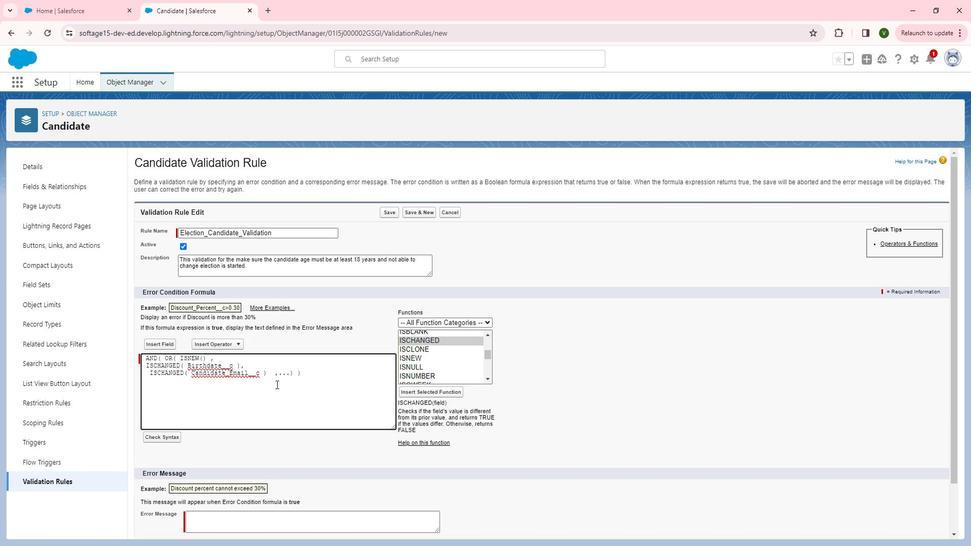
Action: Key pressed ,<Key.enter><Key.delete><Key.delete><Key.delete><Key.delete><Key.delete><Key.delete>
Screenshot: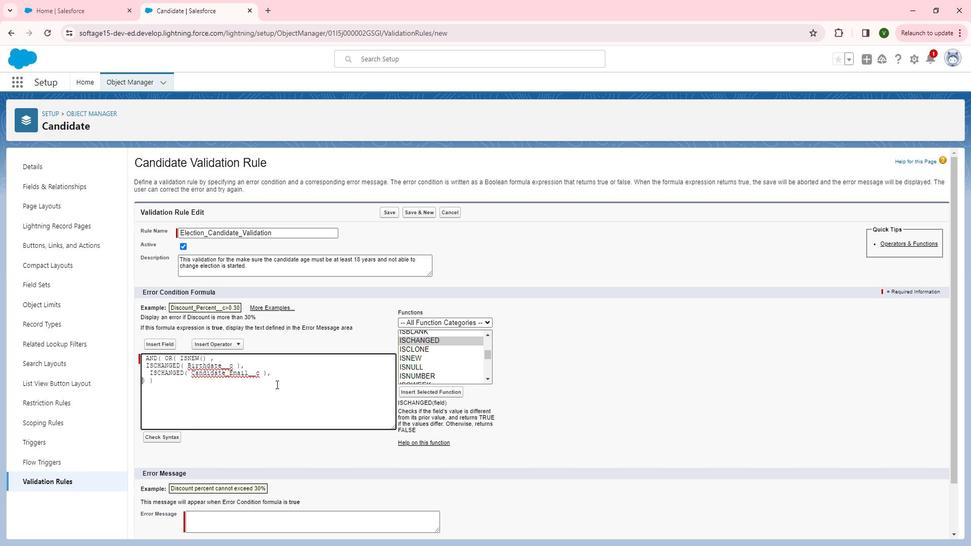 
Action: Mouse moved to (400, 358)
Screenshot: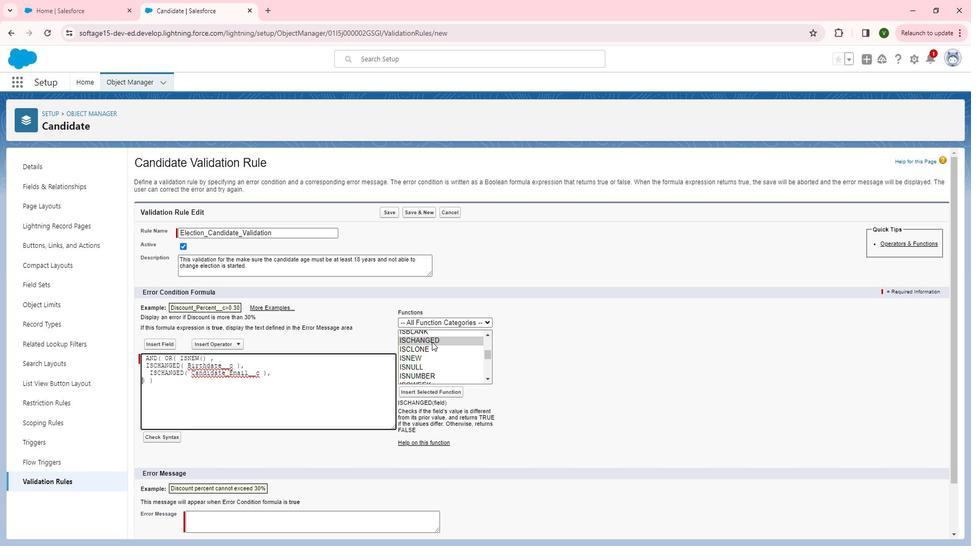 
Action: Mouse pressed left at (400, 358)
Screenshot: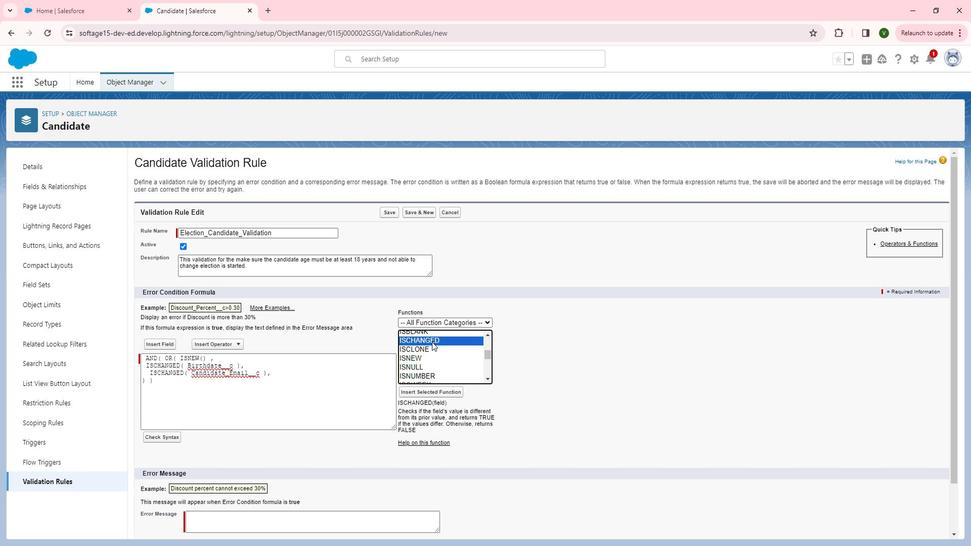 
Action: Mouse pressed left at (400, 358)
Screenshot: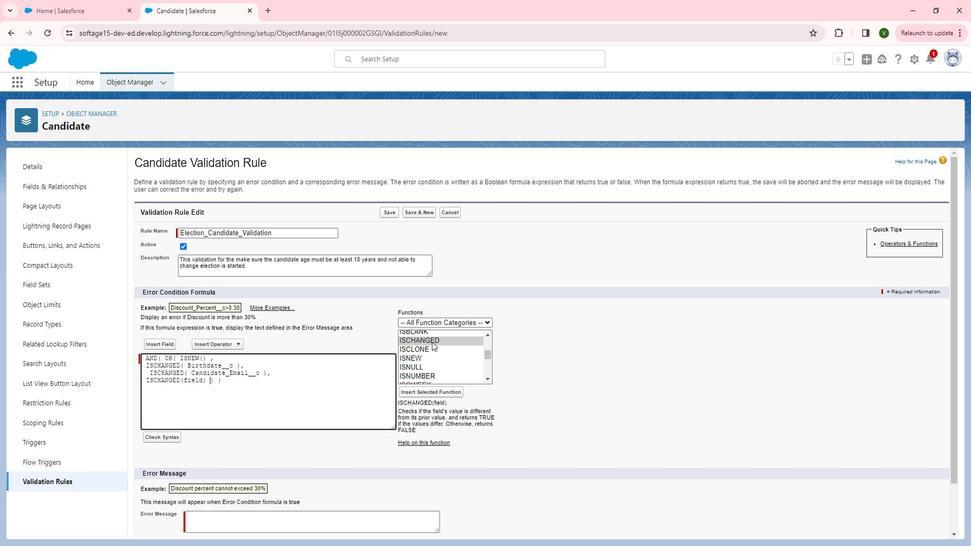 
Action: Mouse moved to (313, 394)
Screenshot: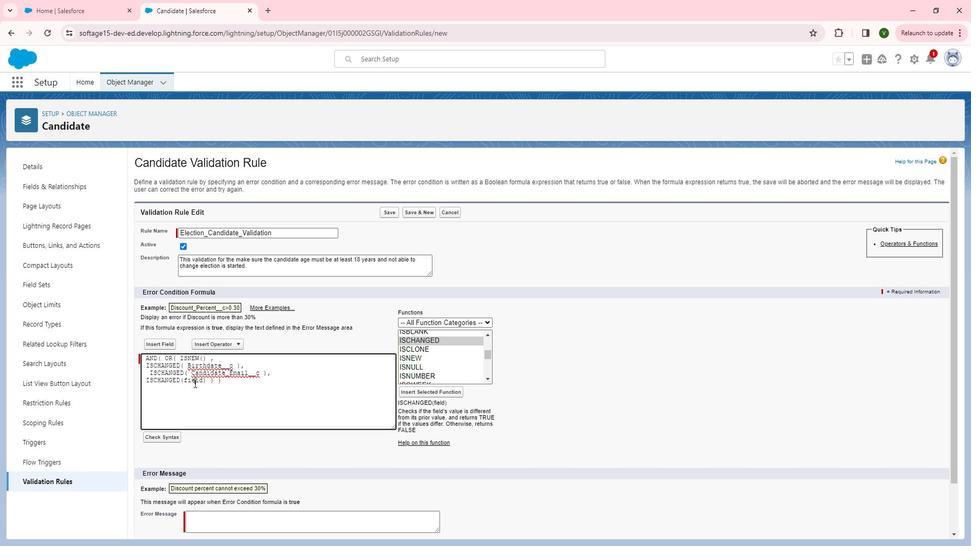 
Action: Mouse pressed left at (313, 394)
Screenshot: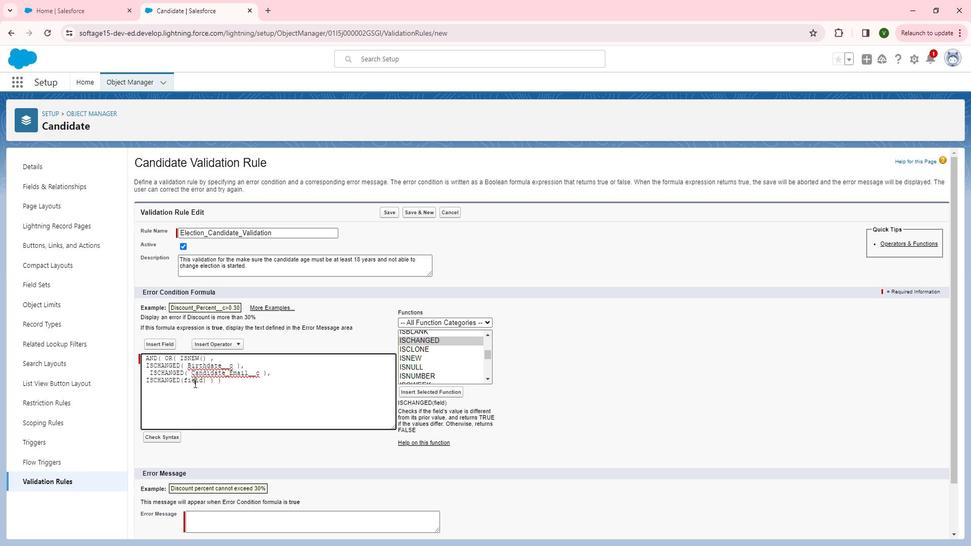 
Action: Mouse pressed left at (313, 394)
Screenshot: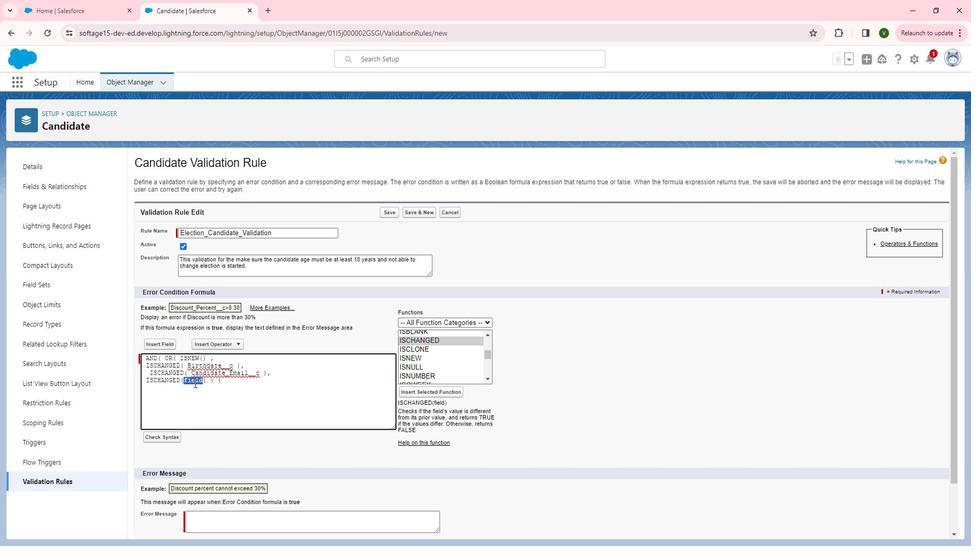 
Action: Mouse moved to (298, 358)
Screenshot: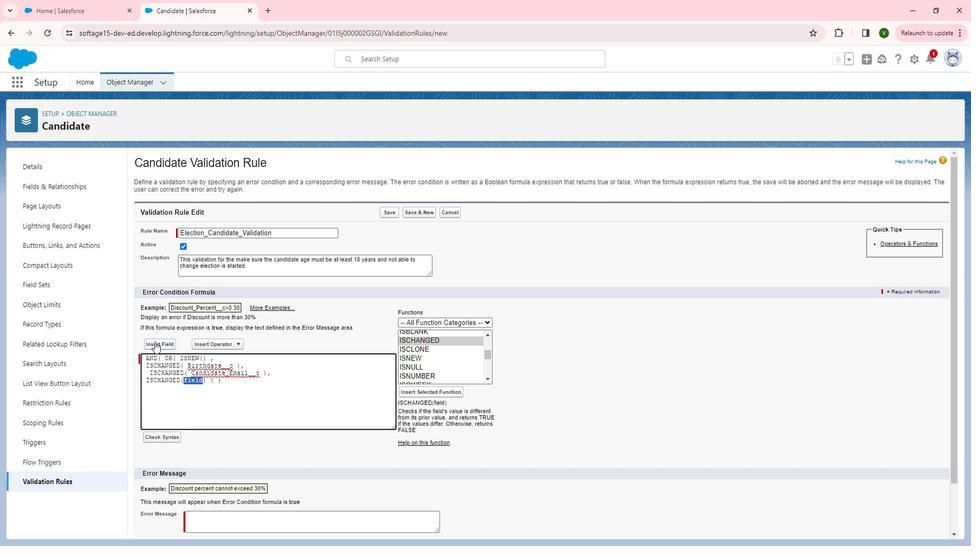 
Action: Mouse pressed left at (298, 358)
Screenshot: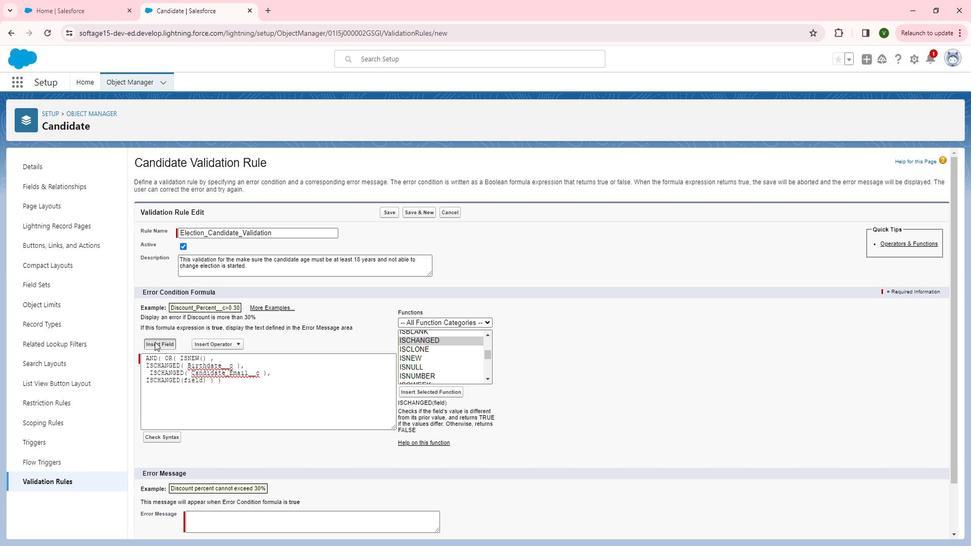 
Action: Mouse moved to (407, 369)
Screenshot: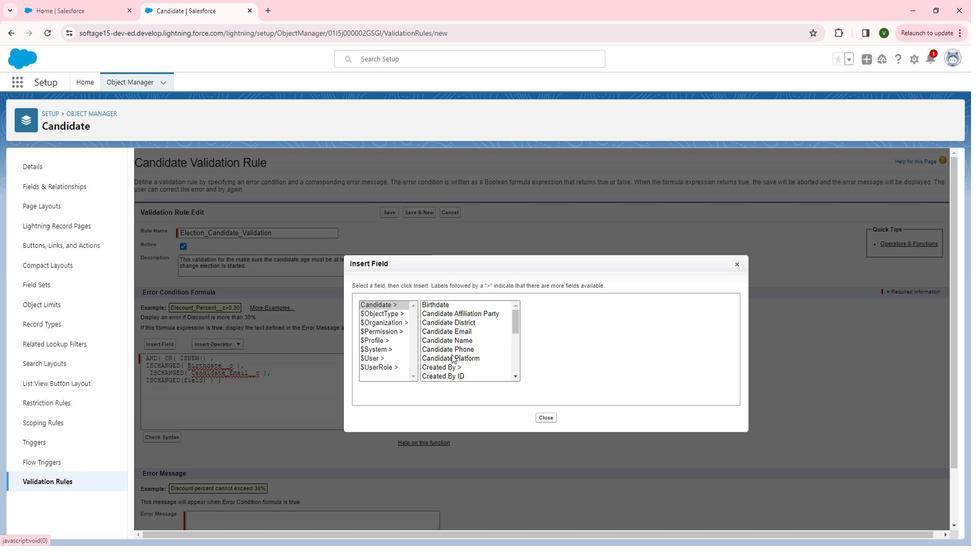 
Action: Mouse scrolled (407, 368) with delta (0, 0)
Screenshot: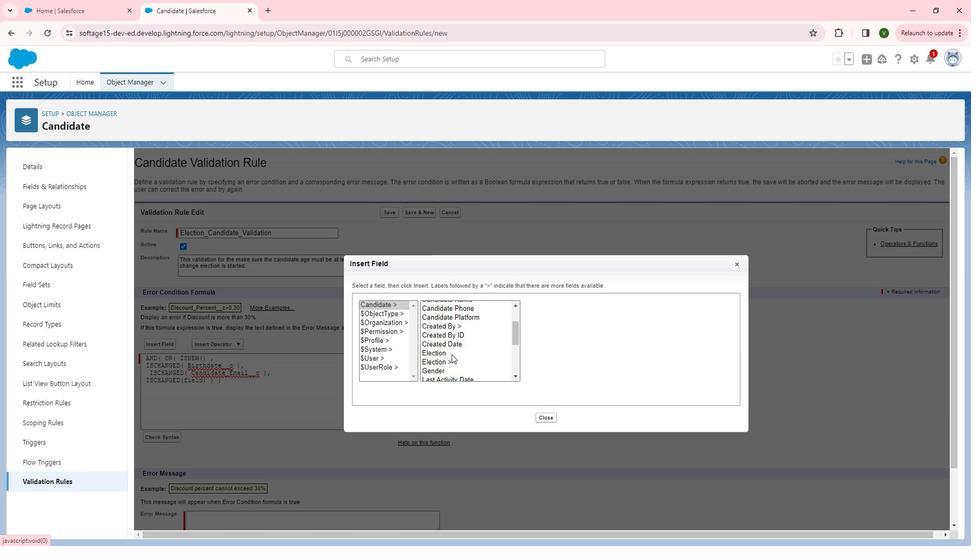 
Action: Mouse moved to (400, 356)
Screenshot: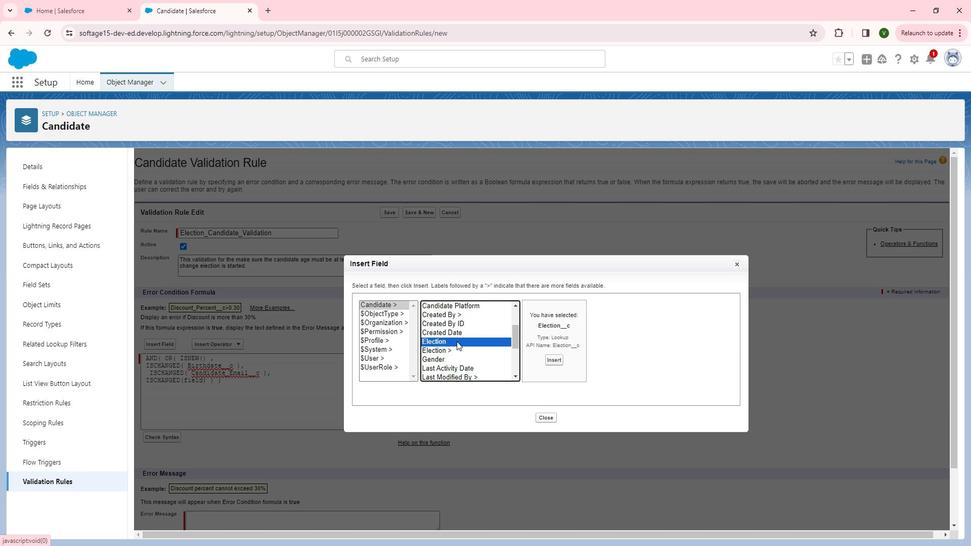 
Action: Mouse pressed left at (400, 356)
Screenshot: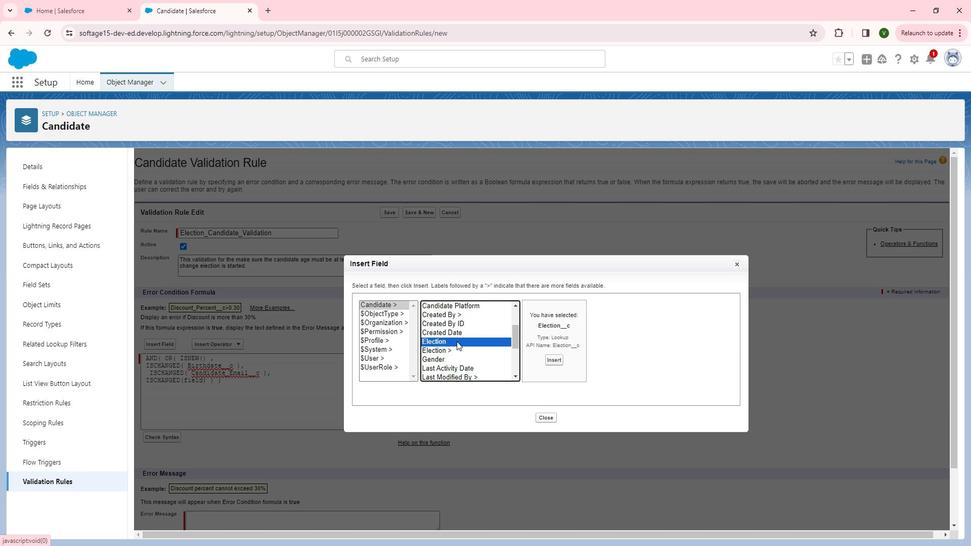 
Action: Mouse moved to (445, 372)
Screenshot: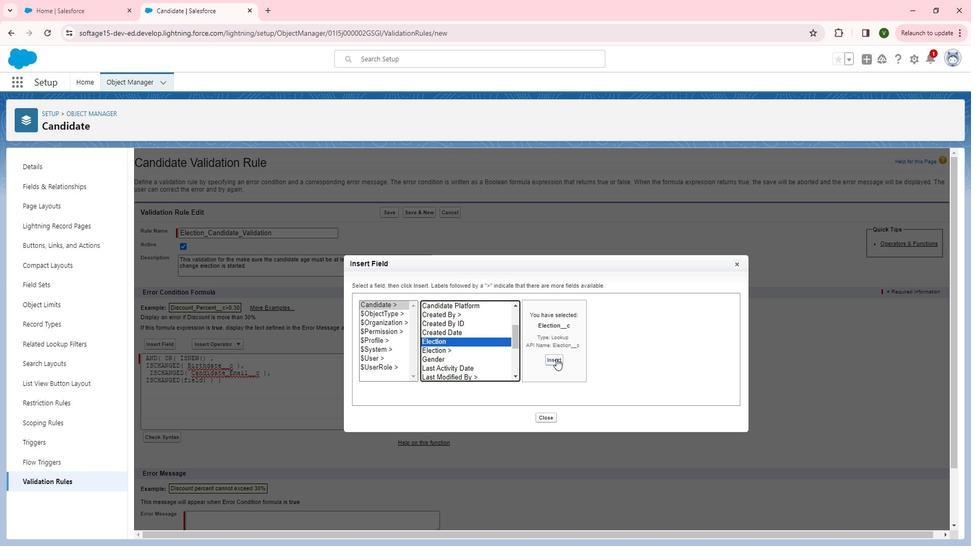 
Action: Mouse pressed left at (445, 372)
Screenshot: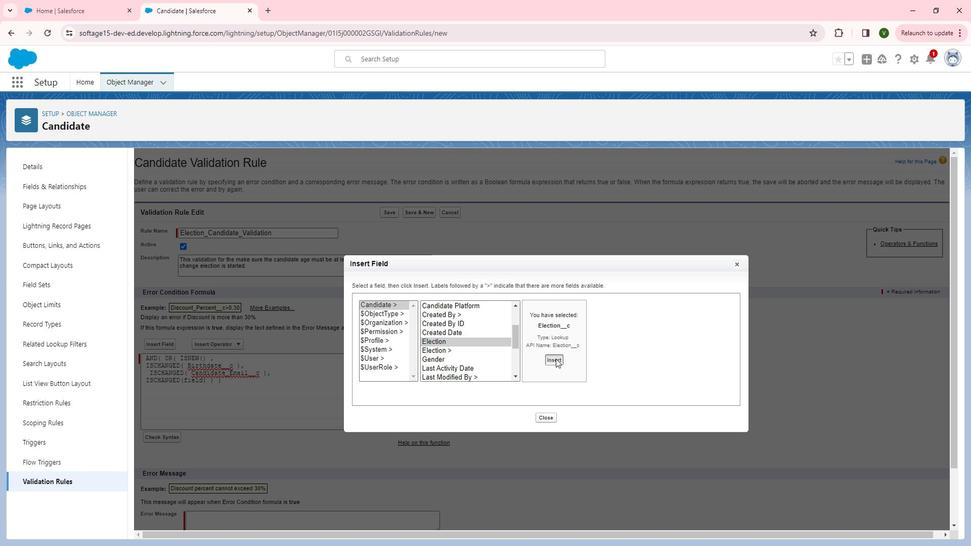 
Action: Mouse moved to (337, 395)
Screenshot: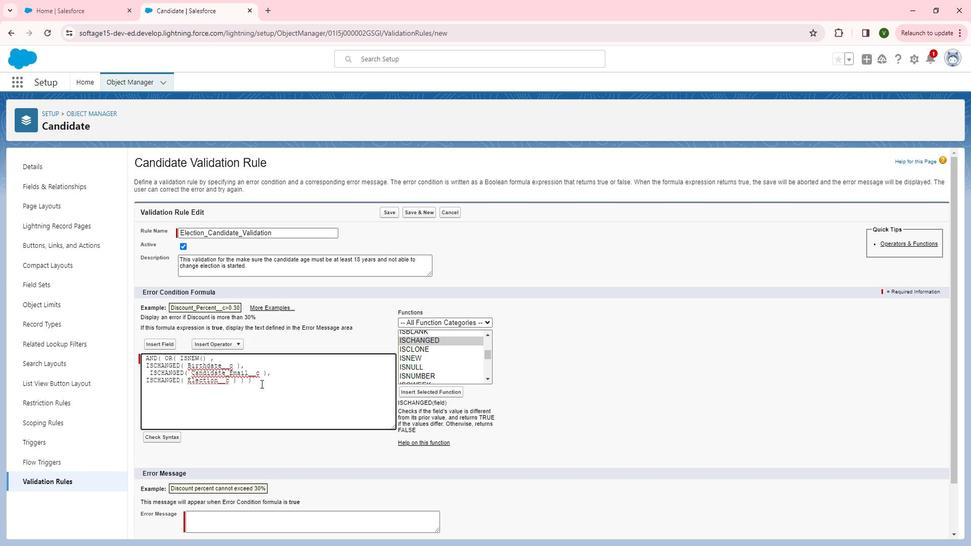 
Action: Mouse pressed left at (337, 395)
Screenshot: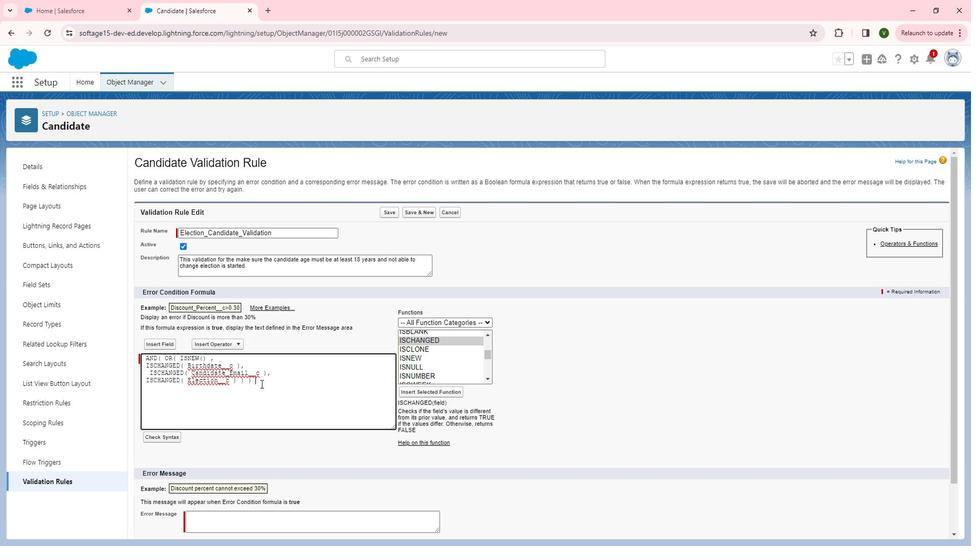 
Action: Mouse moved to (339, 392)
Screenshot: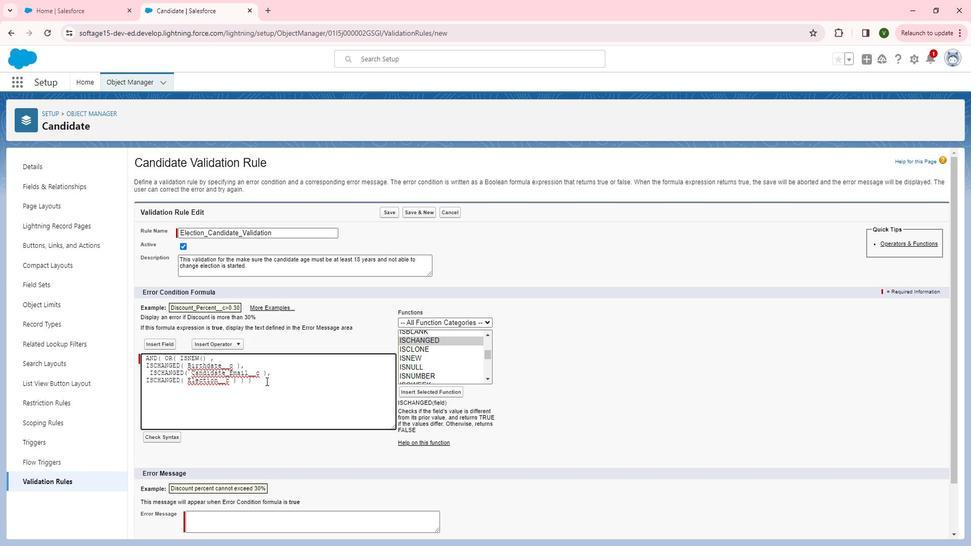 
Action: Key pressed <Key.left><Key.left><Key.left><Key.left>,<Key.enter>
Screenshot: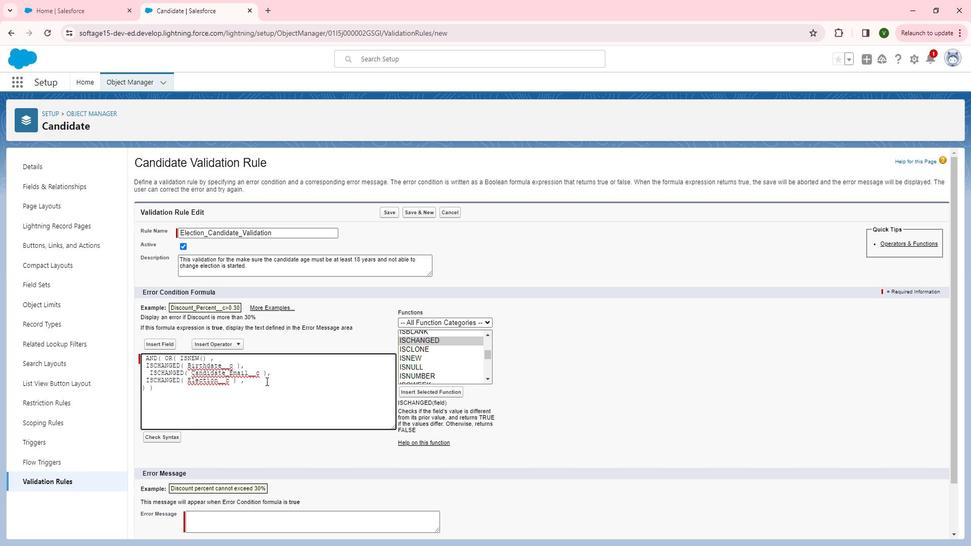 
Action: Mouse moved to (398, 356)
Screenshot: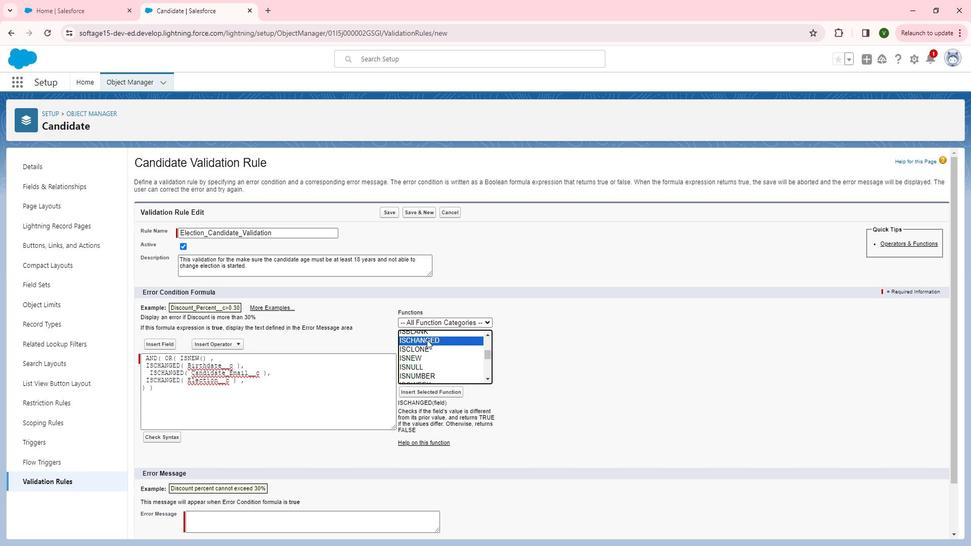 
Action: Mouse pressed left at (398, 356)
Screenshot: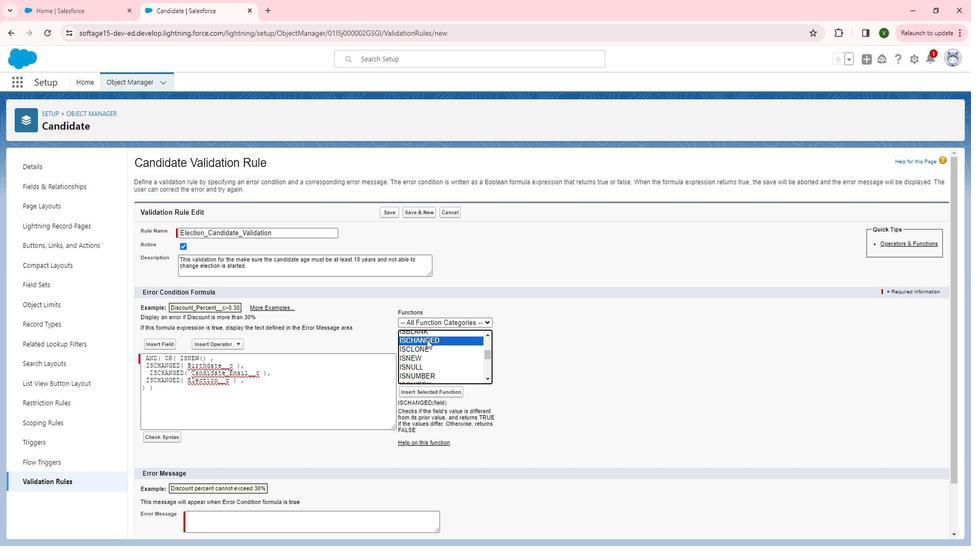 
Action: Mouse pressed left at (398, 356)
Screenshot: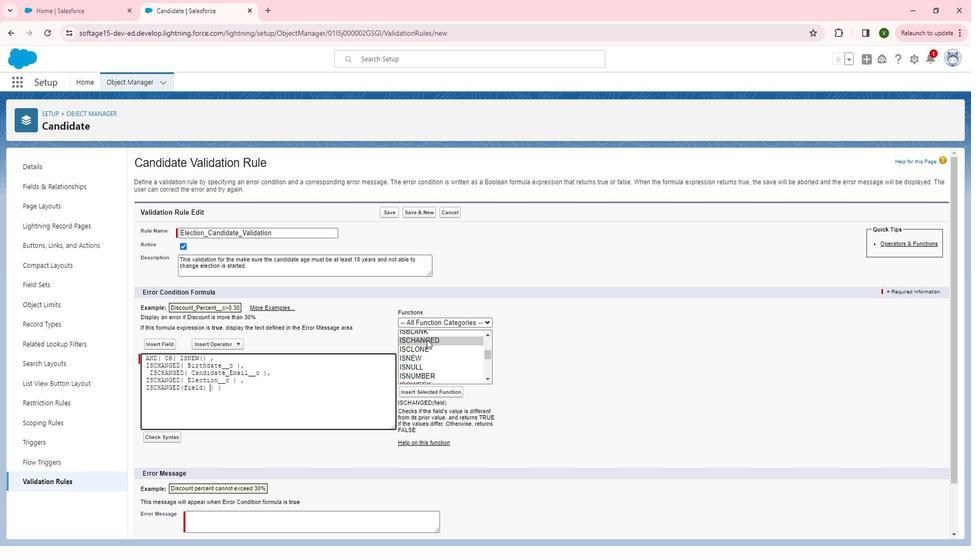 
Action: Mouse moved to (311, 399)
Screenshot: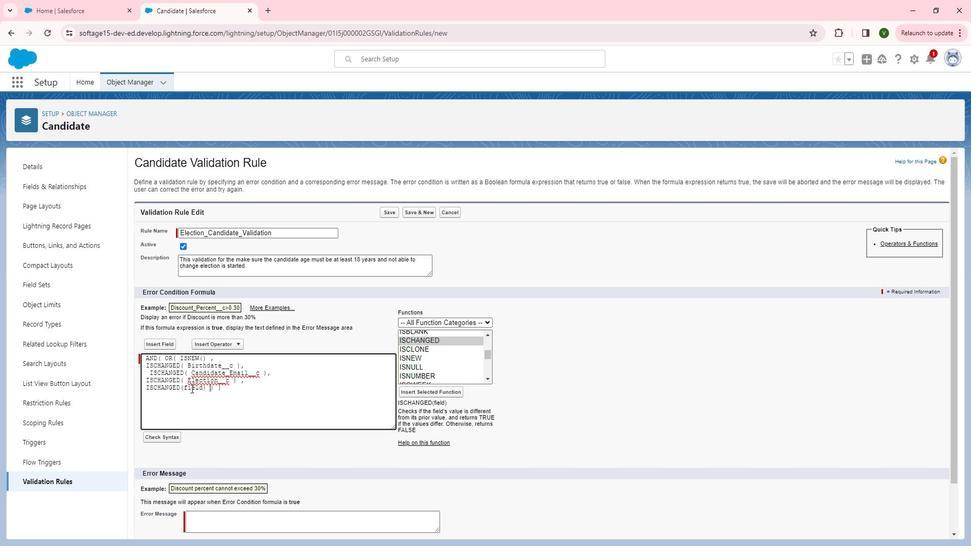 
Action: Mouse pressed left at (311, 399)
Screenshot: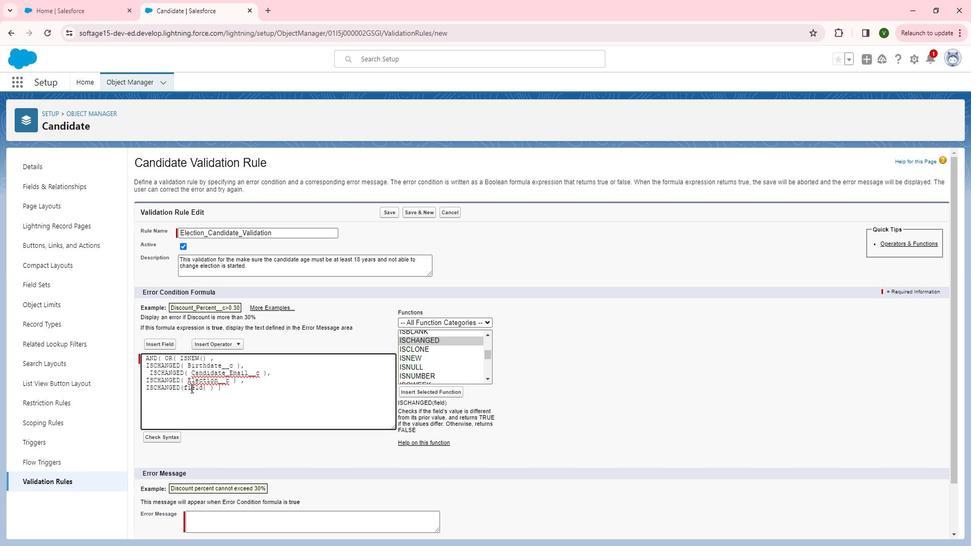 
Action: Mouse pressed left at (311, 399)
Screenshot: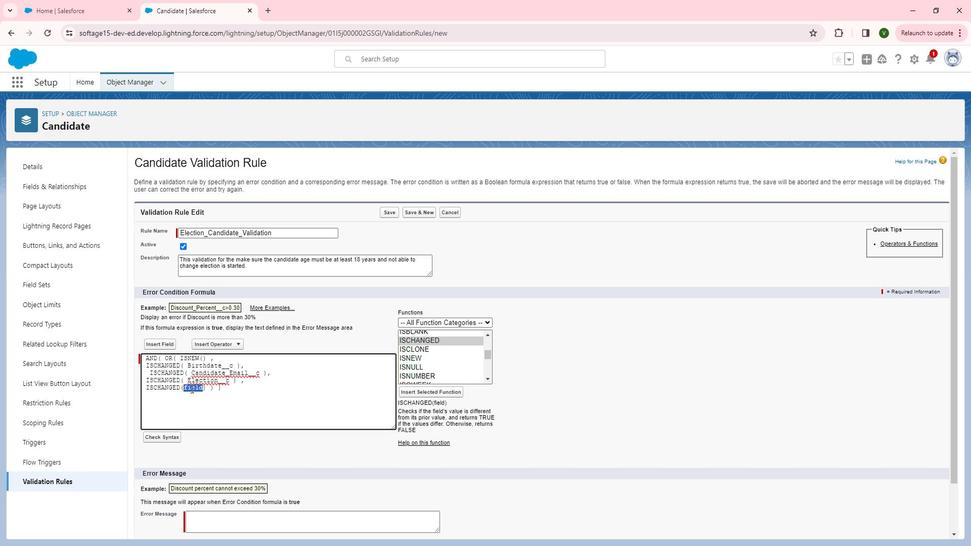 
Action: Mouse moved to (303, 360)
Screenshot: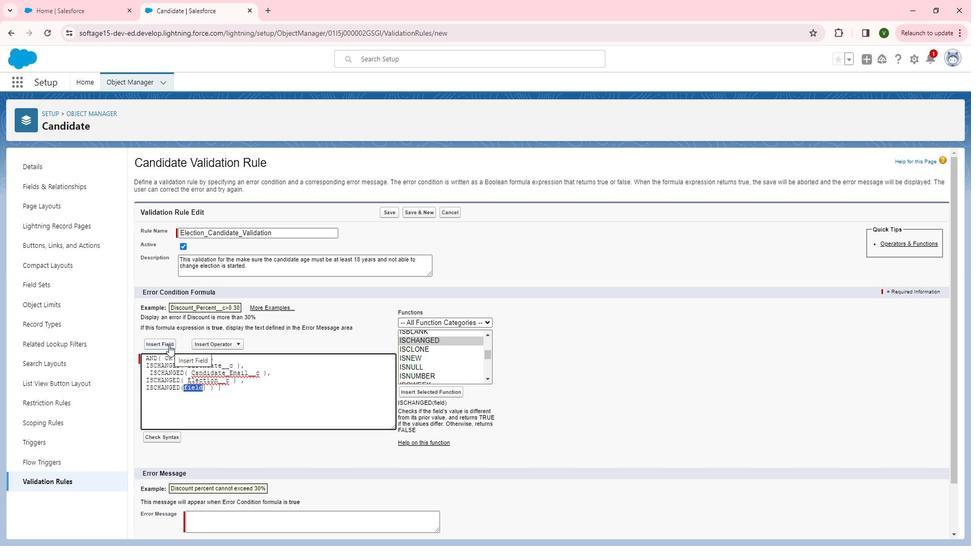 
Action: Mouse pressed left at (303, 360)
Screenshot: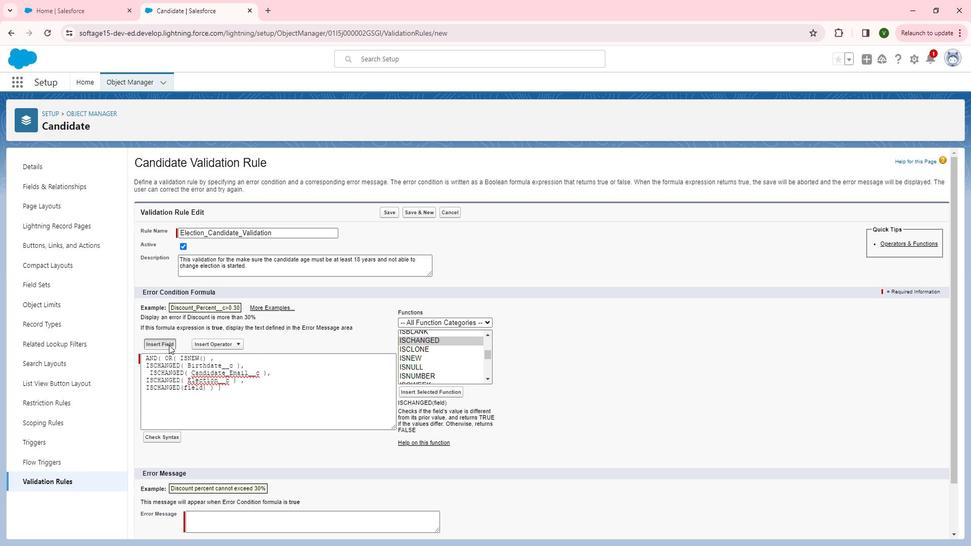 
Action: Mouse moved to (404, 368)
Screenshot: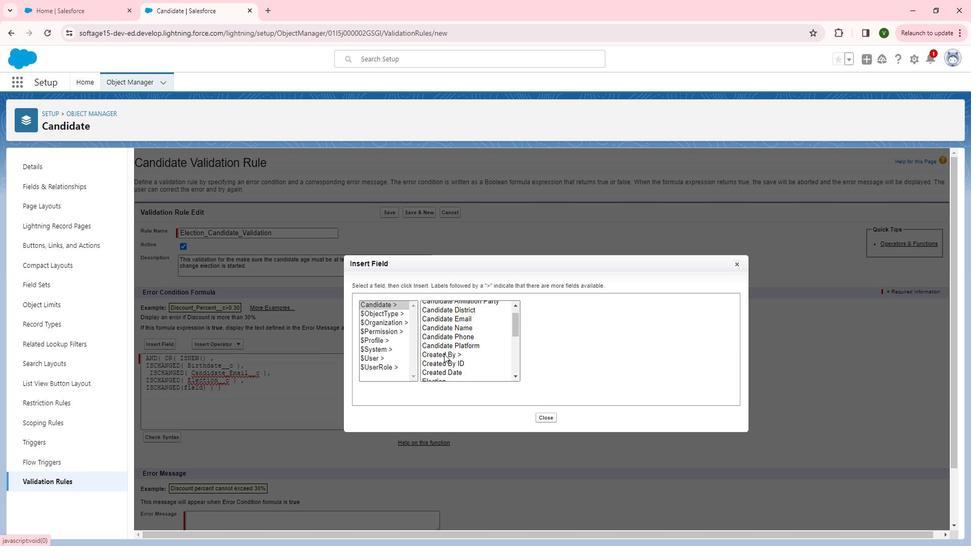 
Action: Mouse scrolled (404, 368) with delta (0, 0)
Screenshot: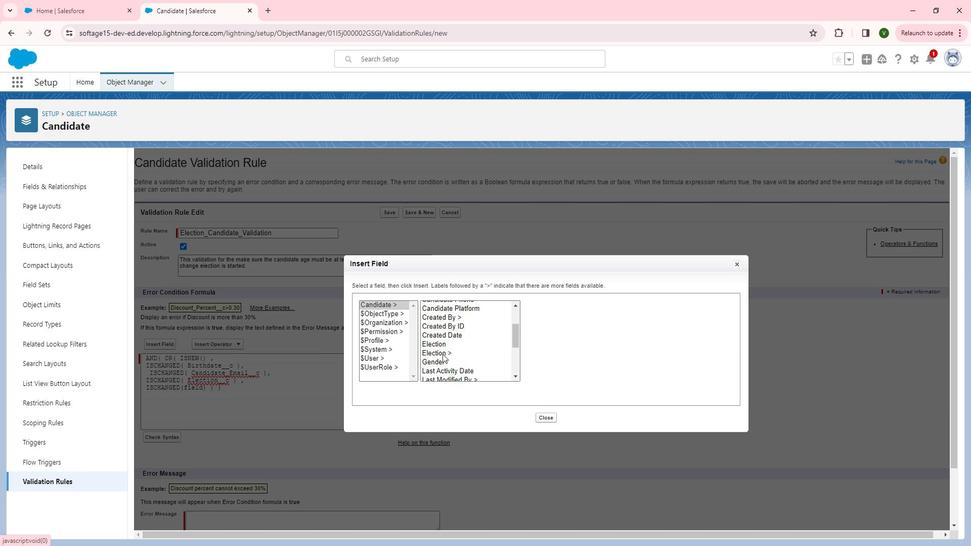 
Action: Mouse moved to (402, 369)
Screenshot: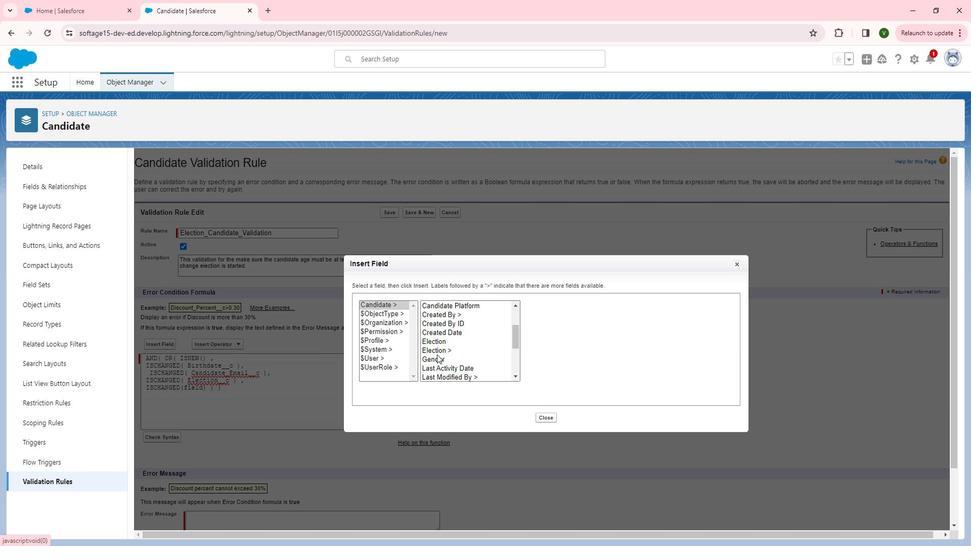 
Action: Mouse pressed left at (402, 369)
Screenshot: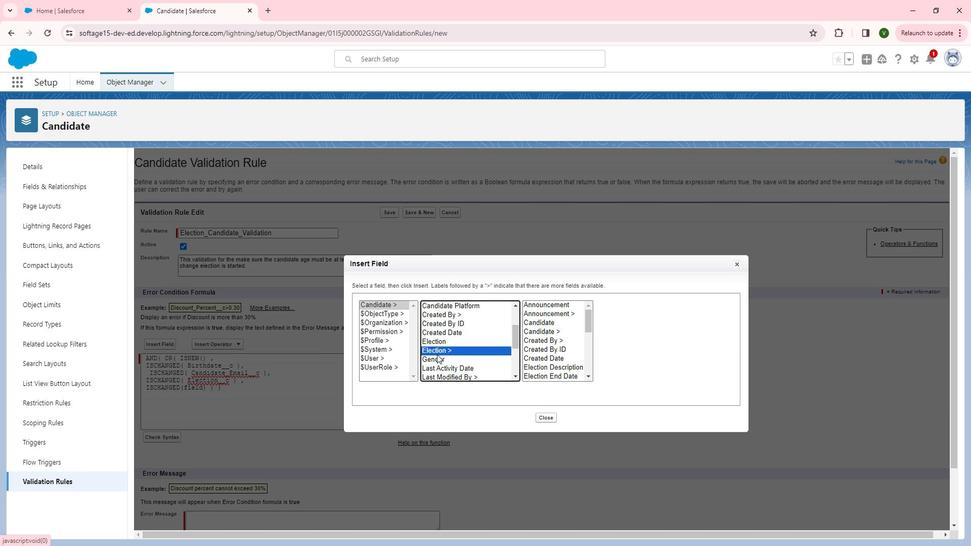 
Action: Mouse moved to (406, 371)
Screenshot: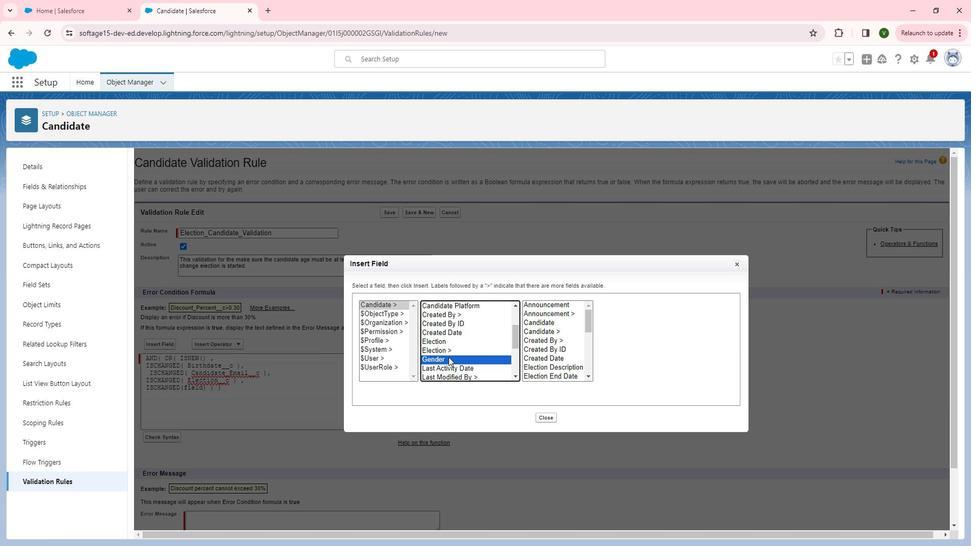 
Action: Mouse pressed left at (406, 371)
Screenshot: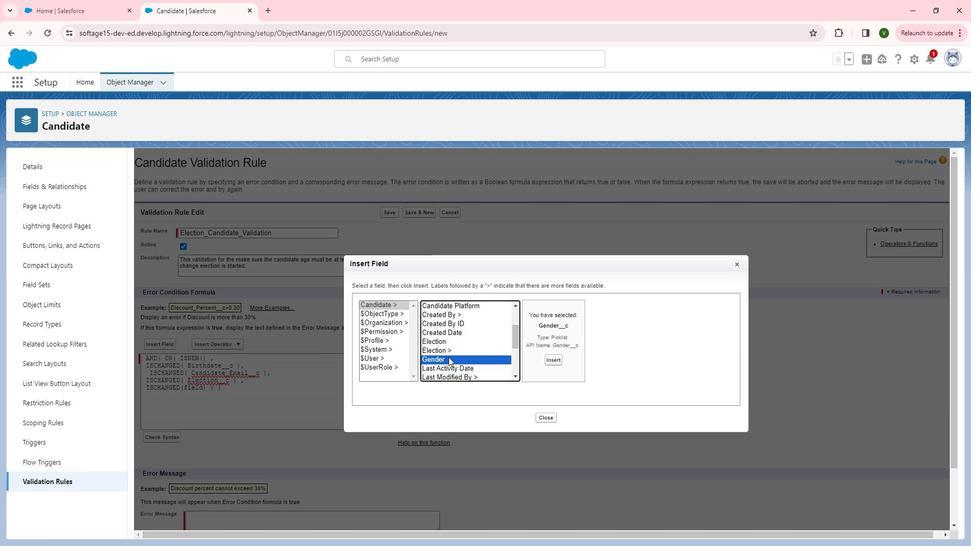 
Action: Mouse moved to (444, 370)
Screenshot: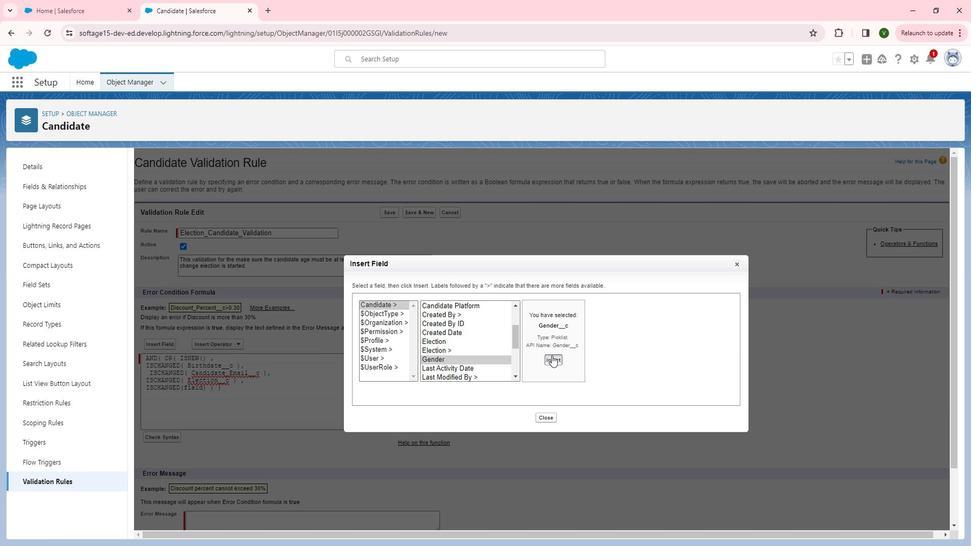 
Action: Mouse pressed left at (444, 370)
Screenshot: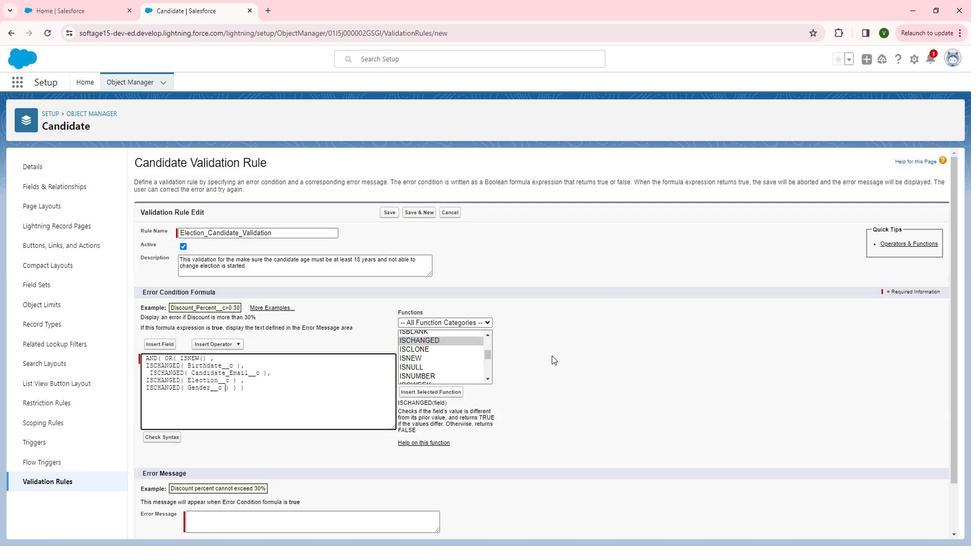 
Action: Mouse moved to (337, 399)
Screenshot: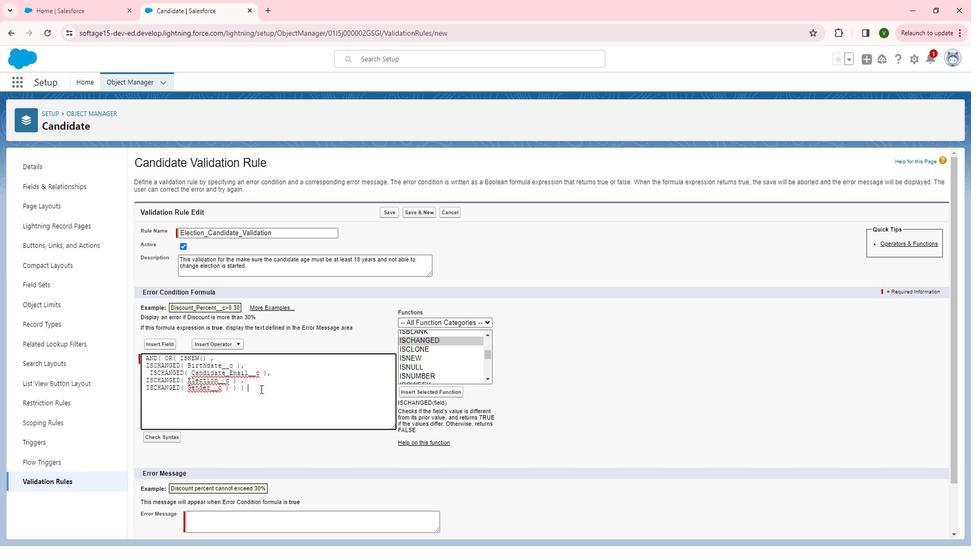 
Action: Mouse pressed left at (337, 399)
Screenshot: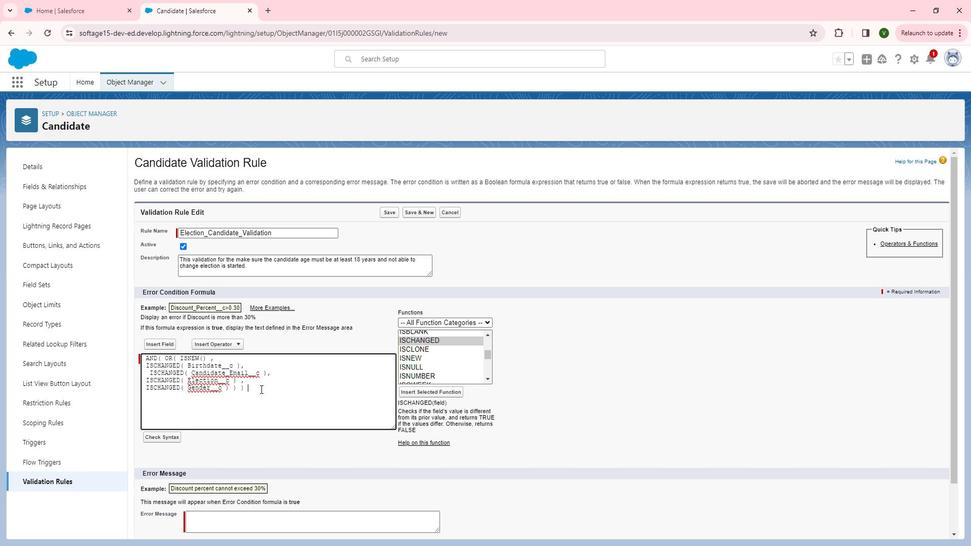 
Action: Mouse moved to (303, 437)
Screenshot: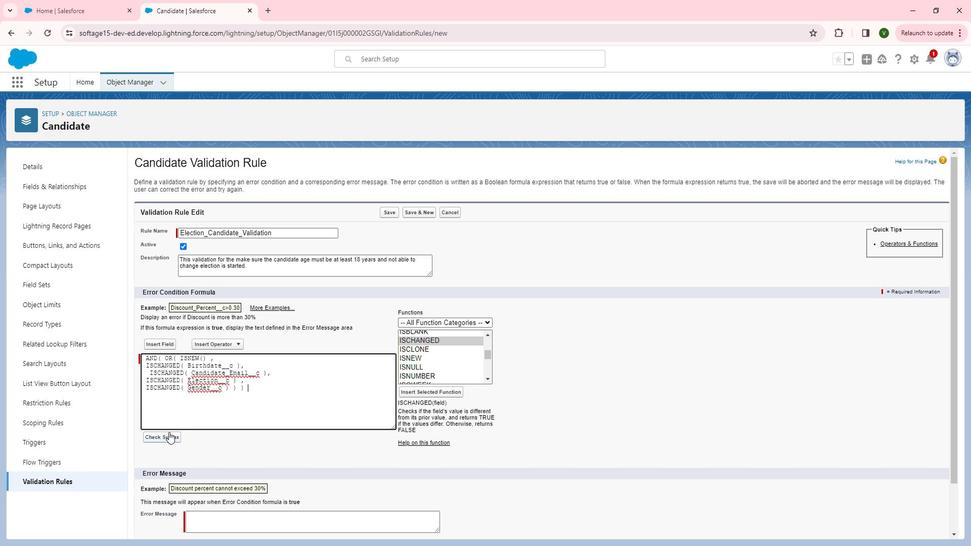 
Action: Mouse pressed left at (303, 437)
Screenshot: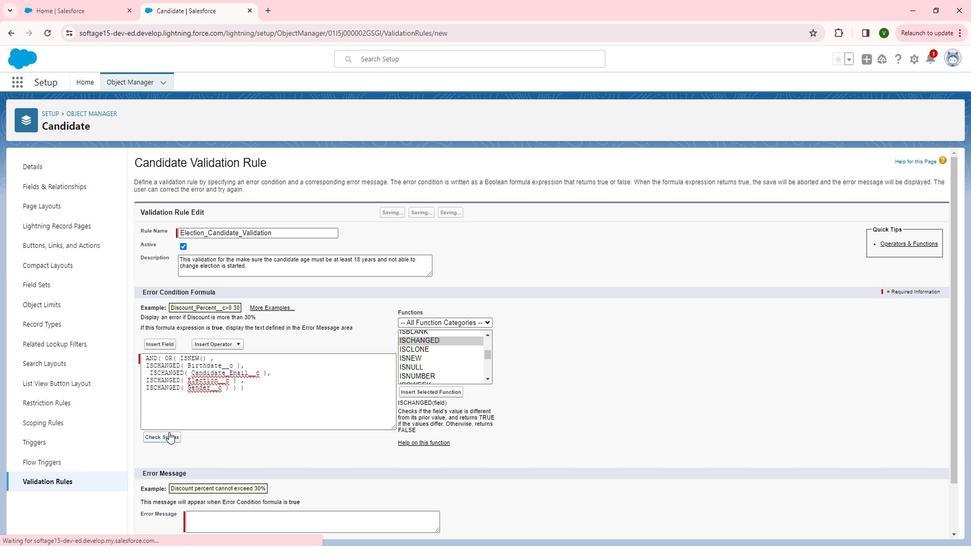 
Action: Mouse moved to (342, 401)
Screenshot: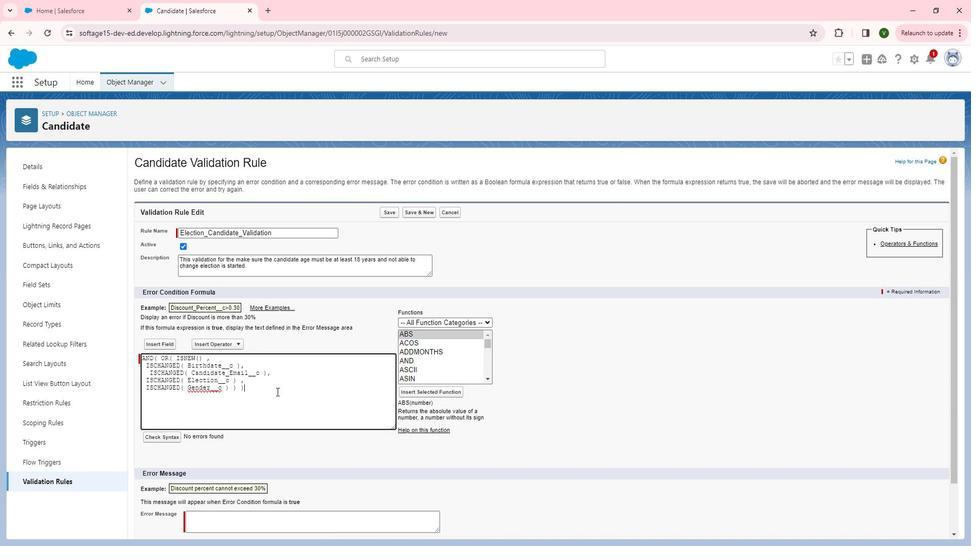 
Action: Mouse pressed left at (342, 401)
Screenshot: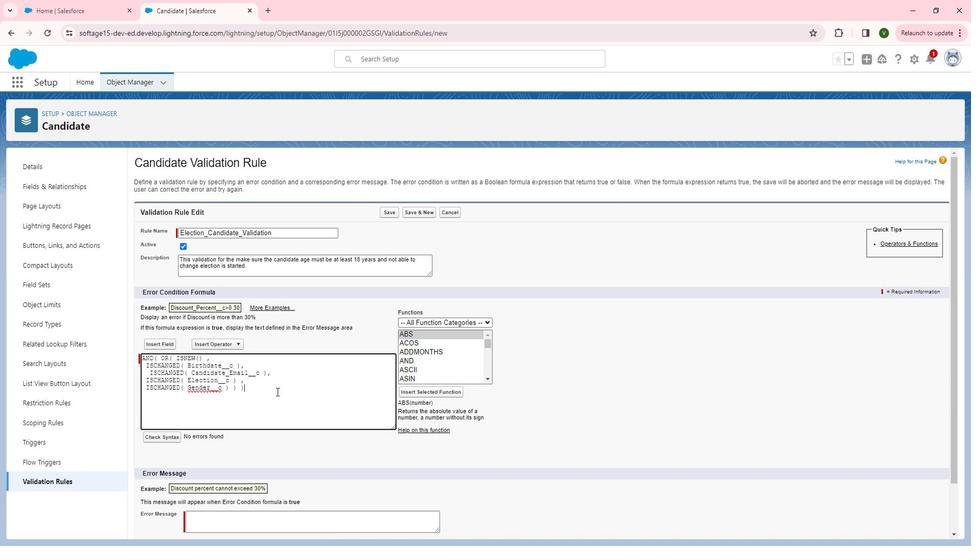 
Action: Mouse moved to (344, 399)
Screenshot: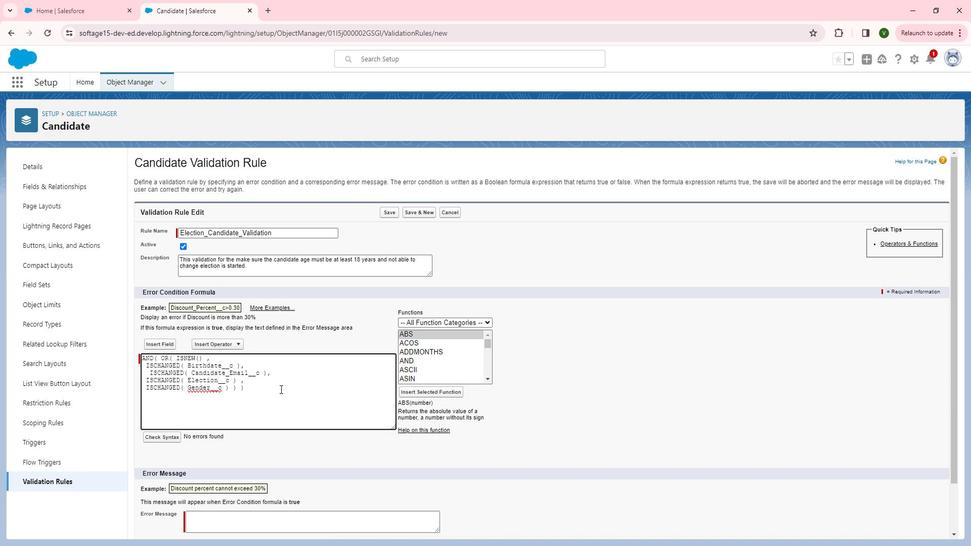 
Action: Key pressed ,<Key.enter><Key.shift>Or<Key.shift>(
Screenshot: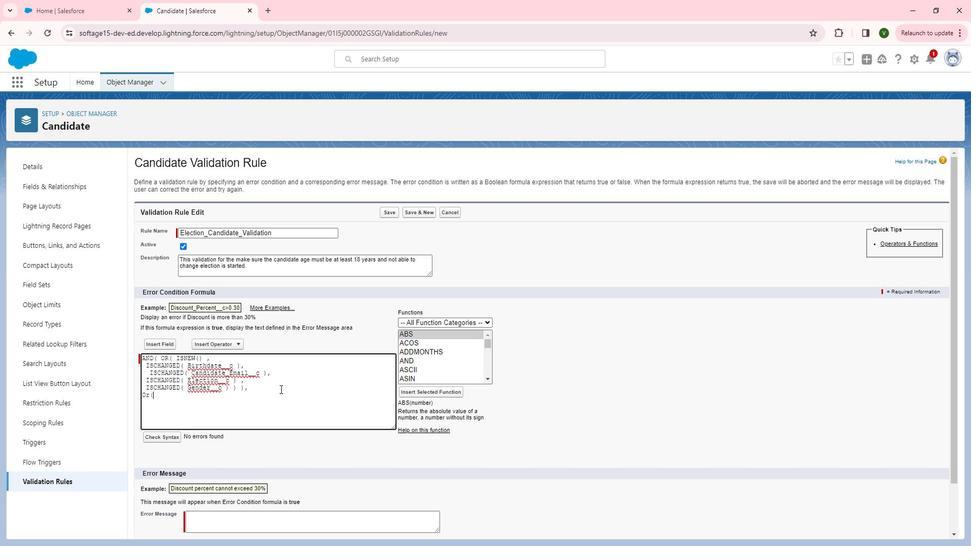 
Action: Mouse moved to (391, 374)
Screenshot: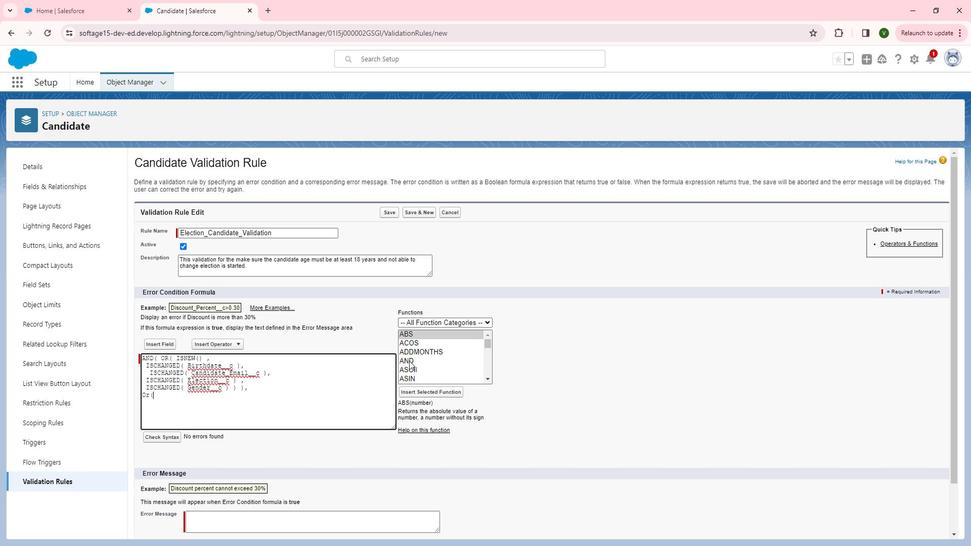 
Action: Mouse pressed left at (391, 374)
Screenshot: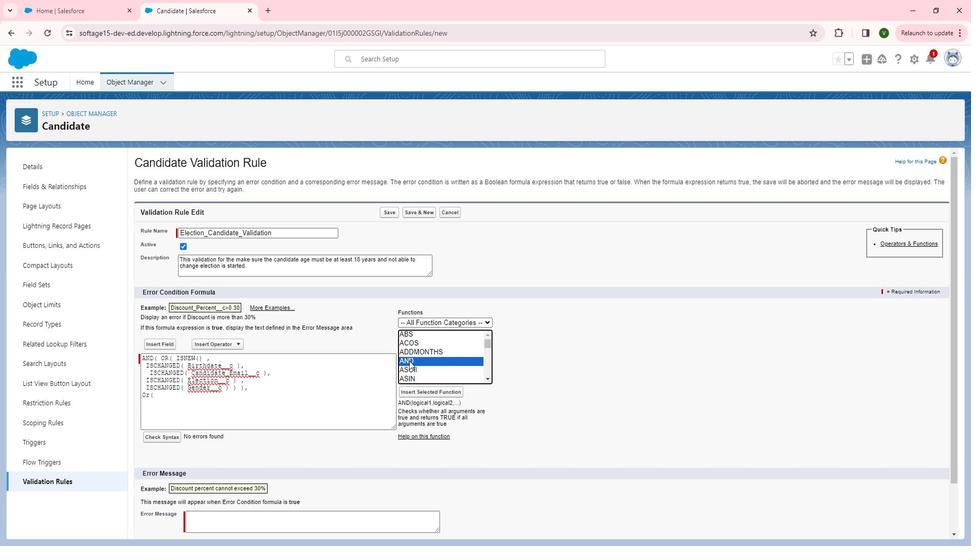 
Action: Mouse pressed left at (391, 374)
Screenshot: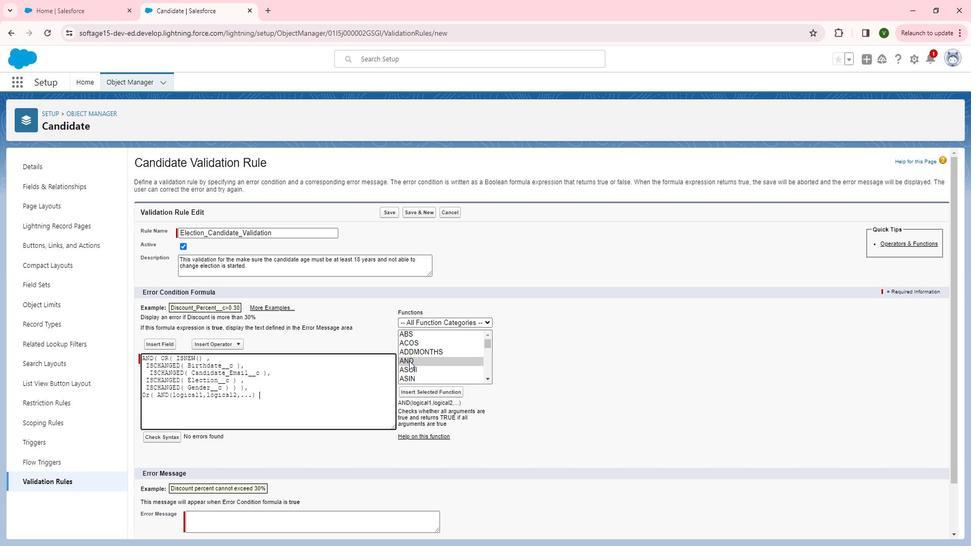 
Action: Mouse moved to (333, 405)
Screenshot: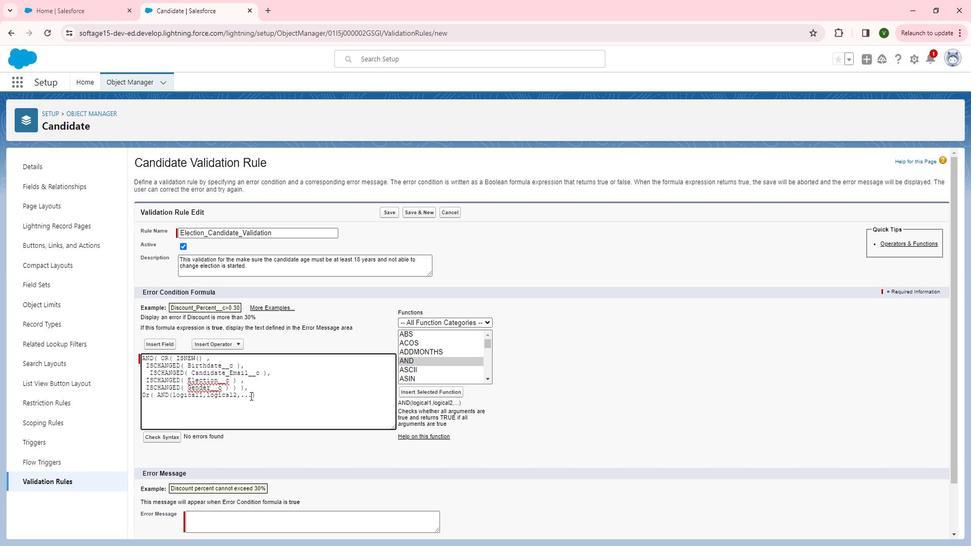 
Action: Mouse pressed left at (333, 405)
Screenshot: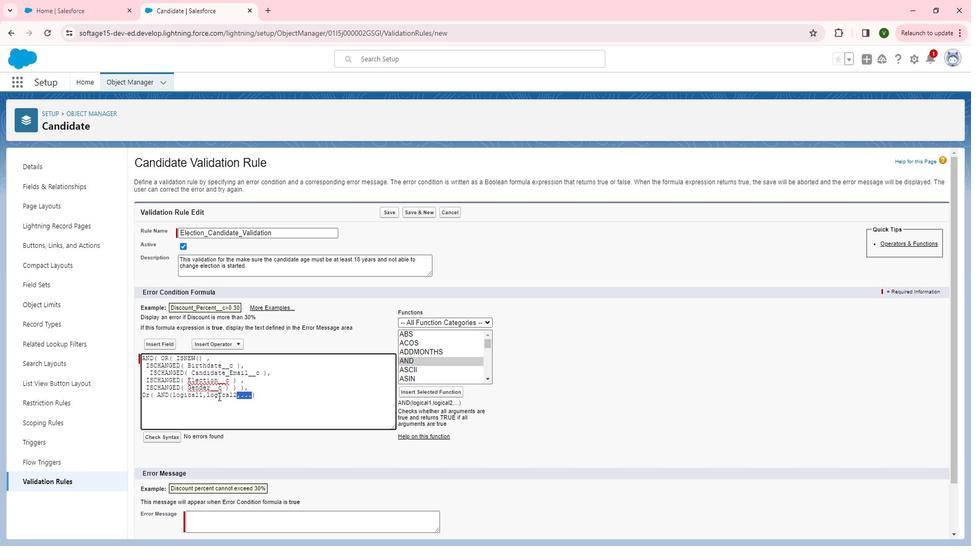 
Action: Mouse moved to (309, 397)
Screenshot: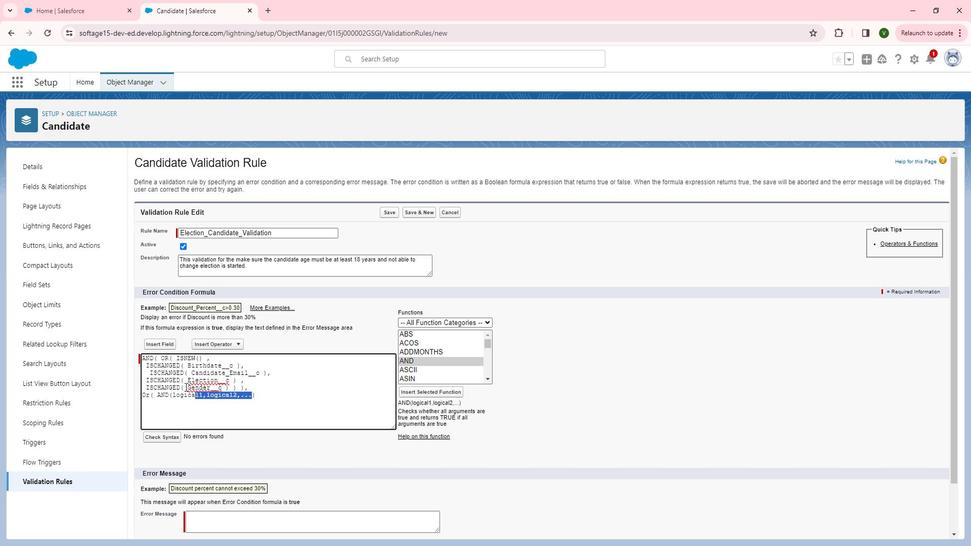 
Action: Key pressed <Key.backspace><Key.backspace><Key.backspace><Key.backspace><Key.backspace><Key.backspace><Key.backspace>
Screenshot: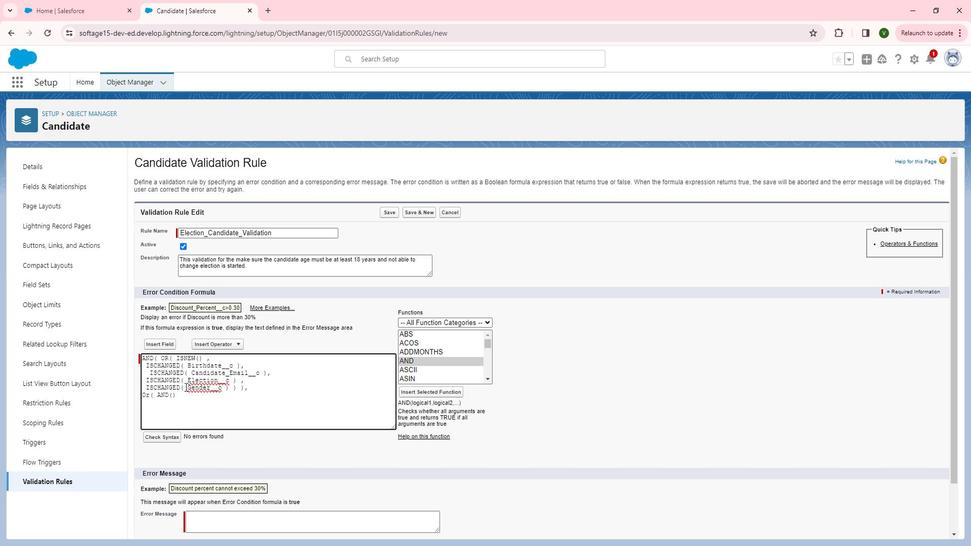 
Action: Mouse moved to (419, 389)
Screenshot: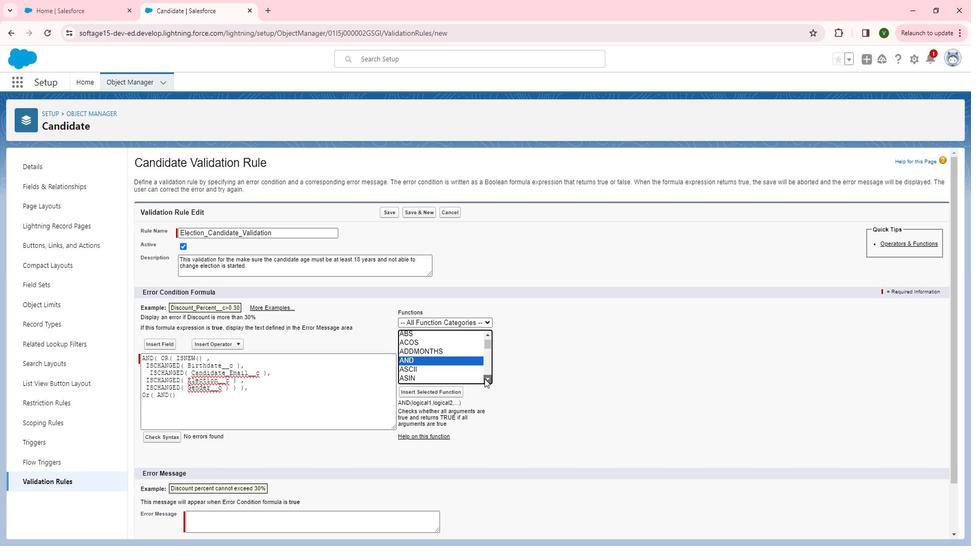 
Action: Mouse pressed left at (419, 389)
Screenshot: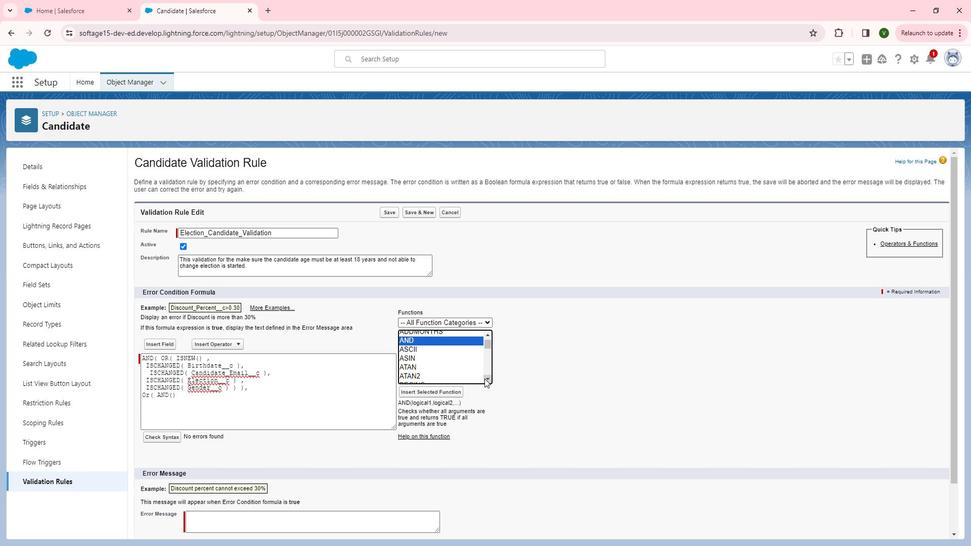 
Action: Mouse pressed left at (419, 389)
Screenshot: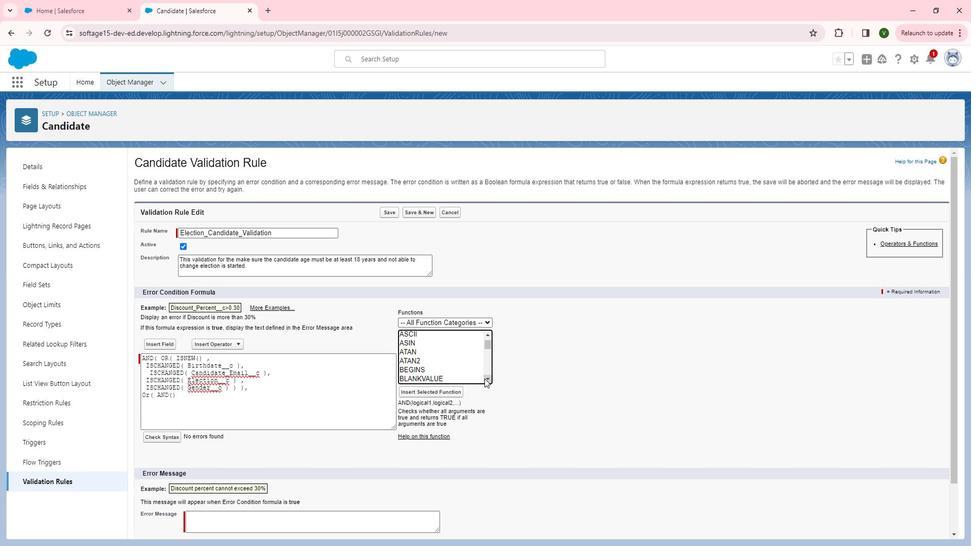 
Action: Mouse pressed left at (419, 389)
Screenshot: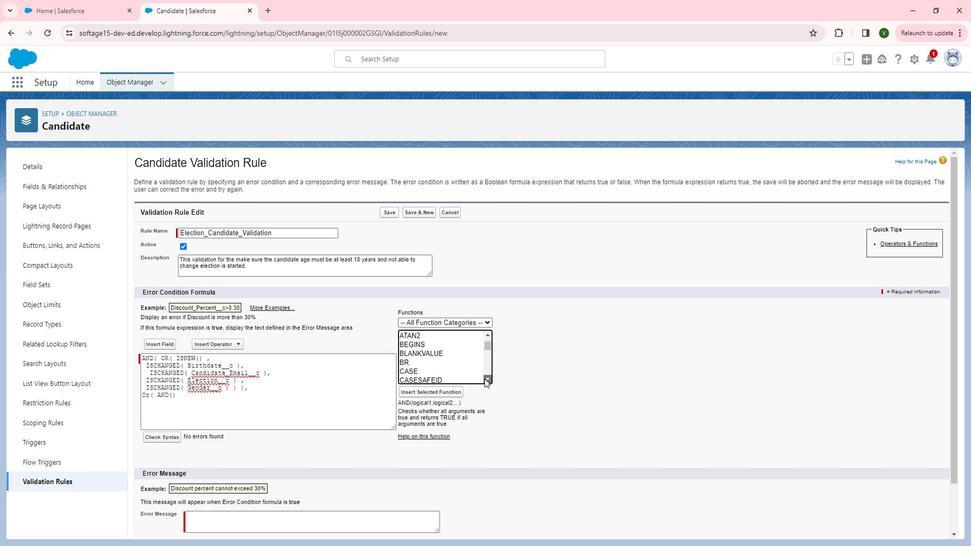 
Action: Mouse pressed left at (419, 389)
Screenshot: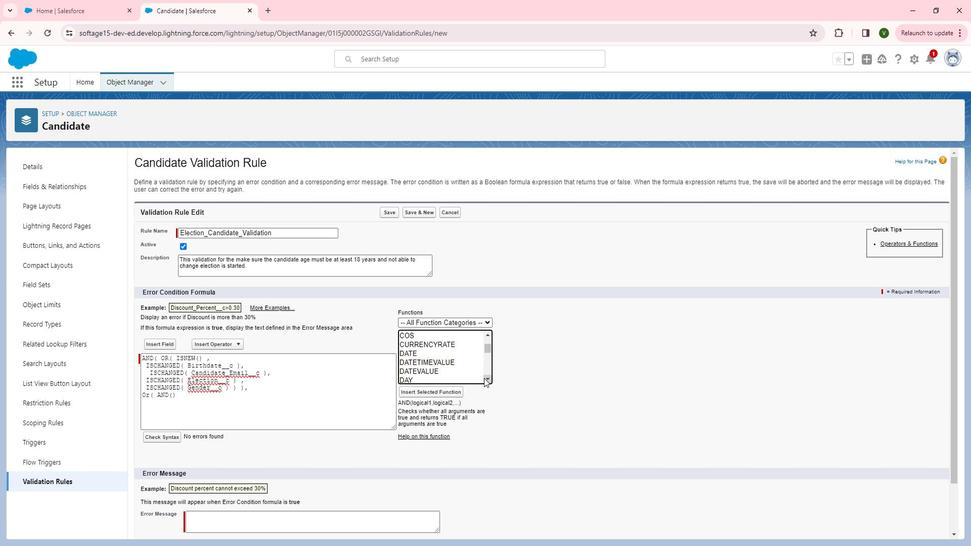 
Action: Mouse moved to (419, 389)
Screenshot: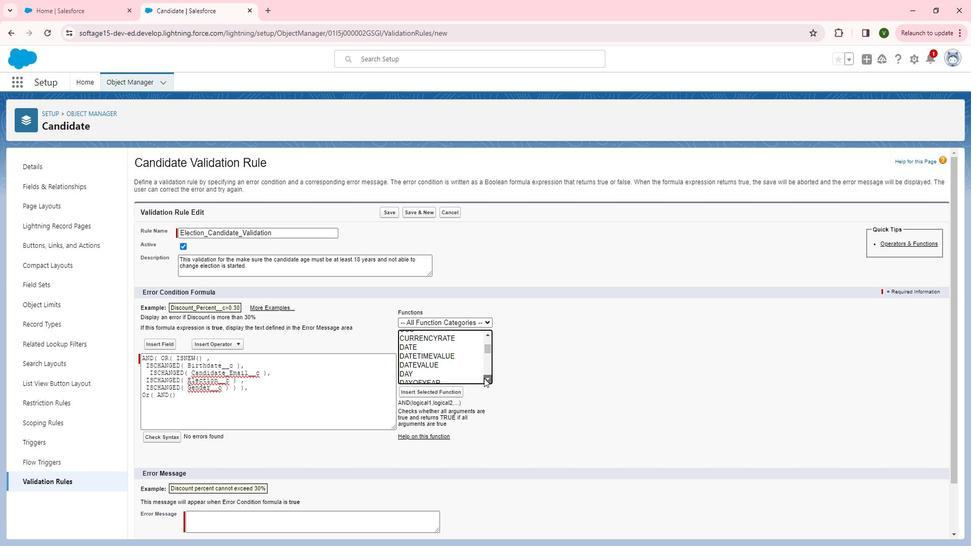 
Action: Mouse pressed left at (419, 389)
Screenshot: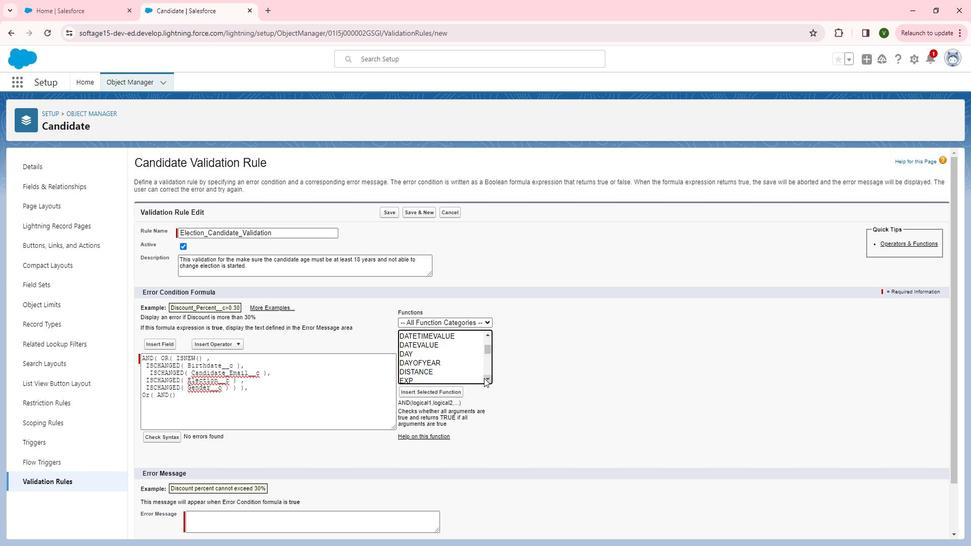 
Action: Mouse pressed left at (419, 389)
Screenshot: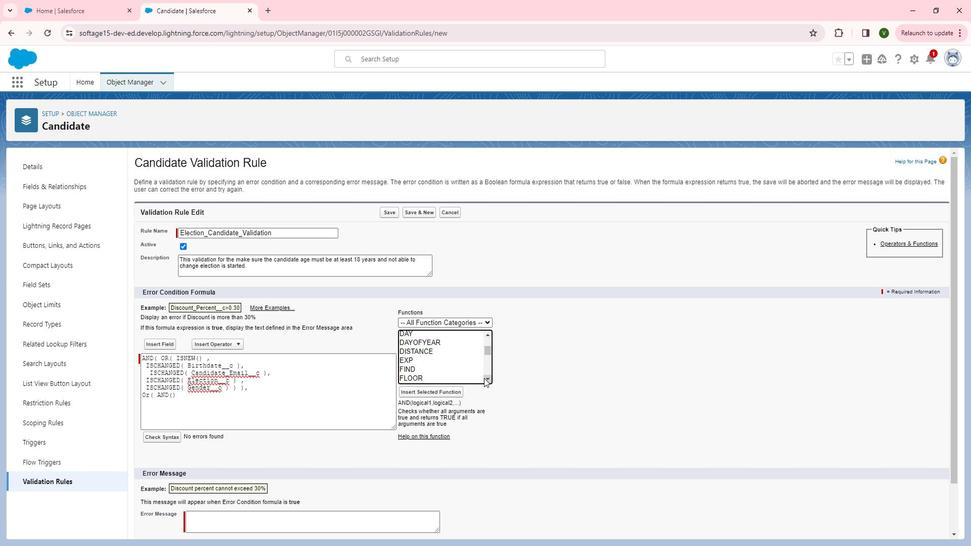 
Action: Mouse pressed left at (419, 389)
Screenshot: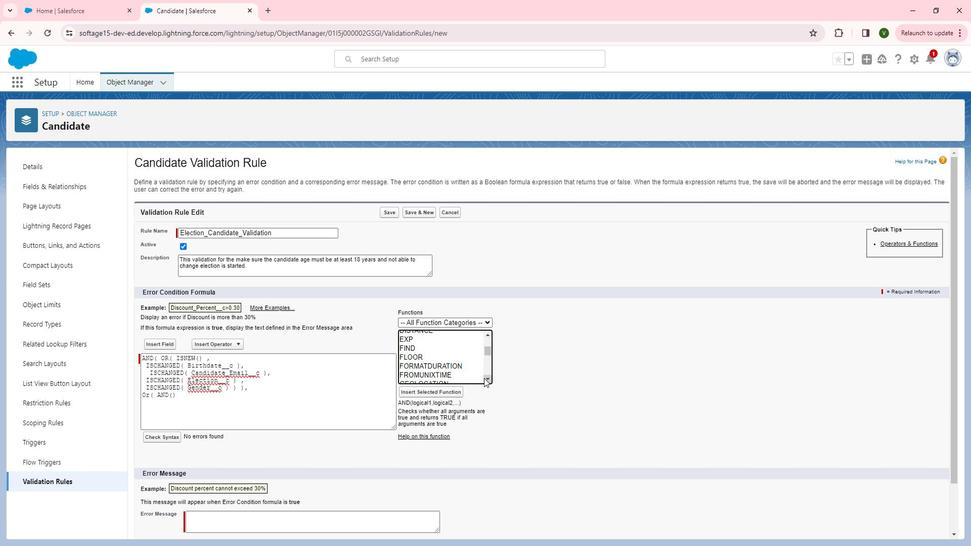 
Action: Mouse moved to (417, 389)
Screenshot: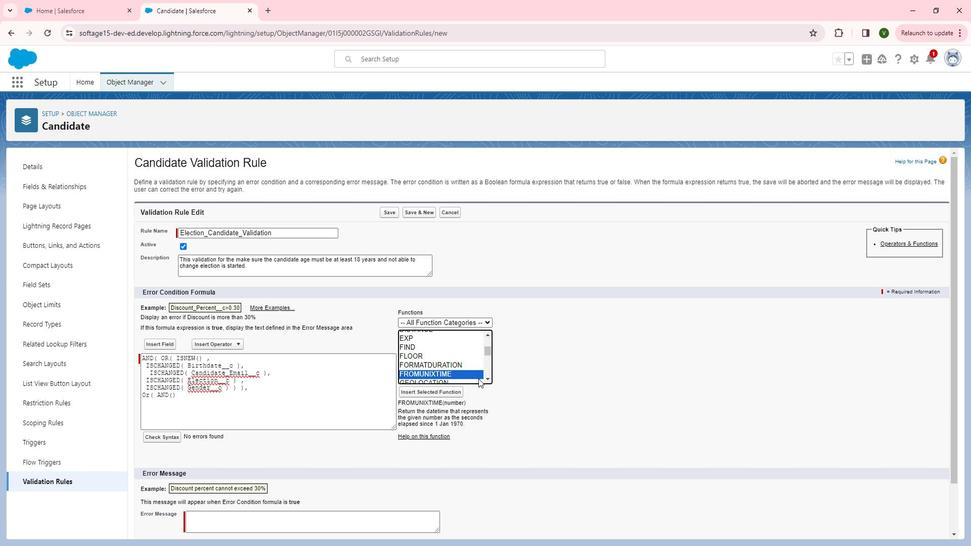 
Action: Mouse pressed left at (417, 389)
Screenshot: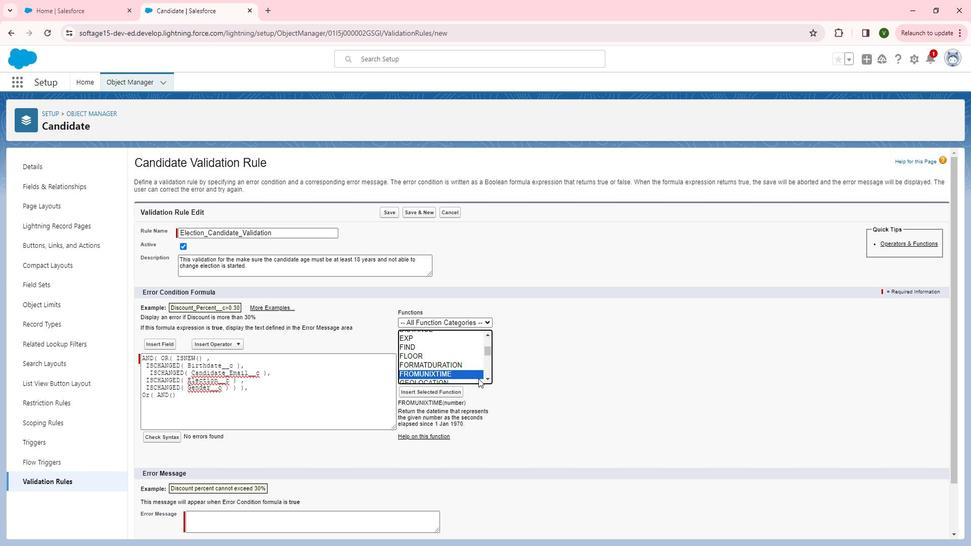 
Action: Mouse moved to (415, 389)
Screenshot: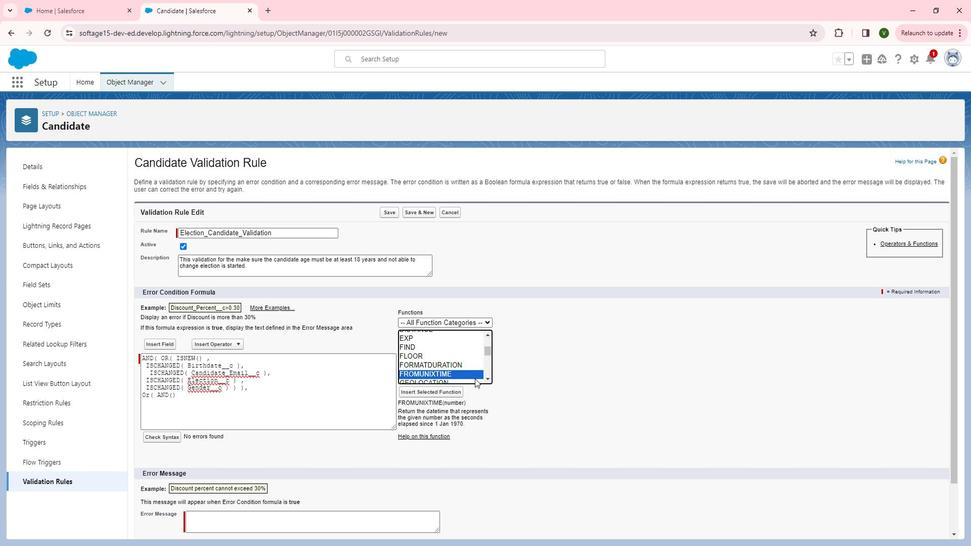 
Action: Mouse pressed left at (415, 389)
Screenshot: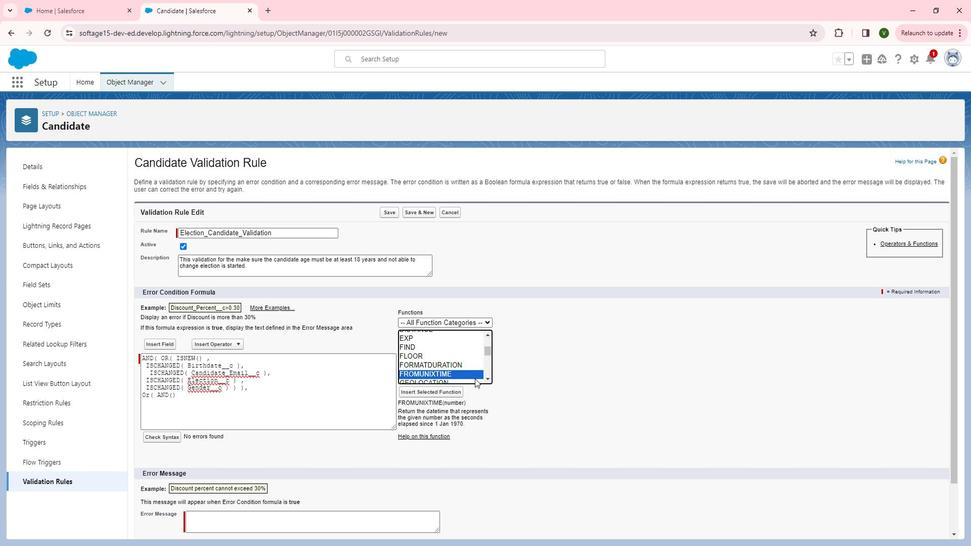 
Action: Mouse moved to (420, 357)
Screenshot: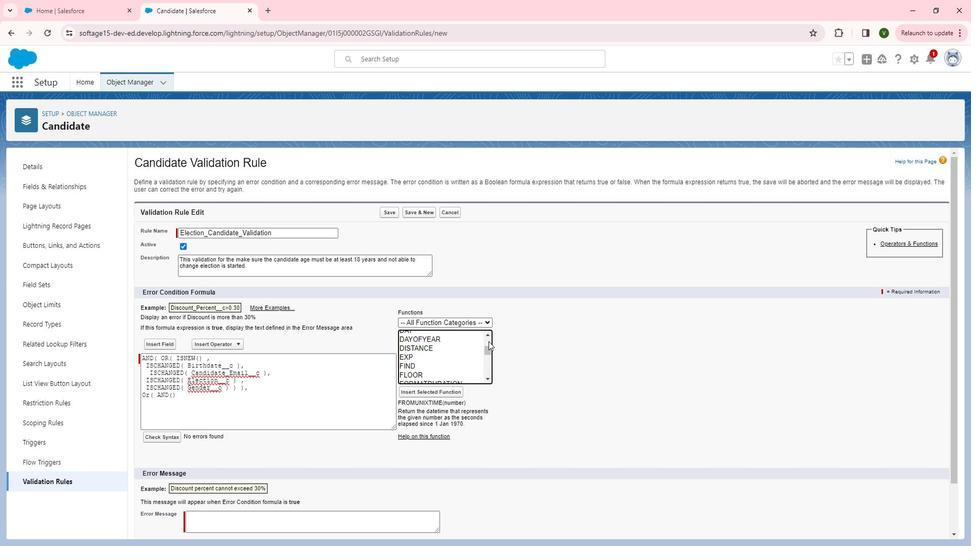 
Action: Mouse pressed left at (420, 357)
Screenshot: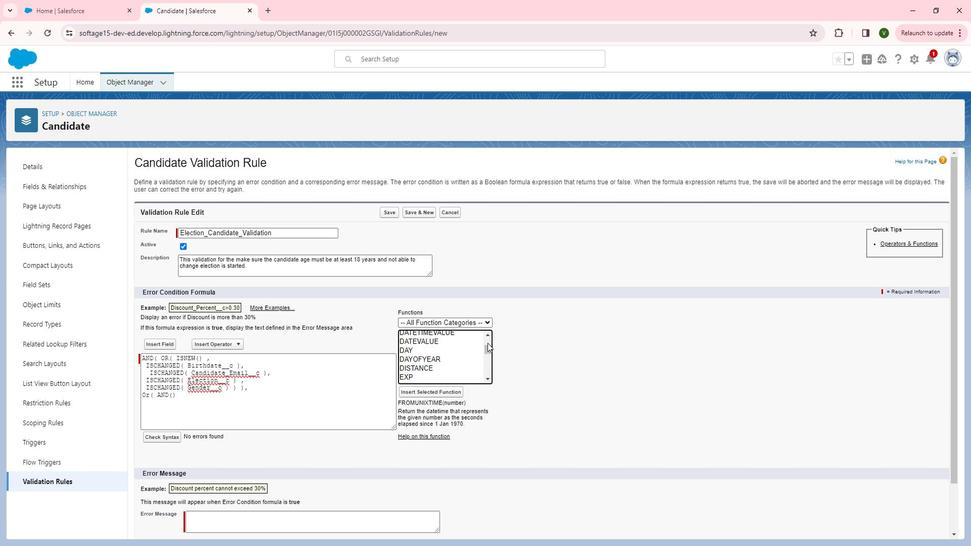 
Action: Mouse moved to (419, 391)
Screenshot: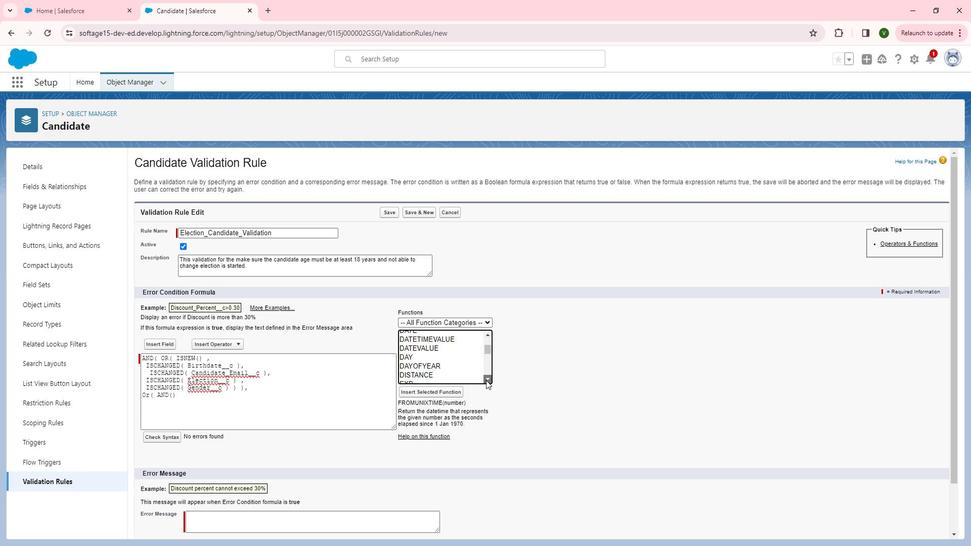 
Action: Mouse pressed left at (419, 391)
Screenshot: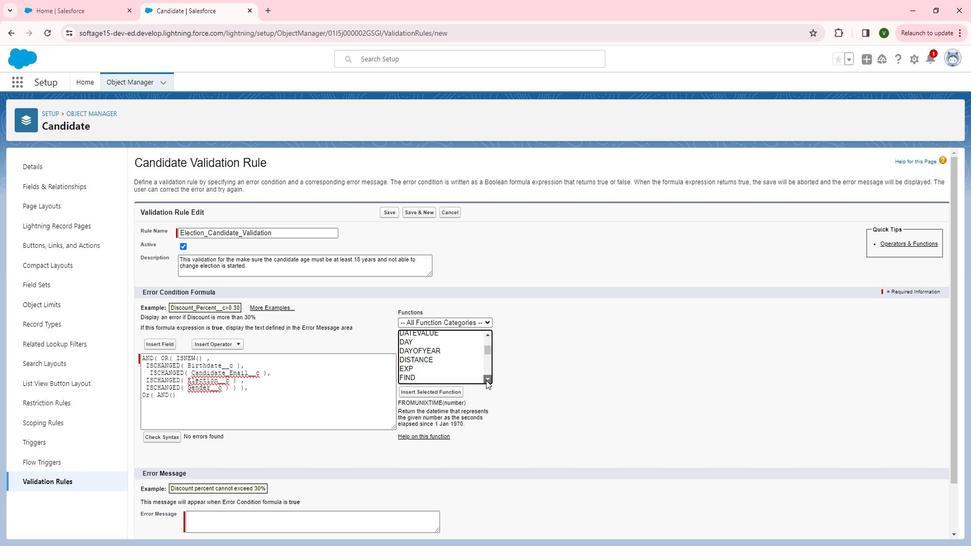 
Action: Mouse moved to (419, 391)
Screenshot: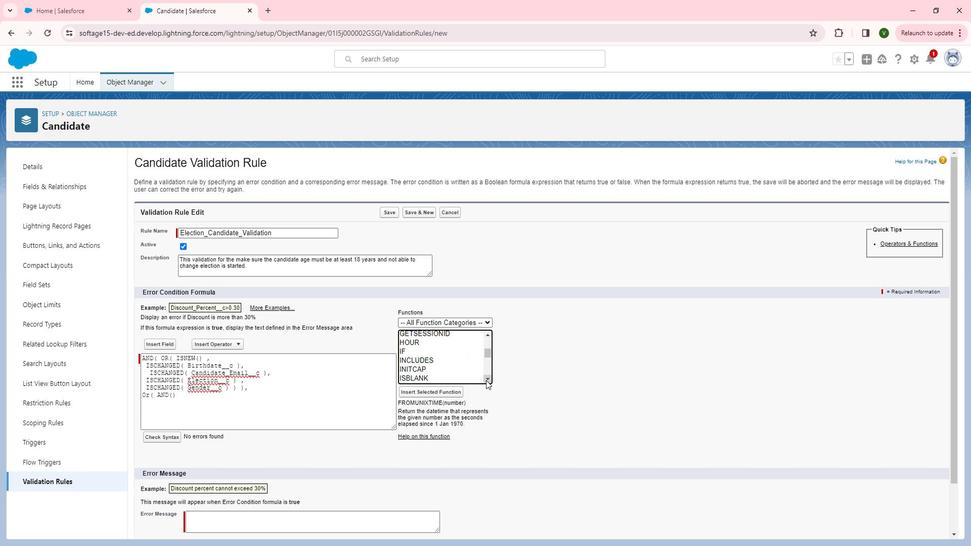 
Action: Mouse pressed left at (419, 391)
Screenshot: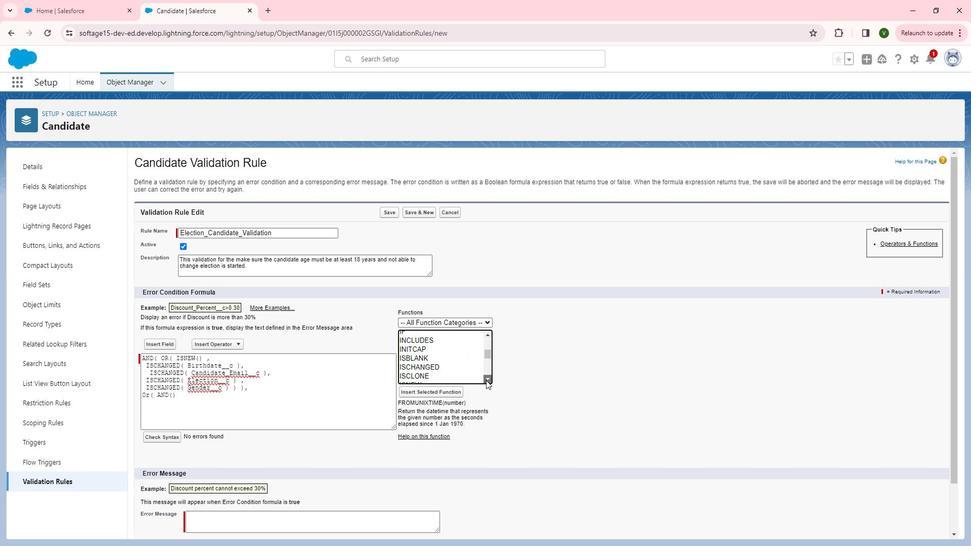 
Action: Mouse pressed left at (419, 391)
Screenshot: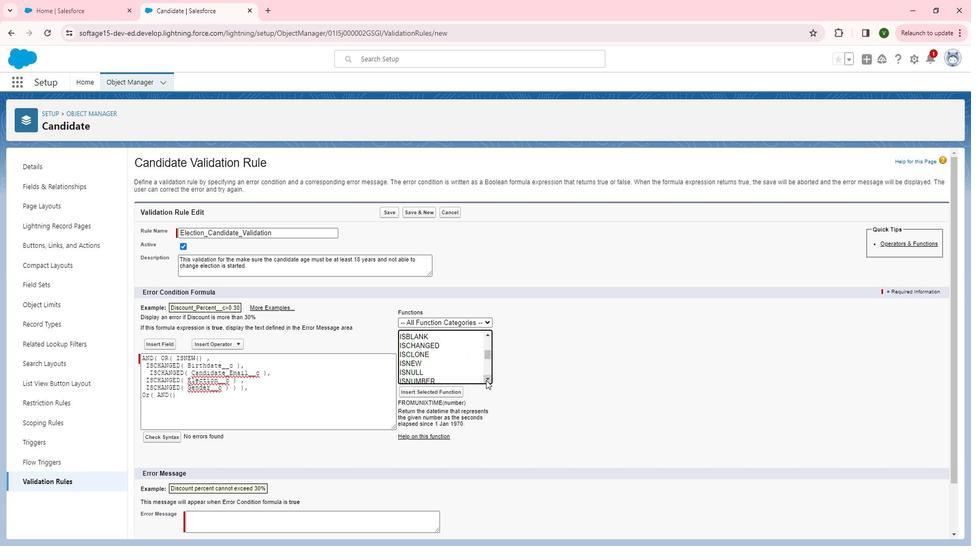 
Action: Mouse pressed left at (419, 391)
Screenshot: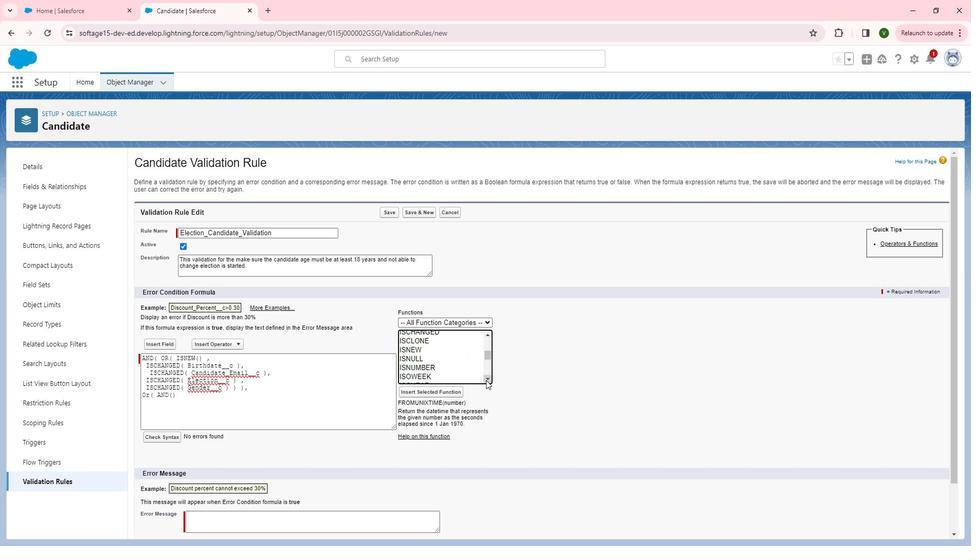 
Action: Mouse pressed left at (419, 391)
Screenshot: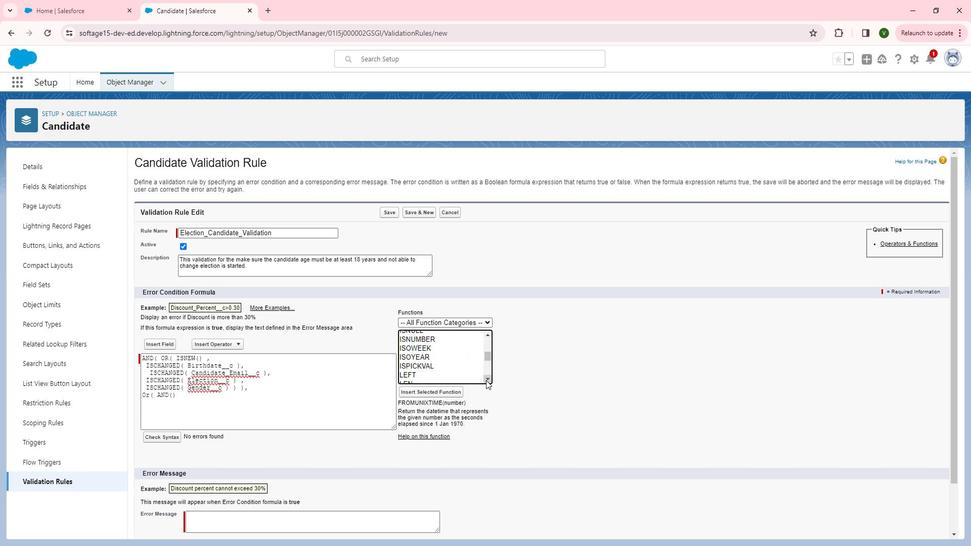 
Action: Mouse moved to (396, 373)
Screenshot: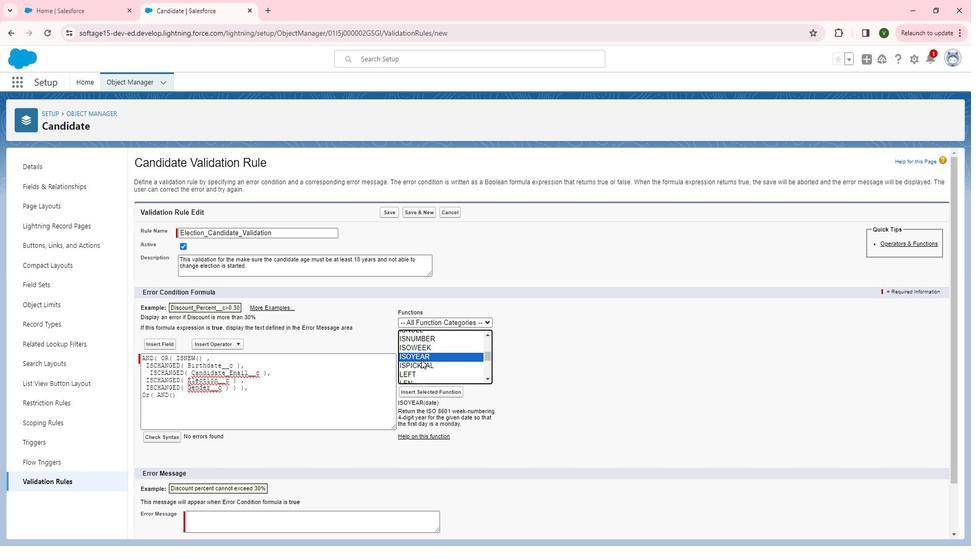 
Action: Mouse pressed left at (396, 373)
Screenshot: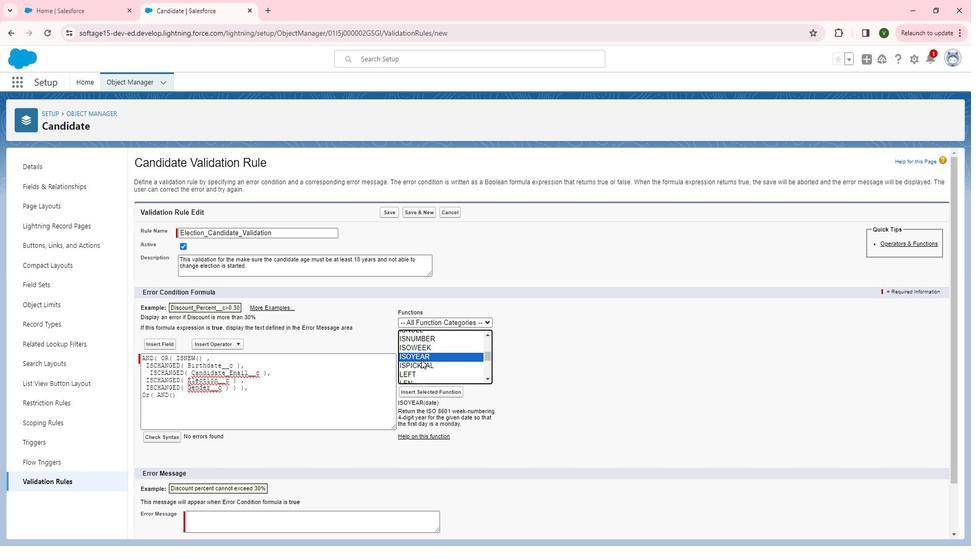 
Action: Mouse moved to (397, 381)
Screenshot: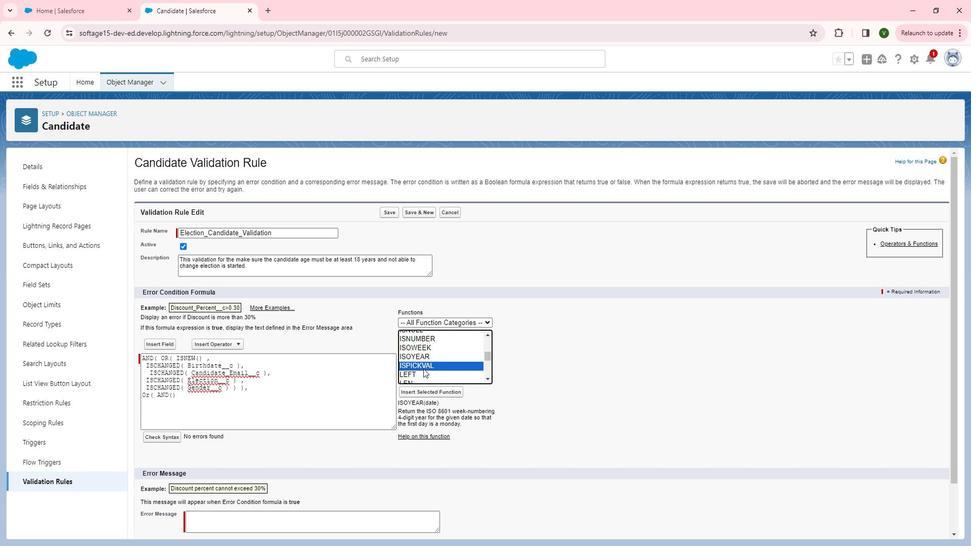 
Action: Mouse pressed left at (397, 381)
Screenshot: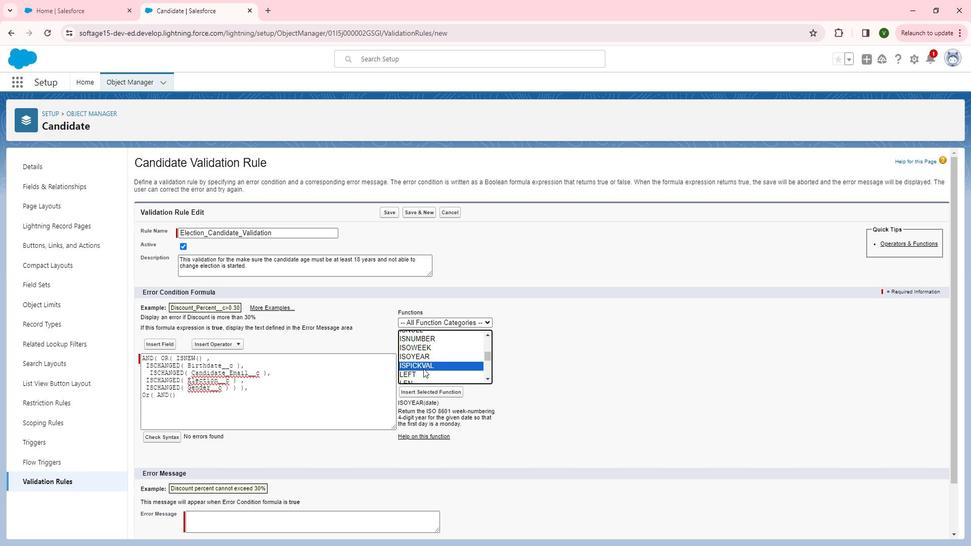 
Action: Mouse moved to (395, 400)
Screenshot: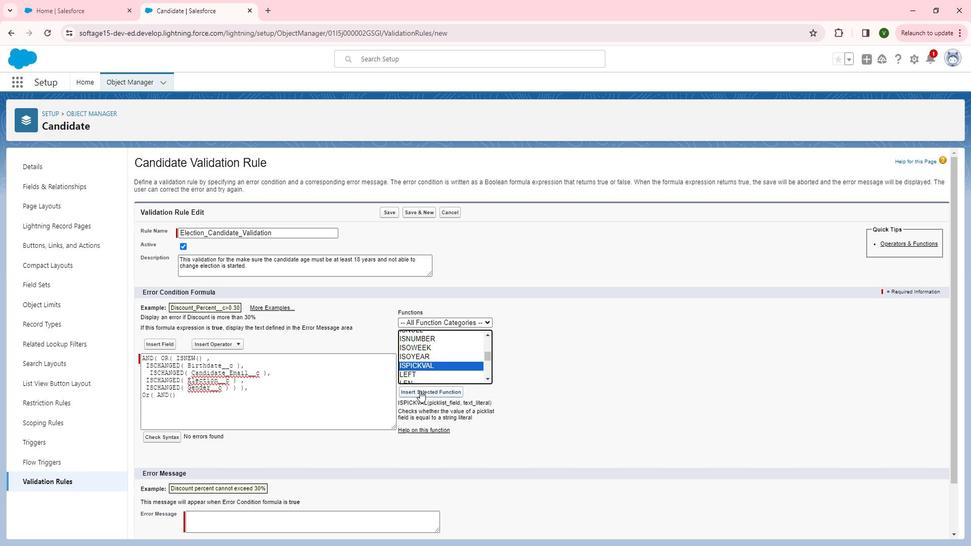 
Action: Mouse pressed left at (395, 400)
Screenshot: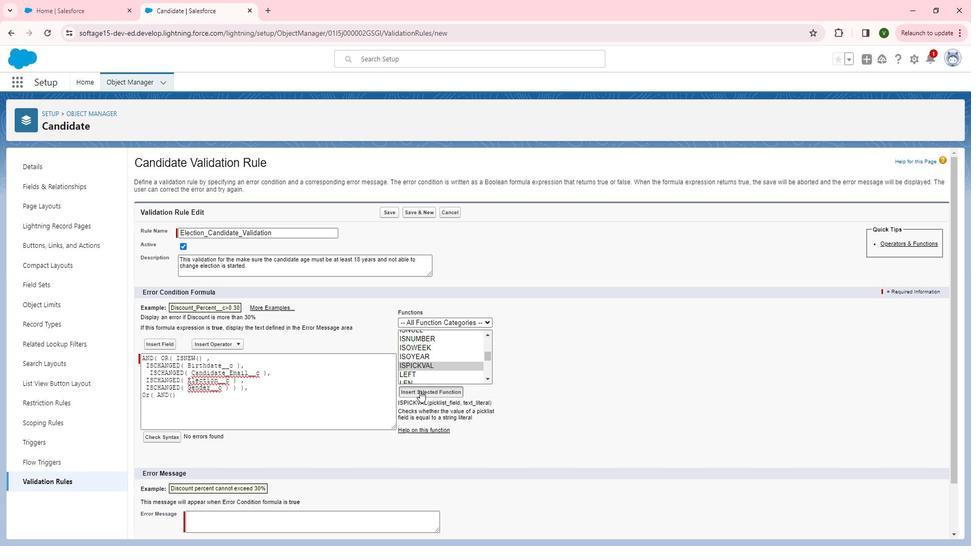 
Action: Mouse moved to (329, 411)
Screenshot: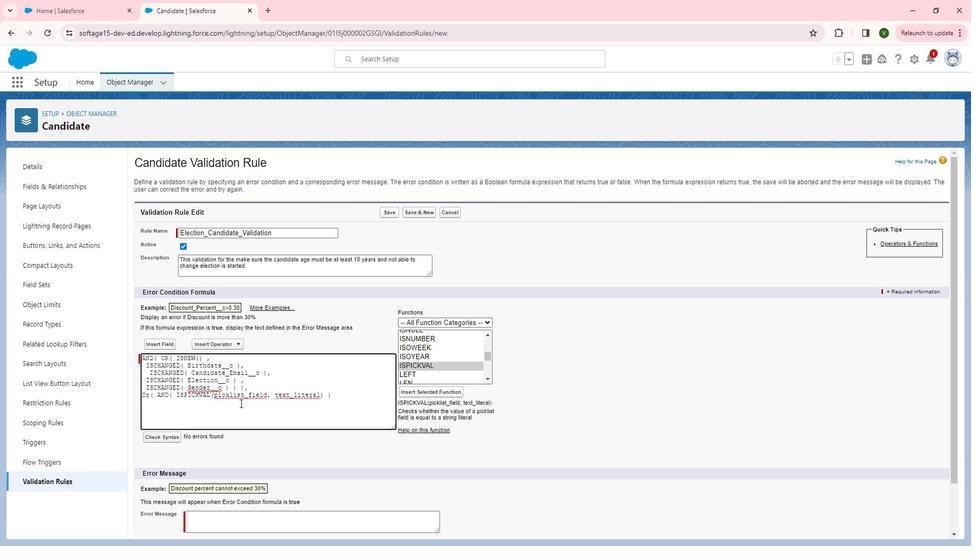 
Action: Mouse pressed left at (329, 411)
Screenshot: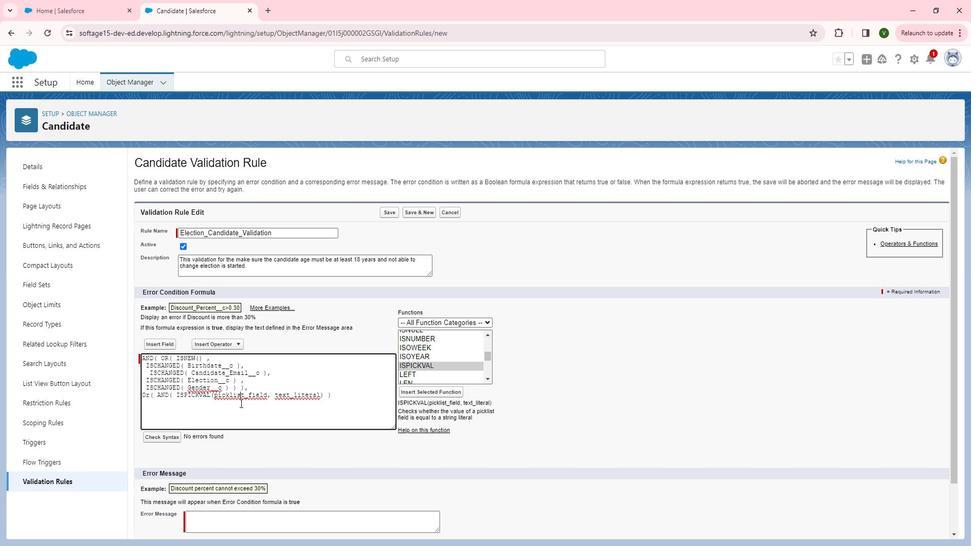 
Action: Mouse pressed left at (329, 411)
Screenshot: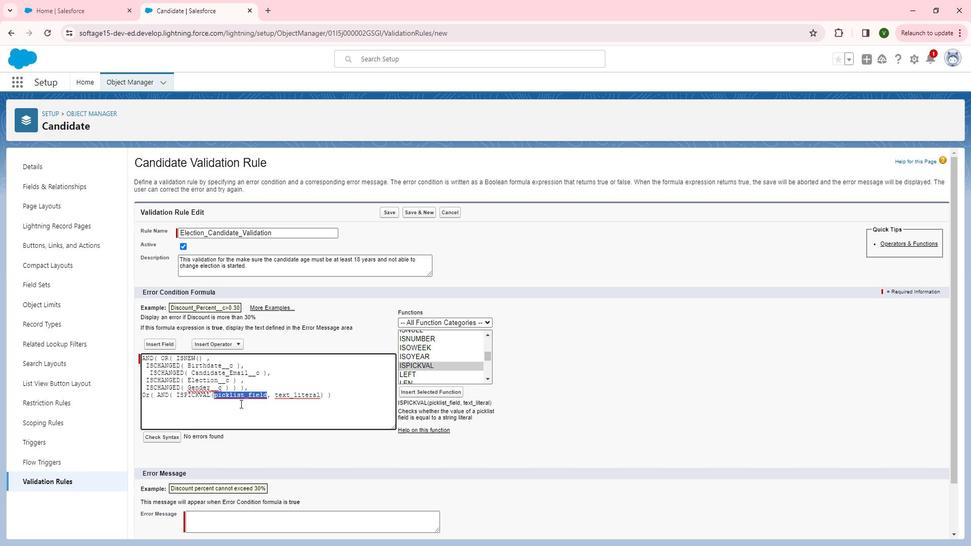 
Action: Mouse moved to (302, 357)
Screenshot: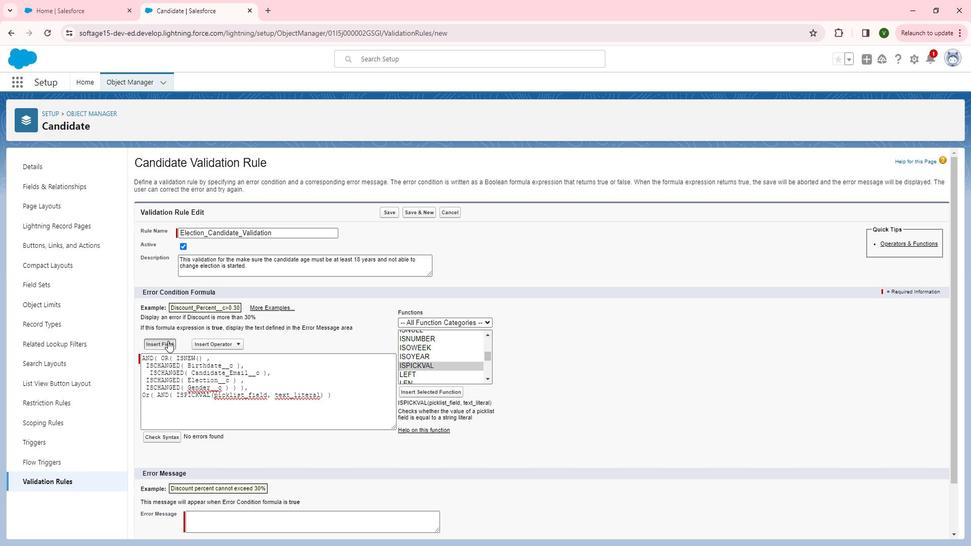 
Action: Mouse pressed left at (302, 357)
Screenshot: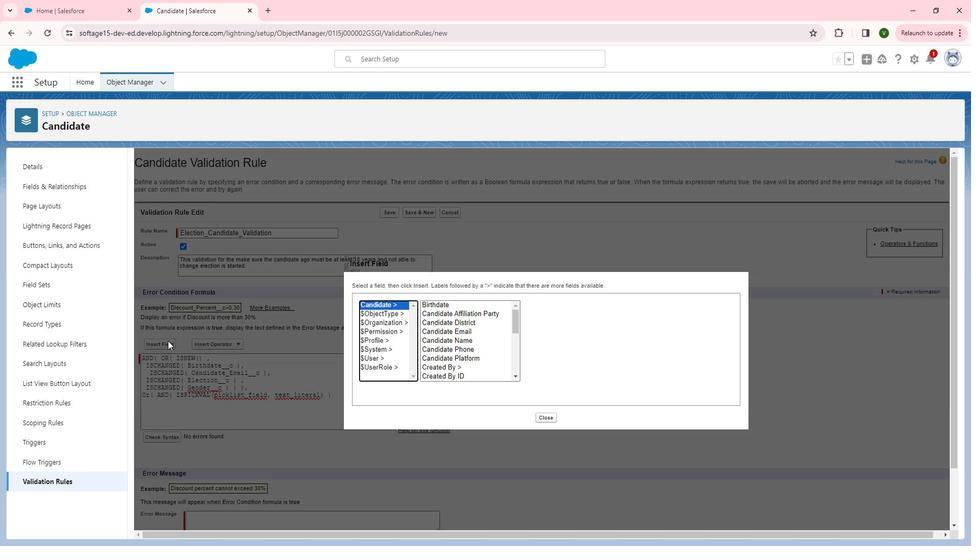 
Action: Mouse moved to (410, 376)
Screenshot: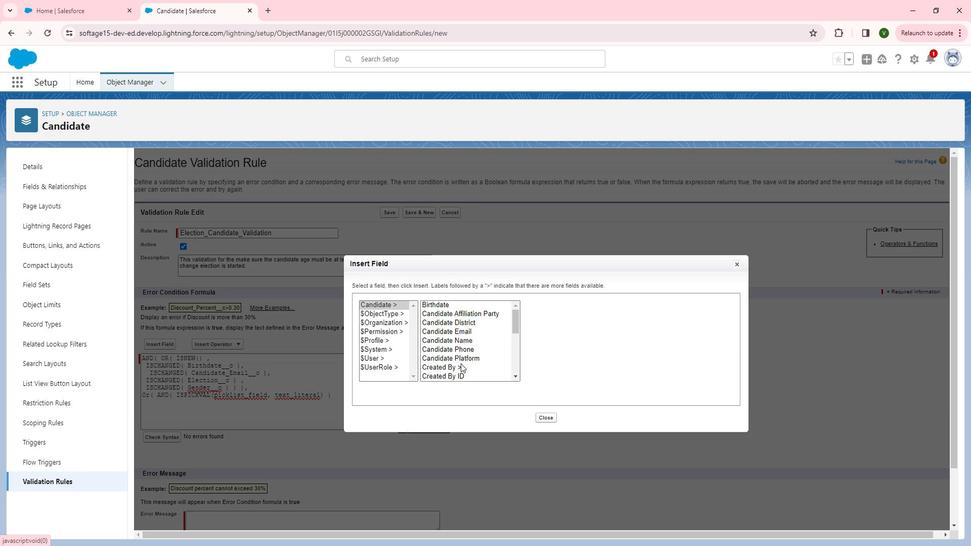 
Action: Mouse scrolled (410, 376) with delta (0, 0)
Screenshot: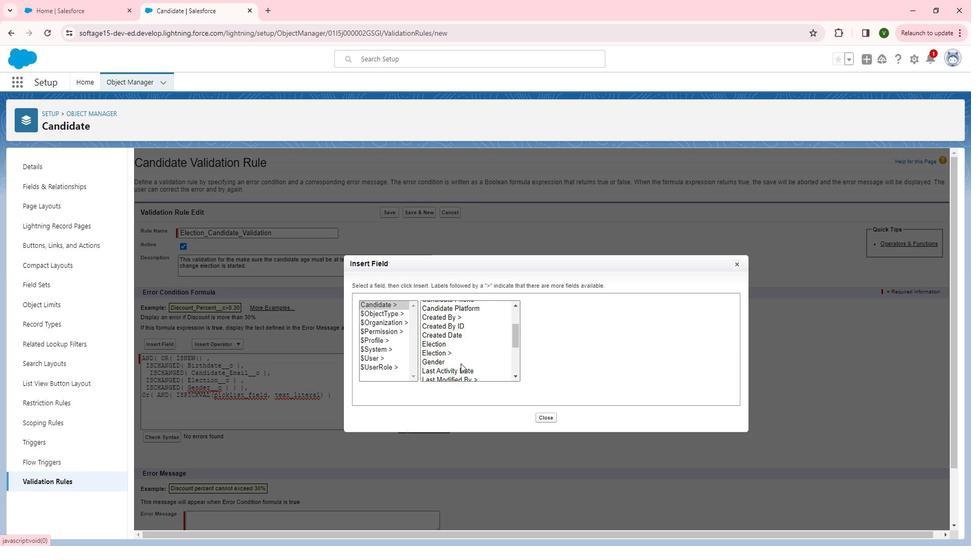 
Action: Mouse moved to (400, 373)
Screenshot: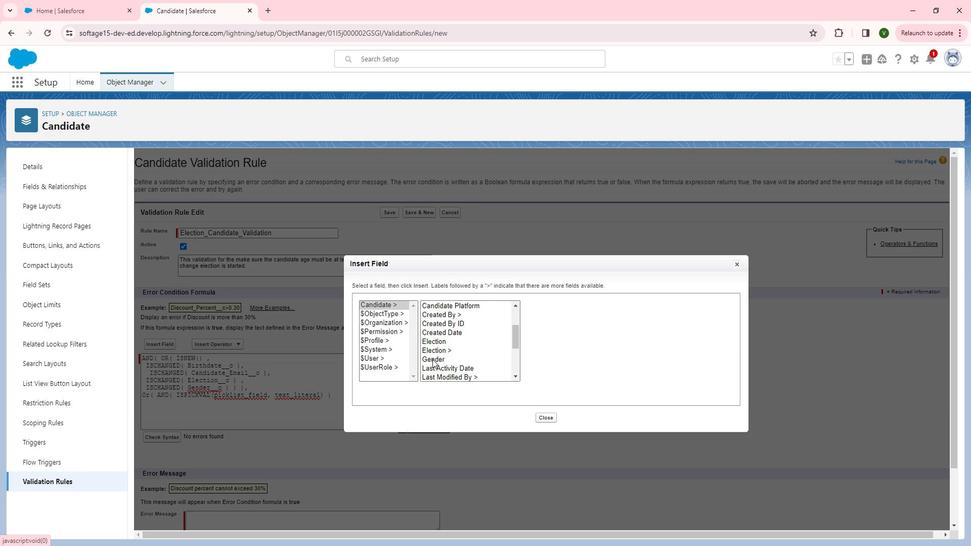 
Action: Mouse pressed left at (400, 373)
Screenshot: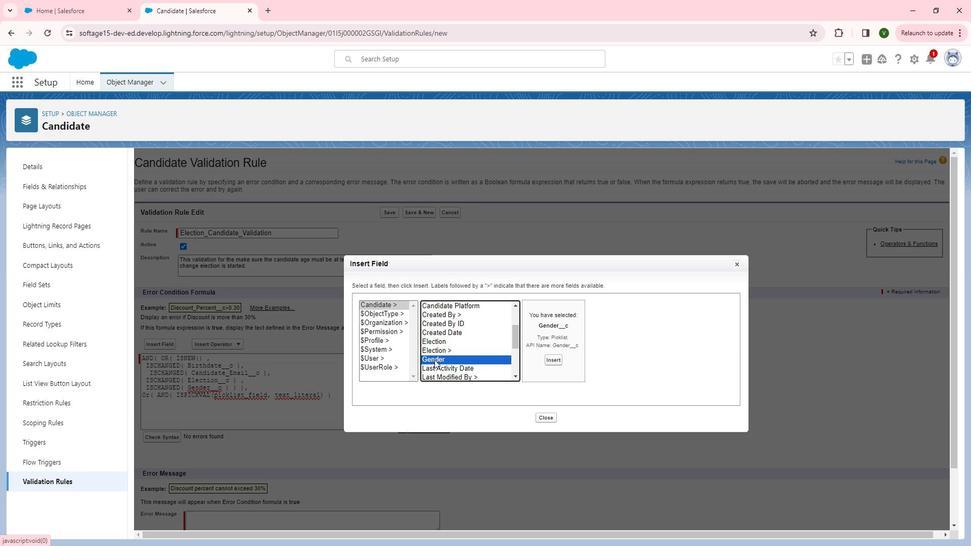 
Action: Mouse moved to (445, 377)
Screenshot: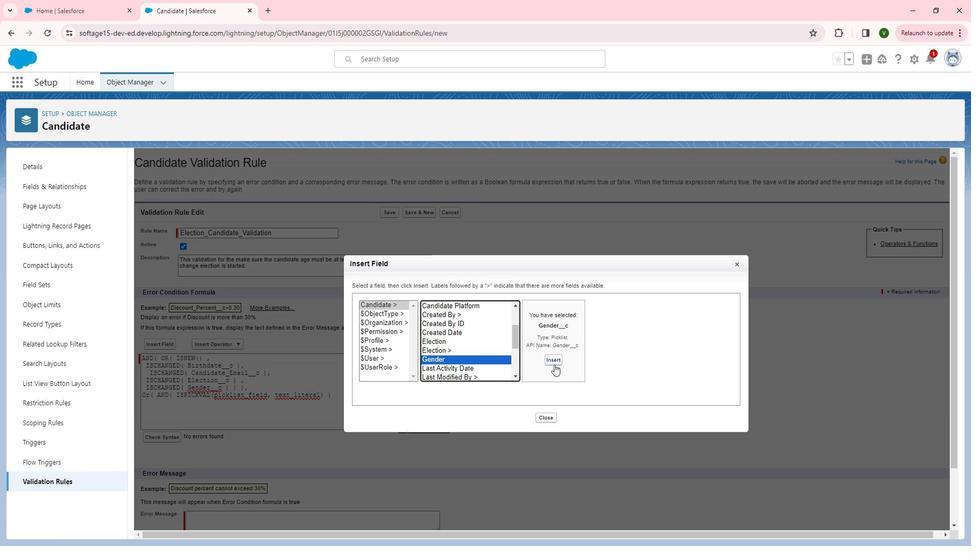 
Action: Mouse pressed left at (445, 377)
Screenshot: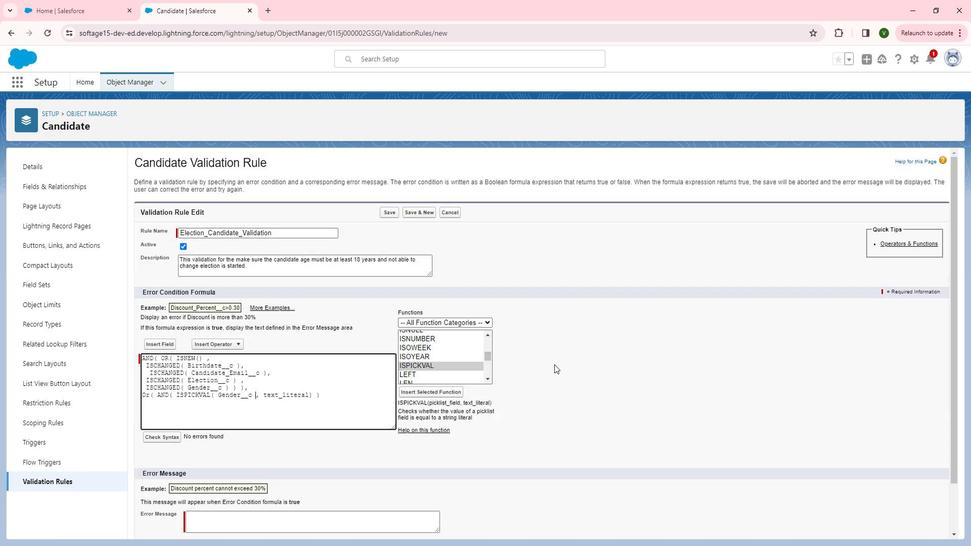 
Action: Mouse moved to (342, 405)
Screenshot: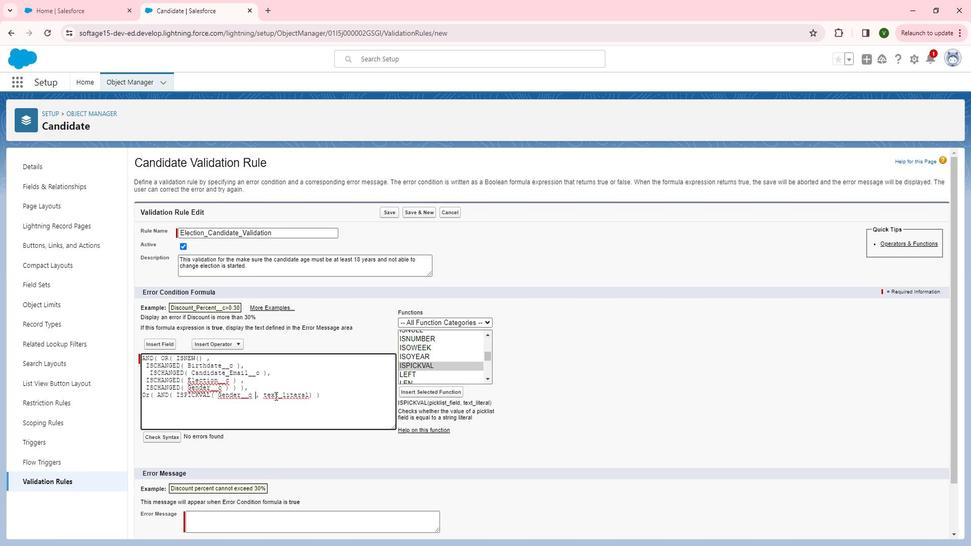 
Action: Mouse pressed left at (342, 405)
Screenshot: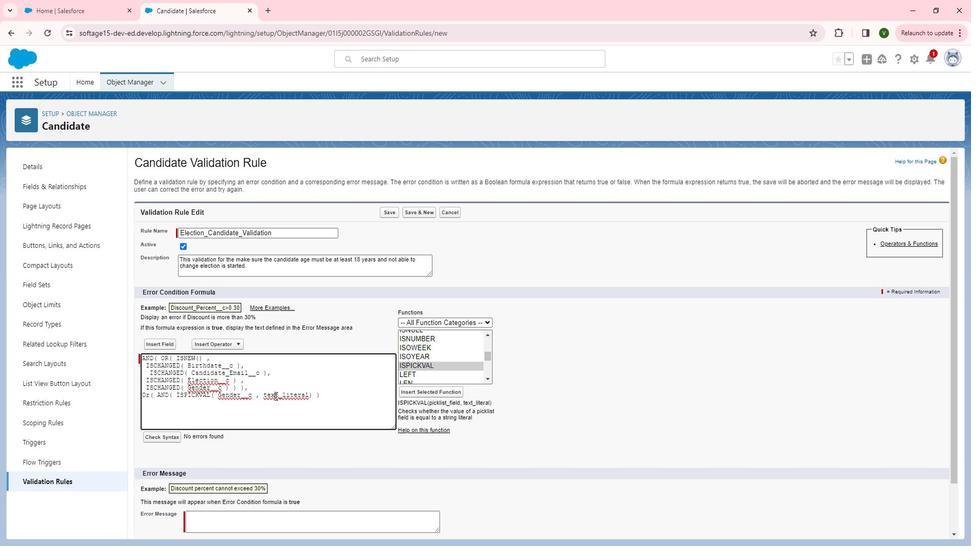 
Action: Mouse pressed left at (342, 405)
Screenshot: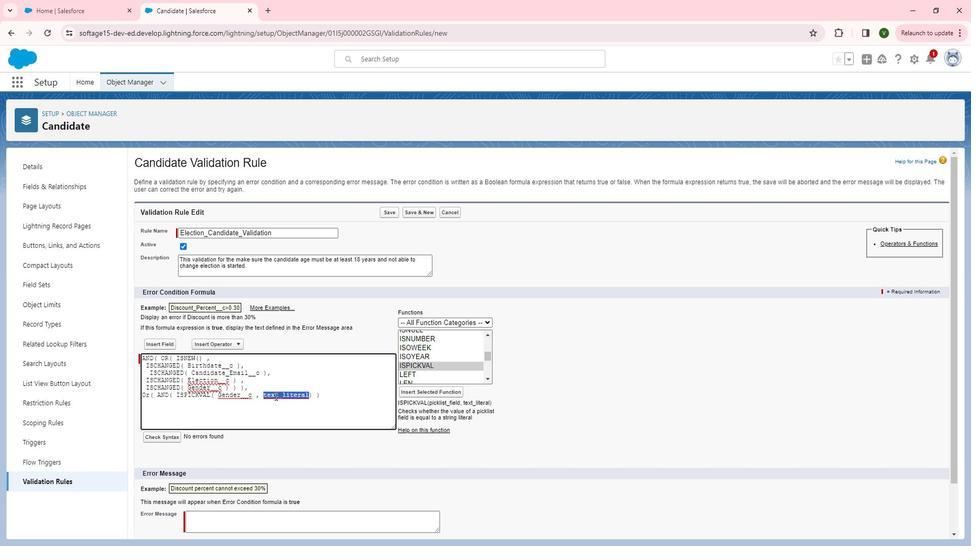 
Action: Mouse moved to (391, 396)
Screenshot: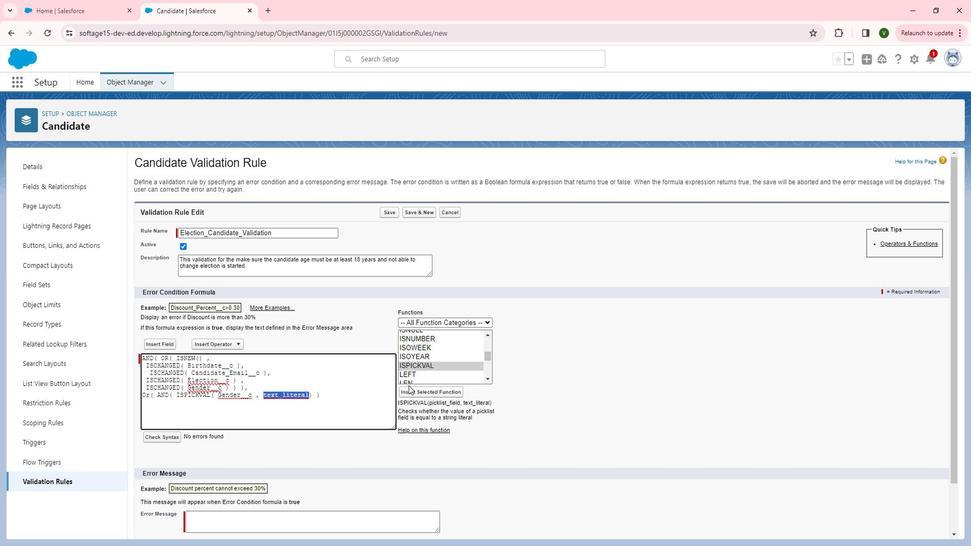 
Action: Key pressed <Key.shift>"<Key.shift>Male<Key.shift>"<Key.space><Key.shift>||<Key.shift><Key.shift><Key.shift><Key.shift><Key.space>
Screenshot: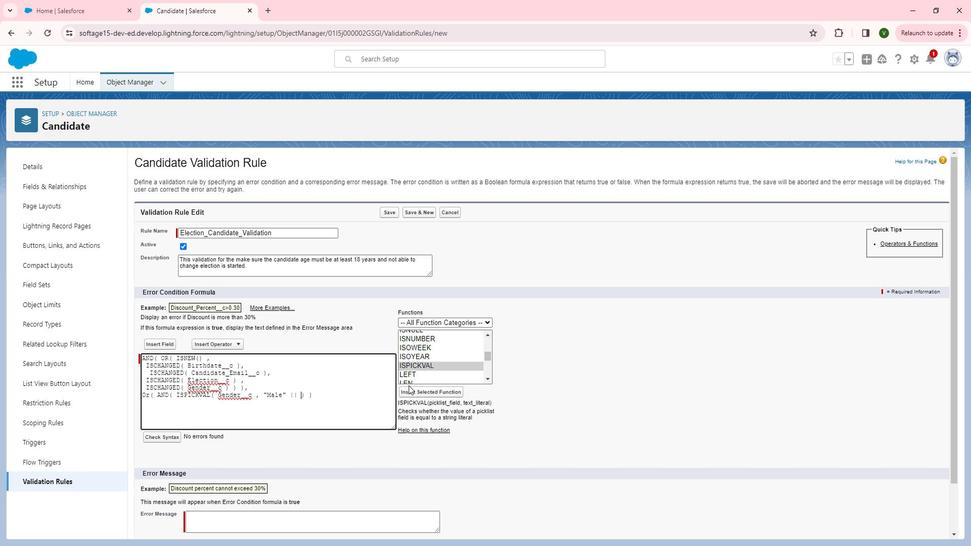 
Action: Mouse moved to (394, 378)
Screenshot: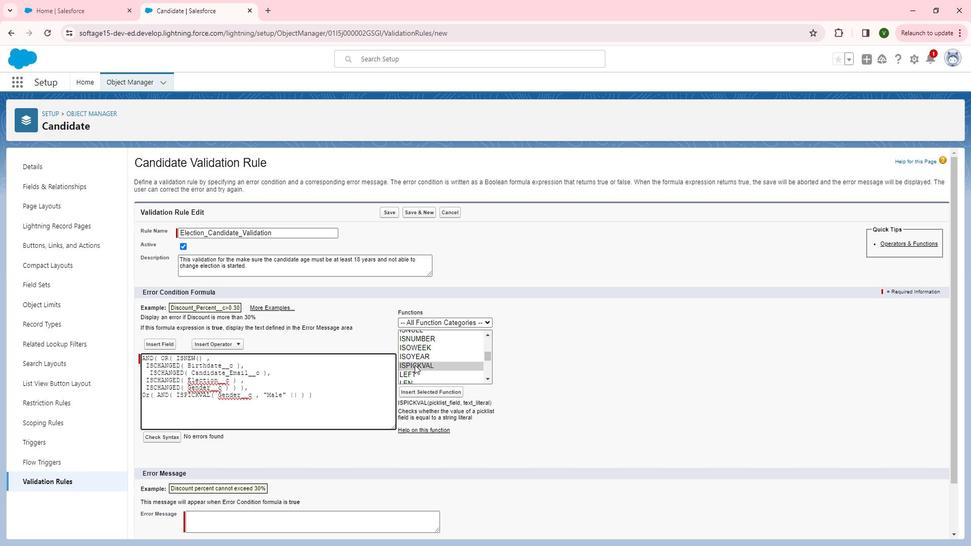
Action: Mouse pressed left at (394, 378)
Screenshot: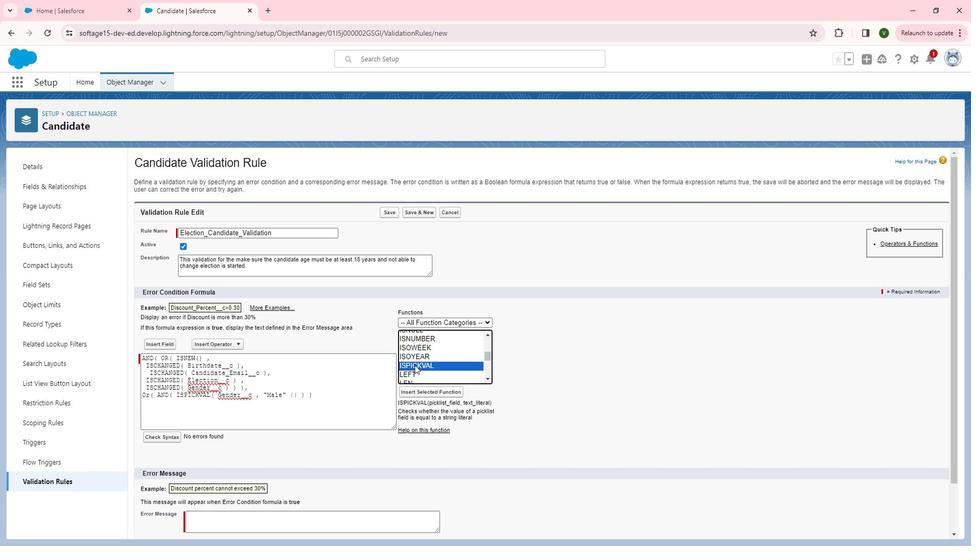 
Action: Mouse pressed left at (394, 378)
Screenshot: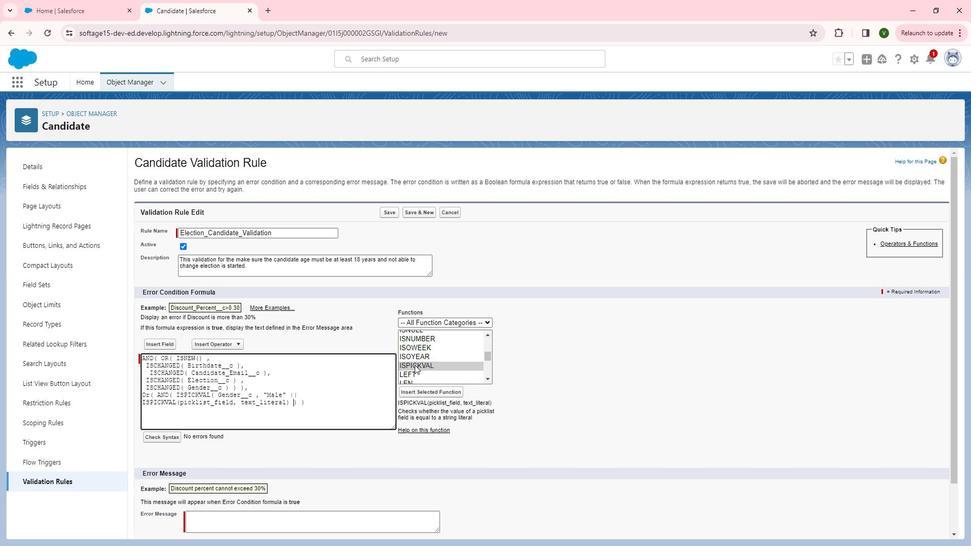 
Action: Mouse moved to (313, 409)
Screenshot: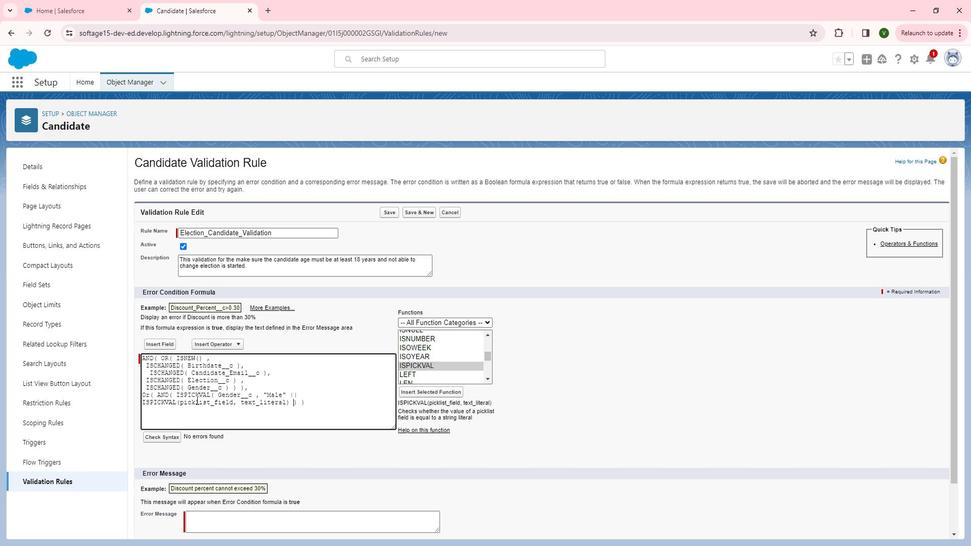 
Action: Mouse pressed left at (313, 409)
Screenshot: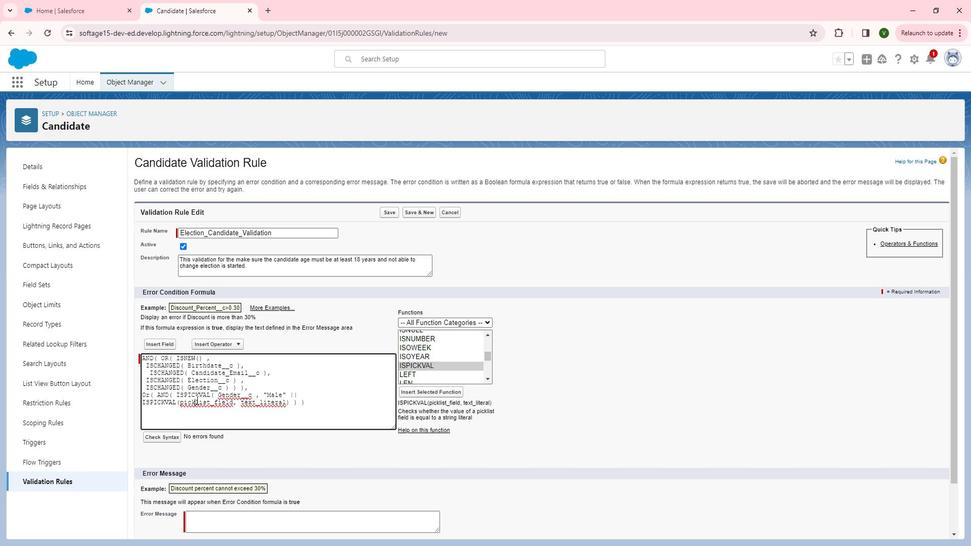 
Action: Mouse pressed left at (313, 409)
Screenshot: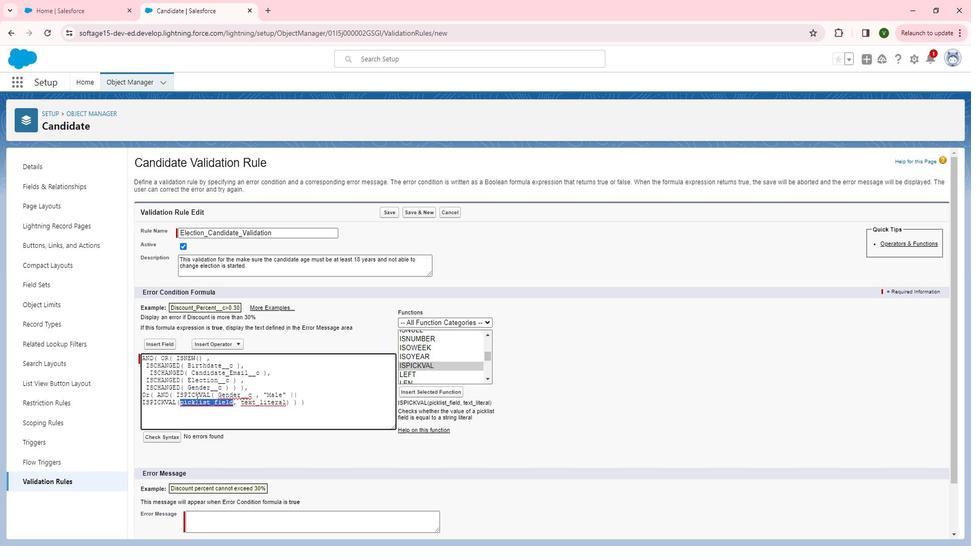 
Action: Mouse moved to (297, 360)
Screenshot: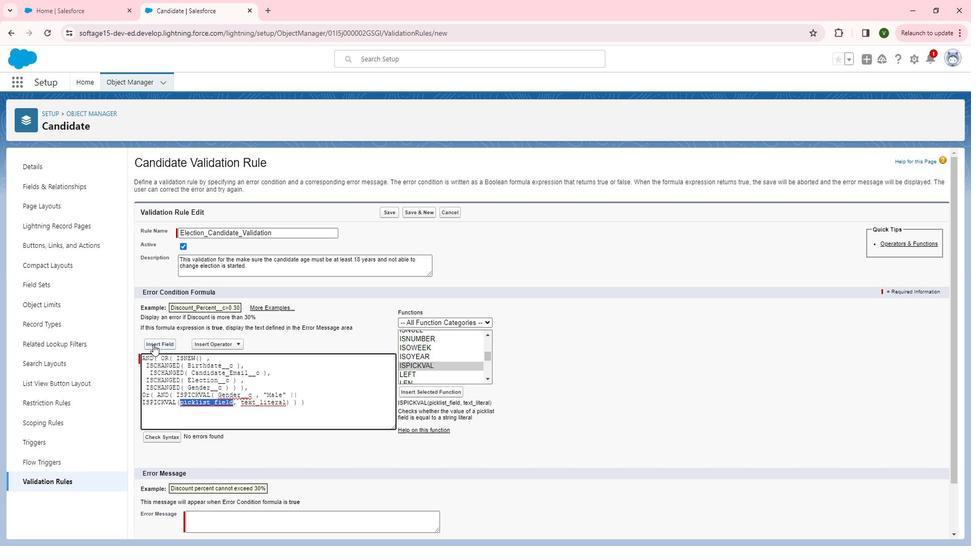
Action: Mouse pressed left at (297, 360)
Screenshot: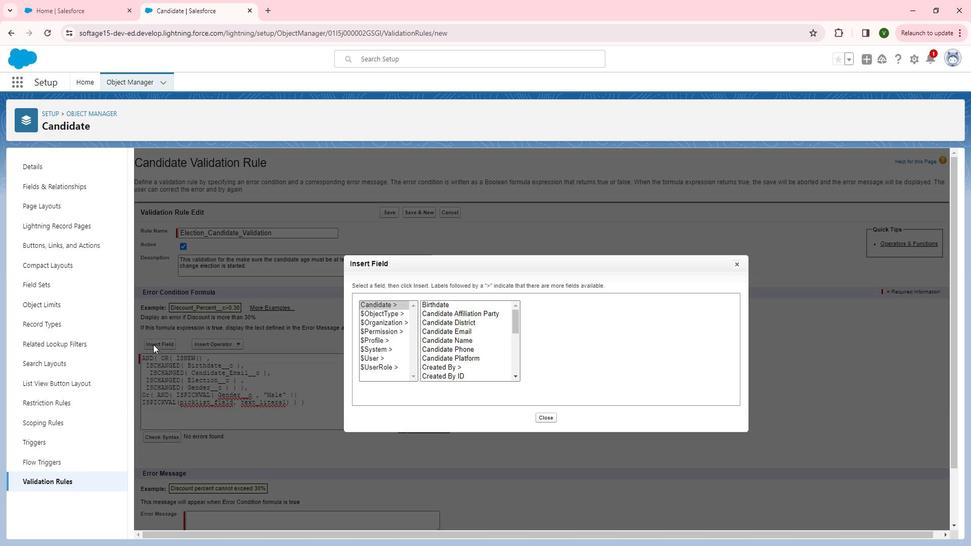 
Action: Mouse moved to (403, 363)
Screenshot: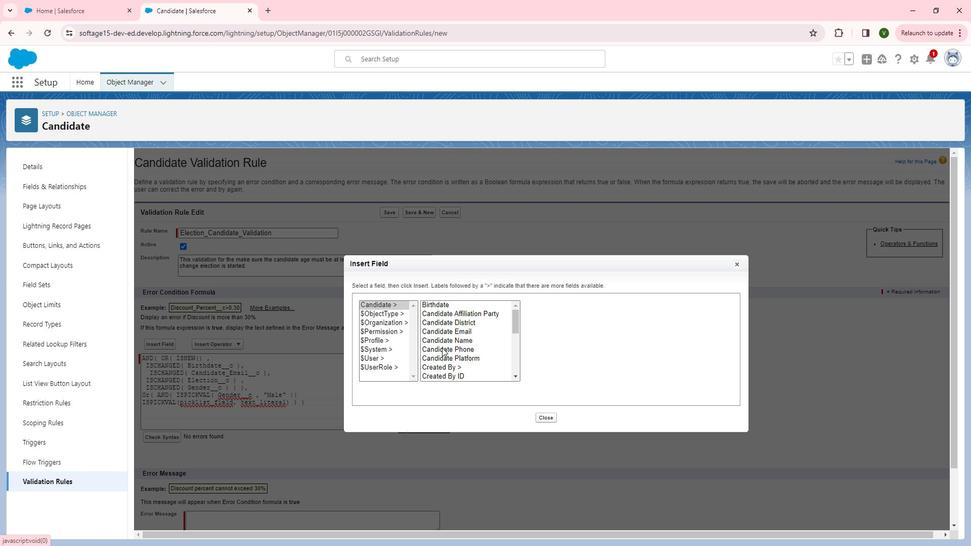 
Action: Mouse scrolled (403, 362) with delta (0, 0)
Screenshot: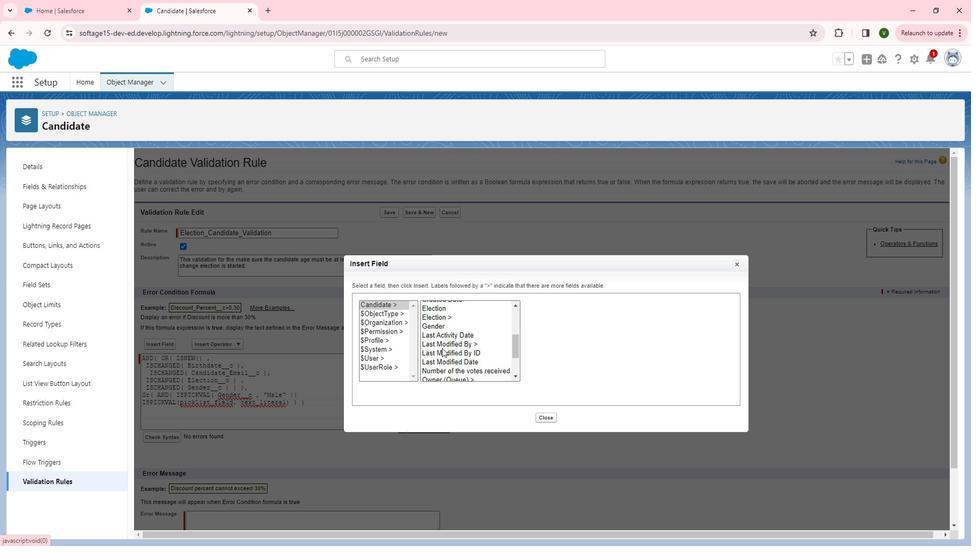 
Action: Mouse scrolled (403, 362) with delta (0, 0)
Screenshot: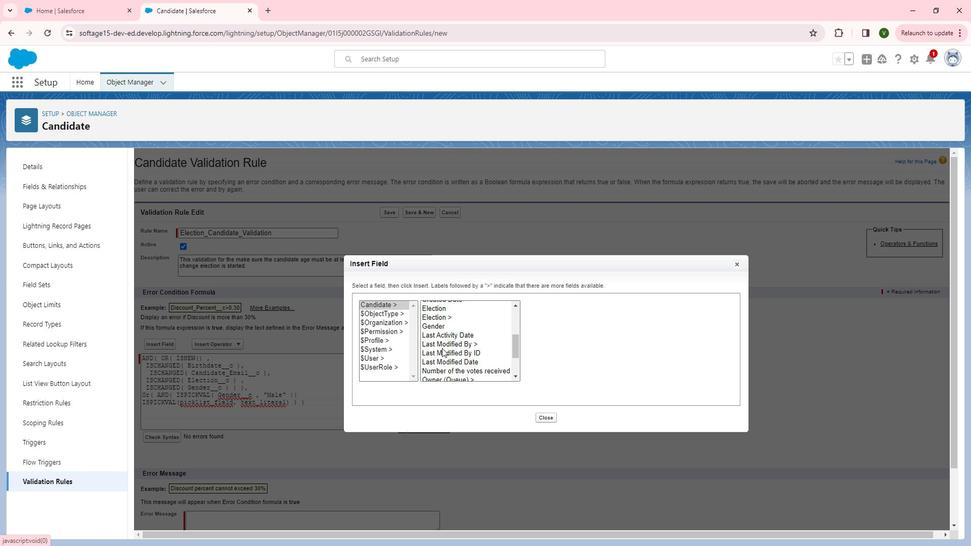 
Action: Mouse scrolled (403, 362) with delta (0, 0)
Screenshot: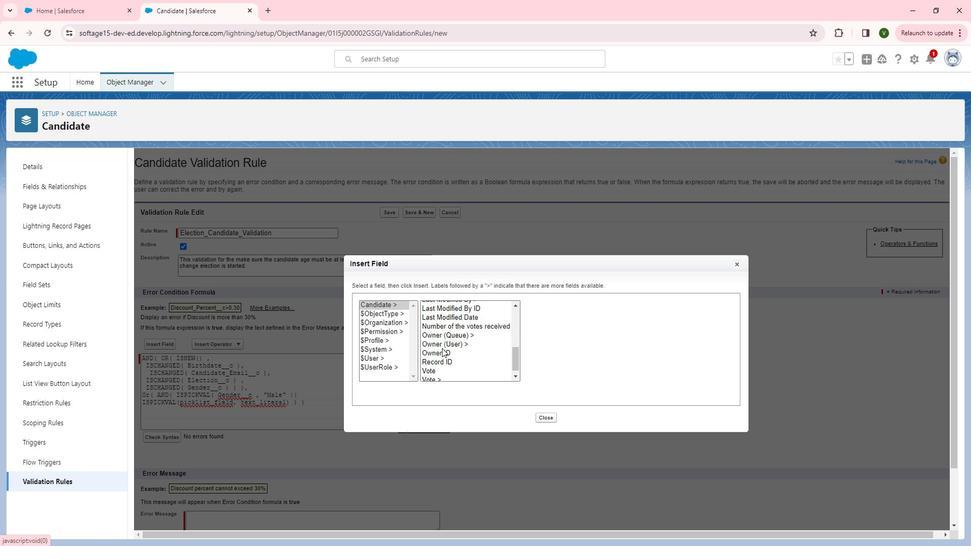 
Action: Mouse moved to (401, 346)
Screenshot: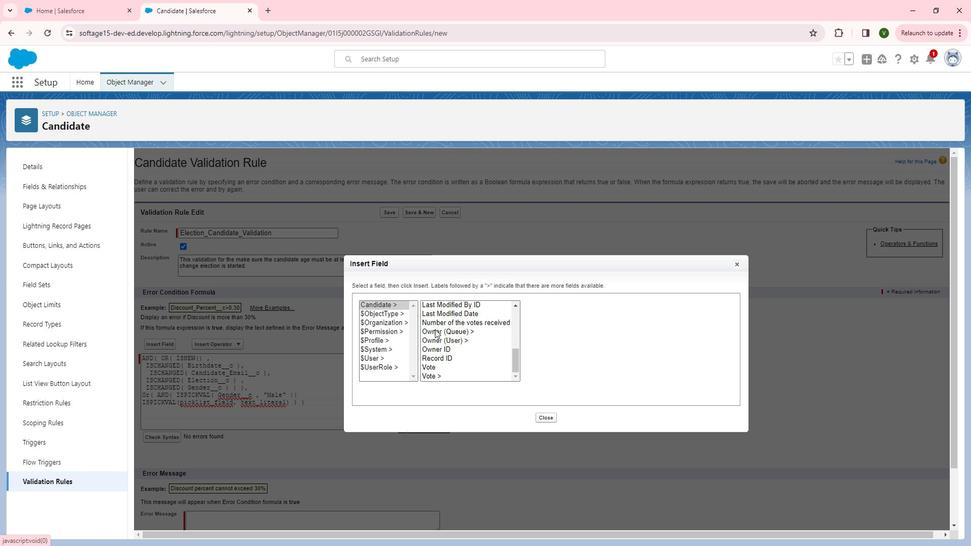 
Action: Mouse scrolled (401, 347) with delta (0, 0)
Screenshot: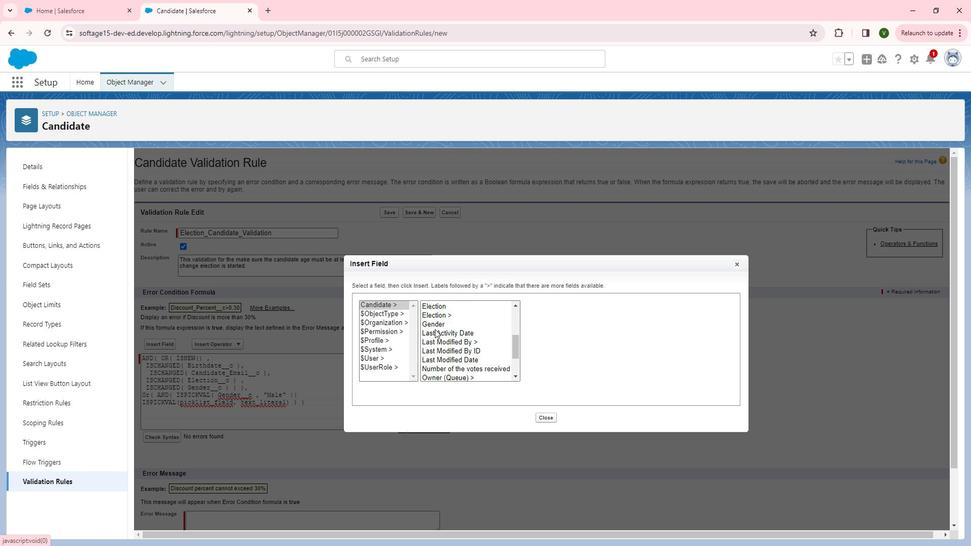 
Action: Mouse moved to (400, 346)
Screenshot: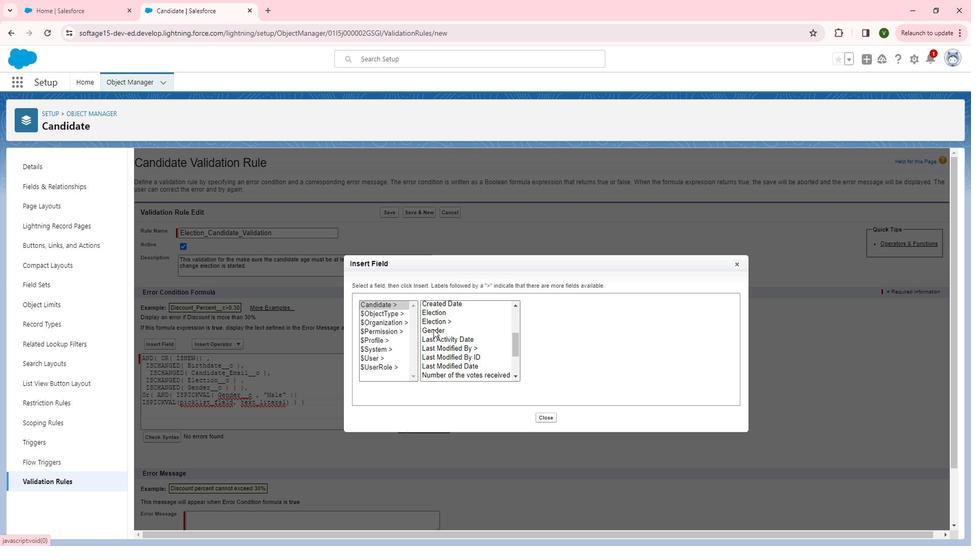 
Action: Mouse pressed left at (400, 346)
Screenshot: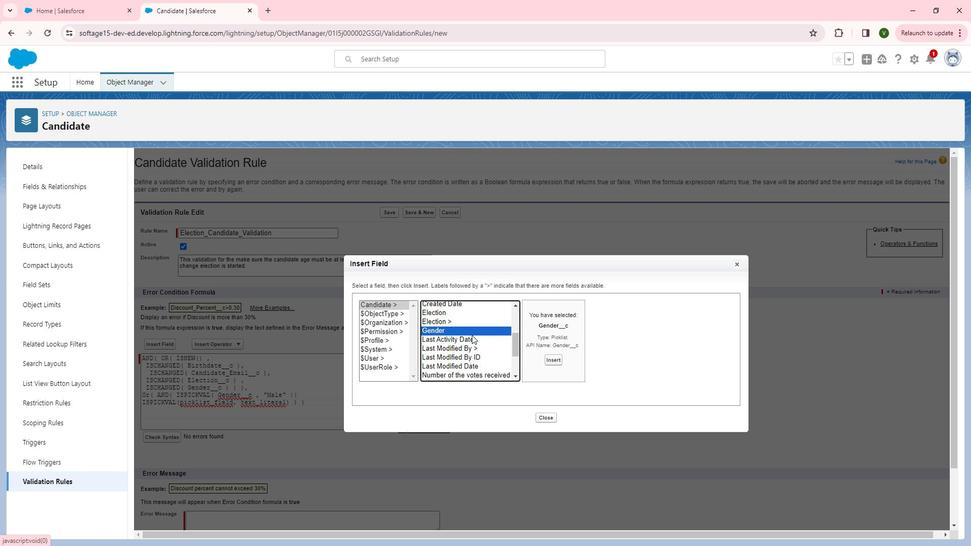 
Action: Mouse moved to (444, 378)
Screenshot: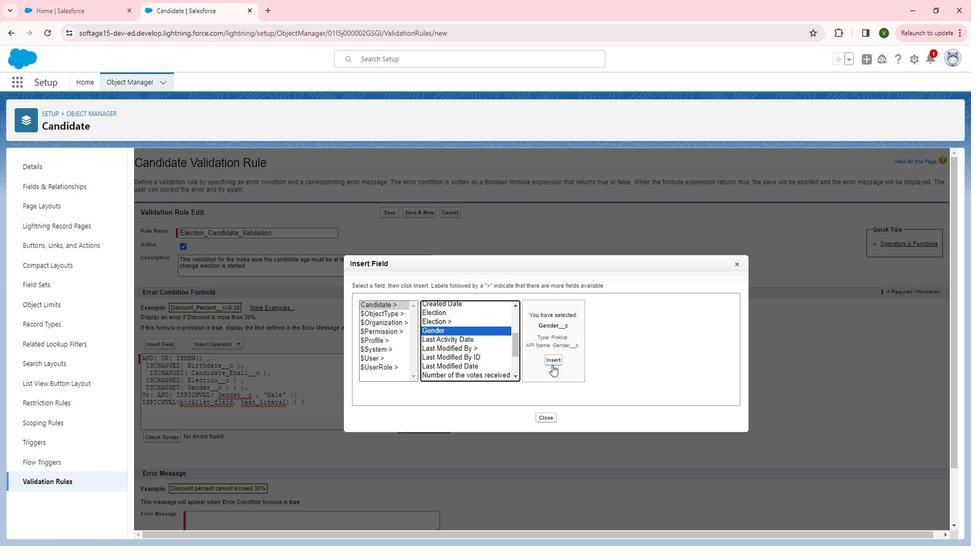 
Action: Mouse pressed left at (444, 378)
Screenshot: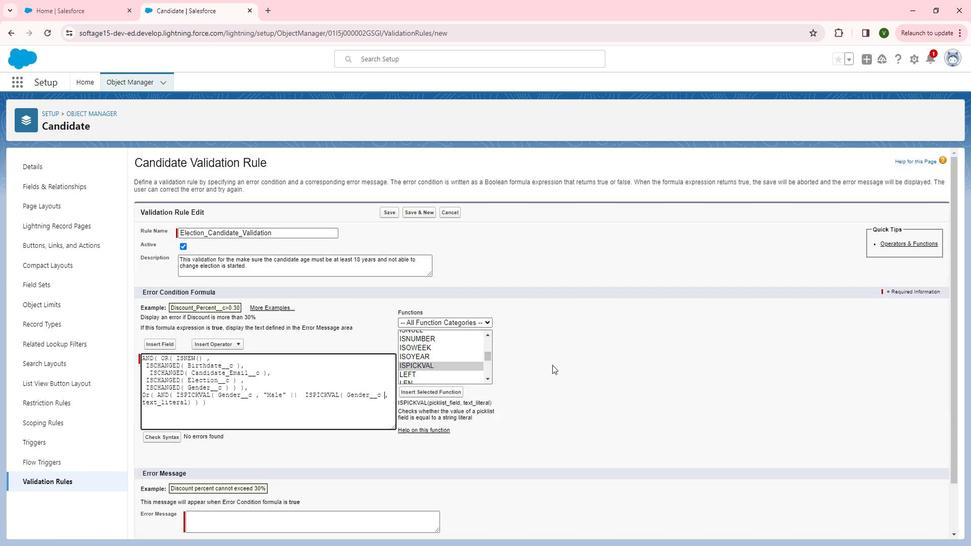 
Action: Mouse moved to (305, 410)
Screenshot: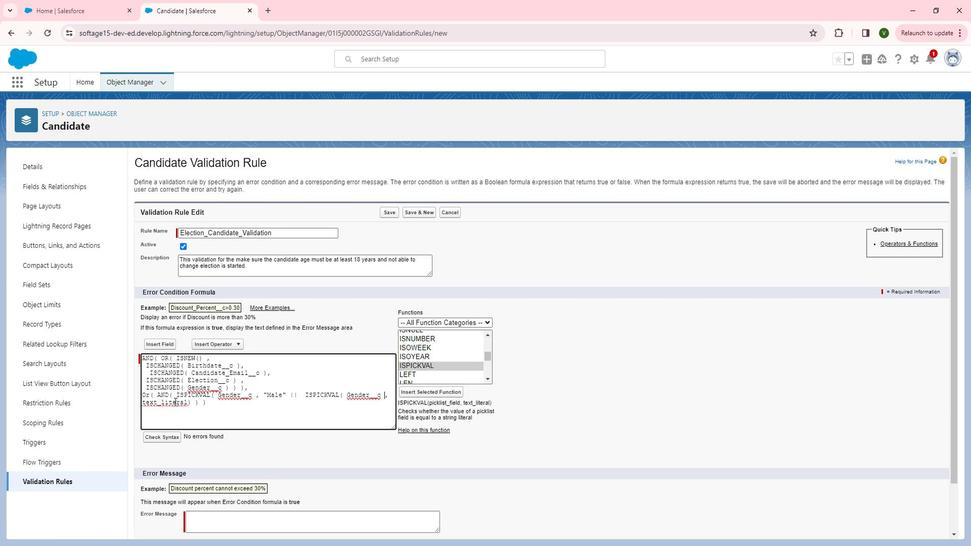 
Action: Mouse pressed left at (305, 410)
Screenshot: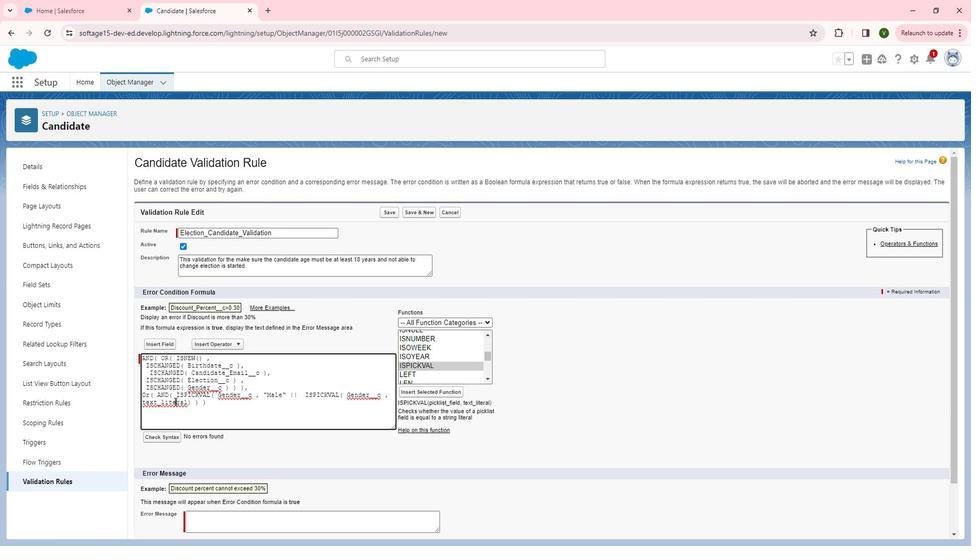 
Action: Mouse pressed left at (305, 410)
Screenshot: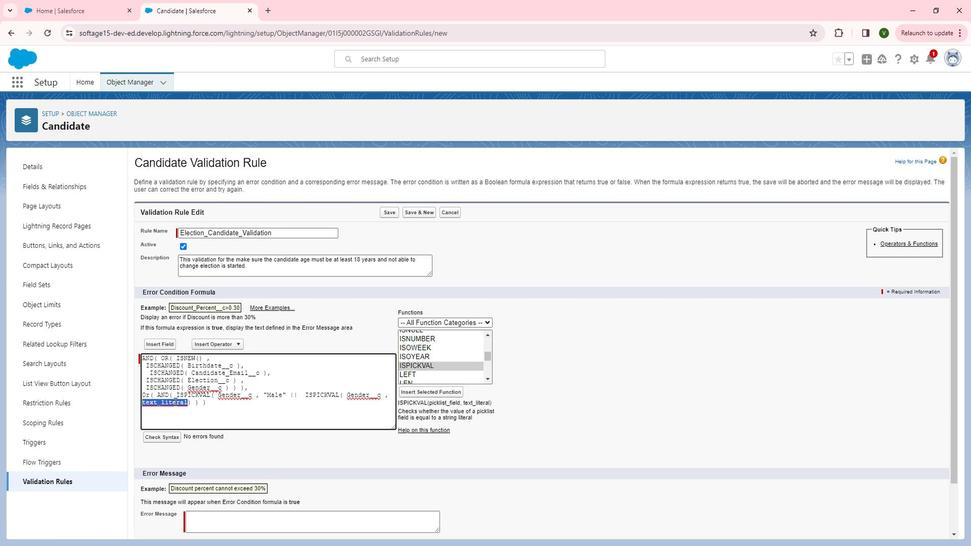 
Action: Mouse moved to (306, 404)
Screenshot: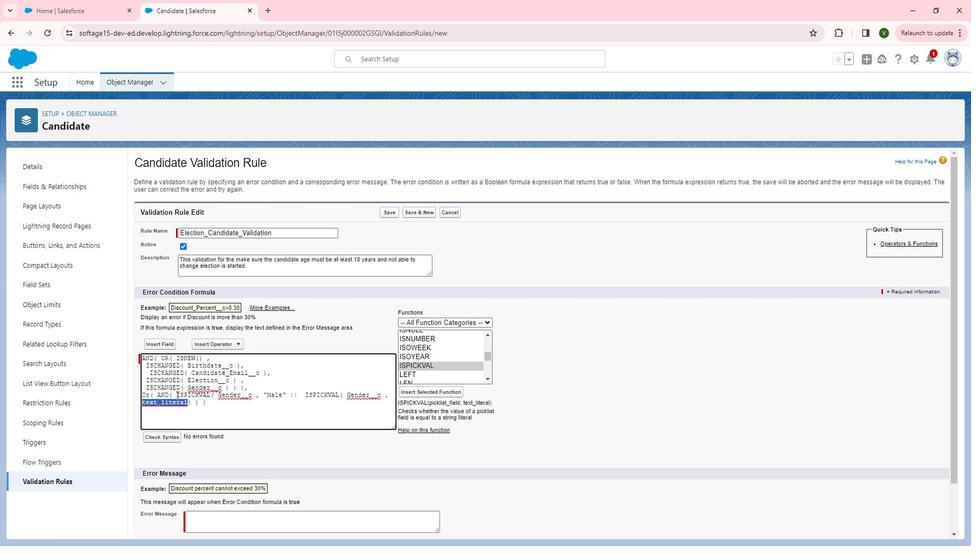 
Action: Key pressed <Key.shift>"<Key.shift><Key.shift><Key.shift><Key.shift><Key.shift><Key.shift>Female<Key.shift>"
Screenshot: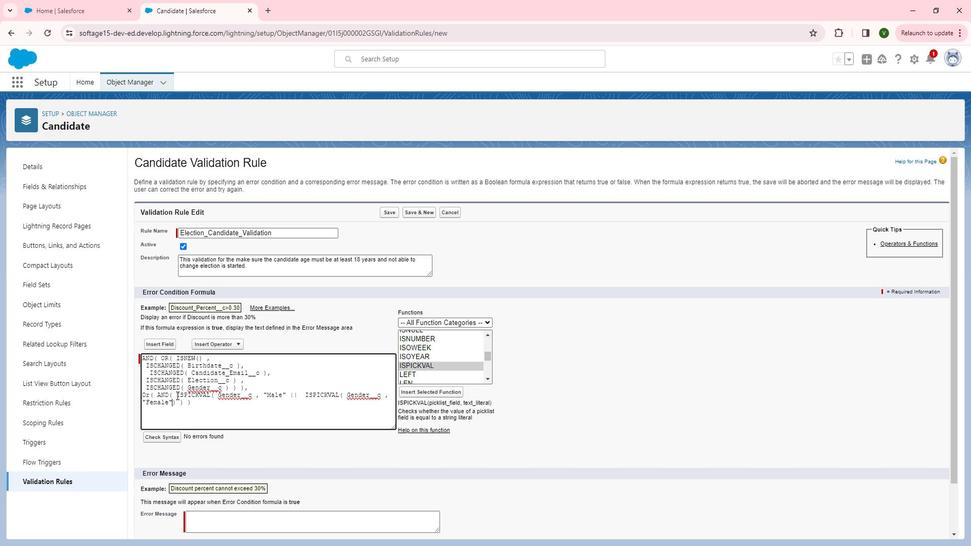 
Action: Mouse moved to (306, 412)
Screenshot: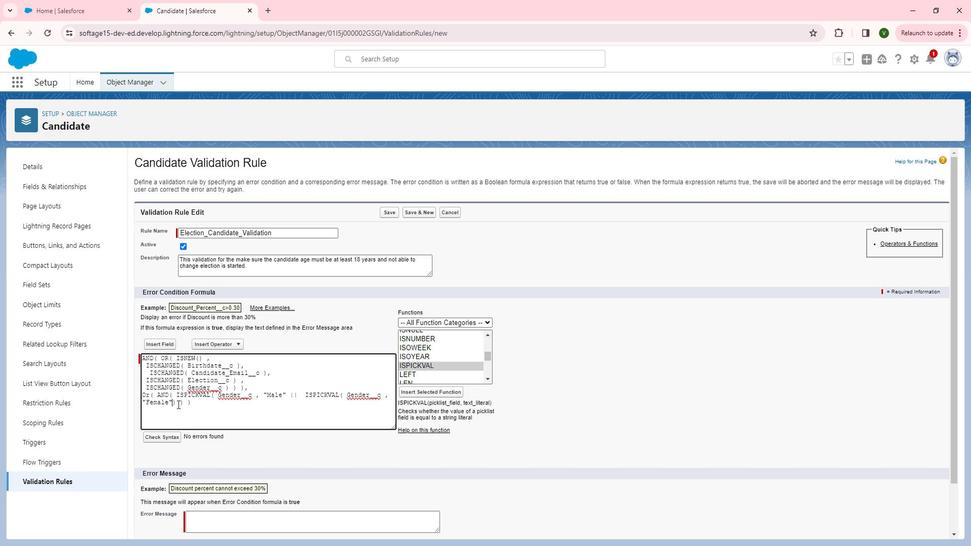 
Action: Key pressed <Key.right><Key.space><Key.shift>||
Screenshot: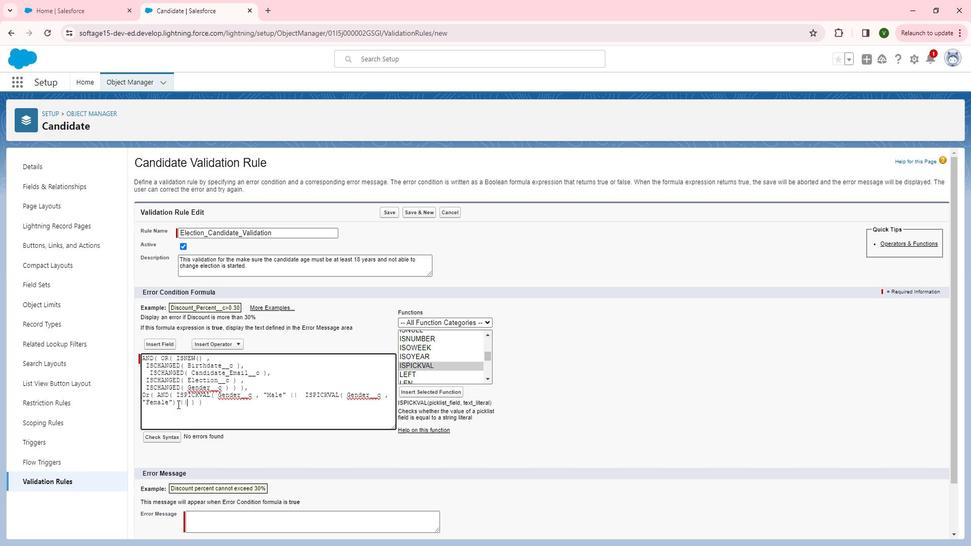 
Action: Mouse moved to (398, 375)
Screenshot: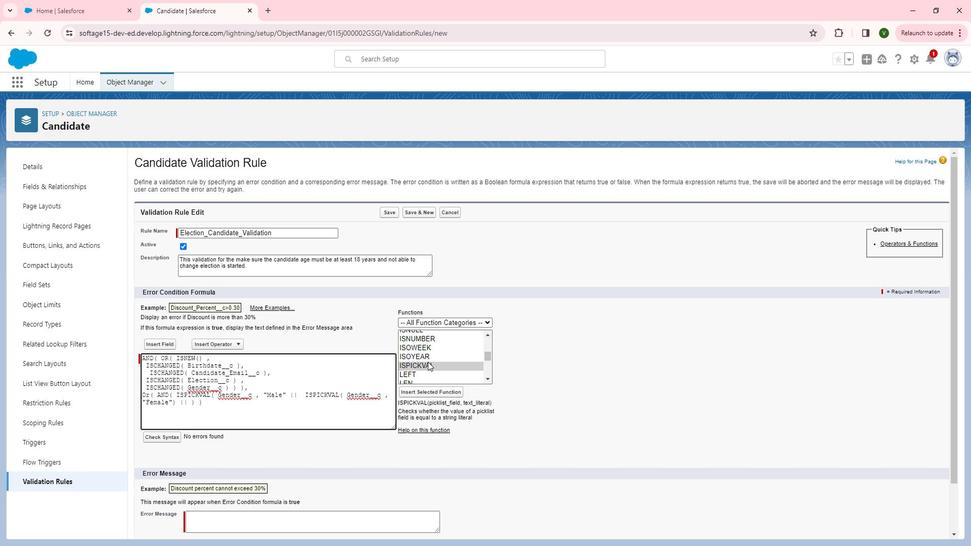 
Action: Mouse pressed left at (398, 375)
Screenshot: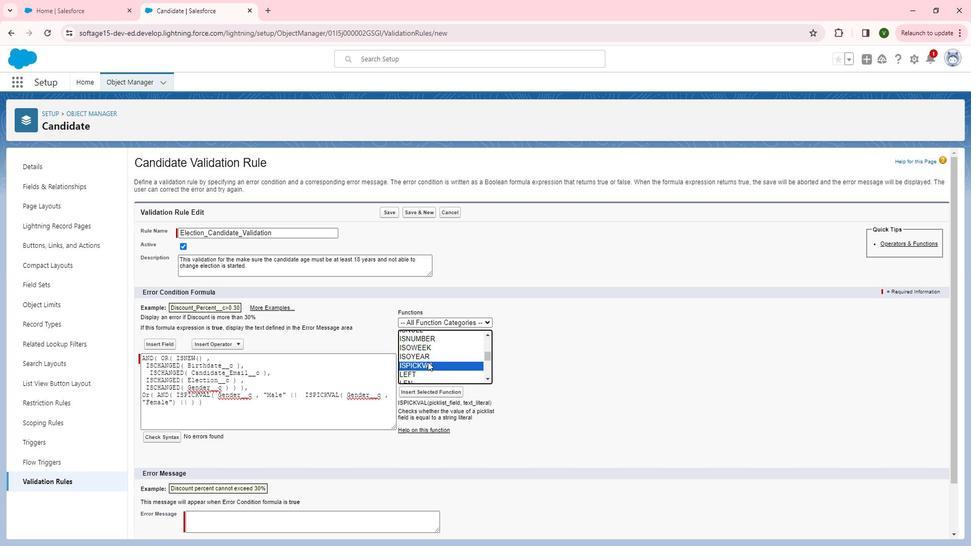 
Action: Mouse pressed left at (398, 375)
Screenshot: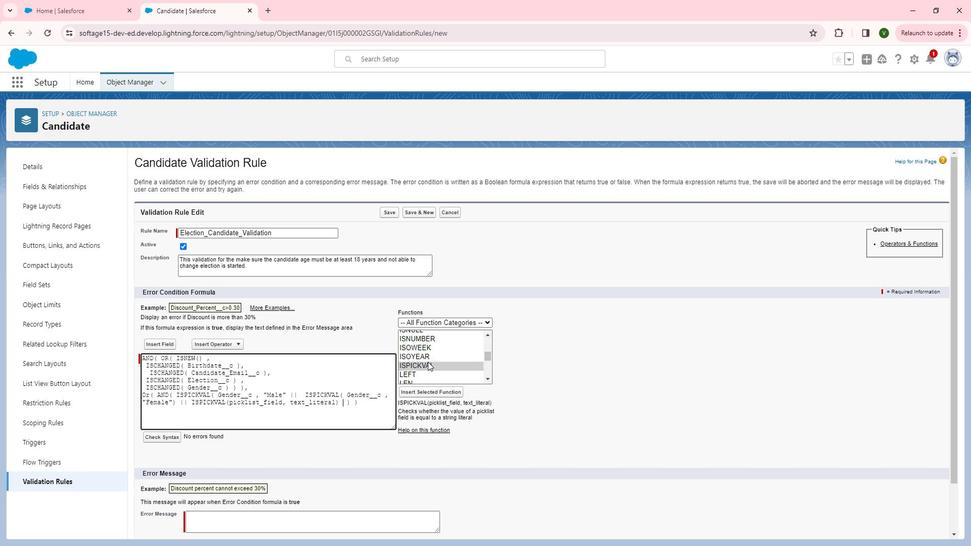 
Action: Mouse moved to (333, 414)
Screenshot: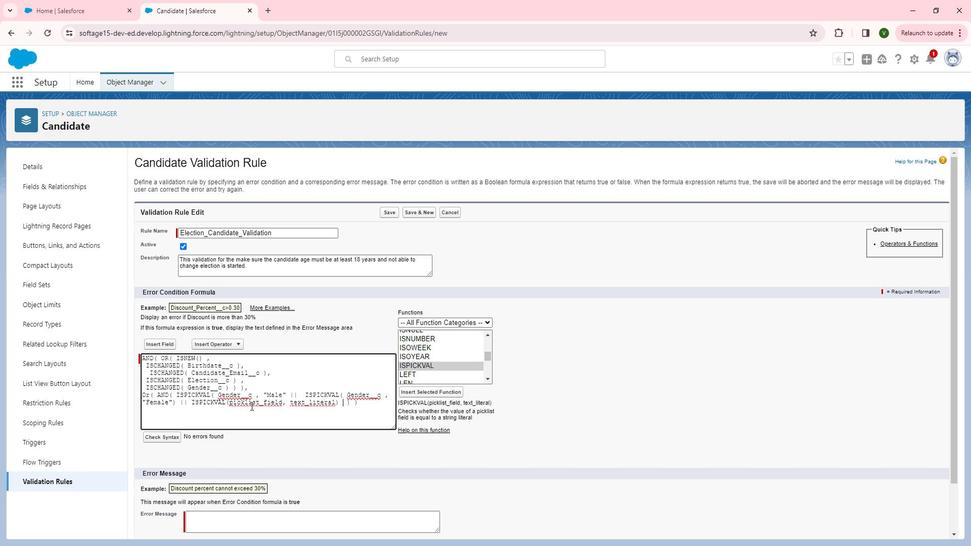 
Action: Mouse pressed left at (333, 414)
Screenshot: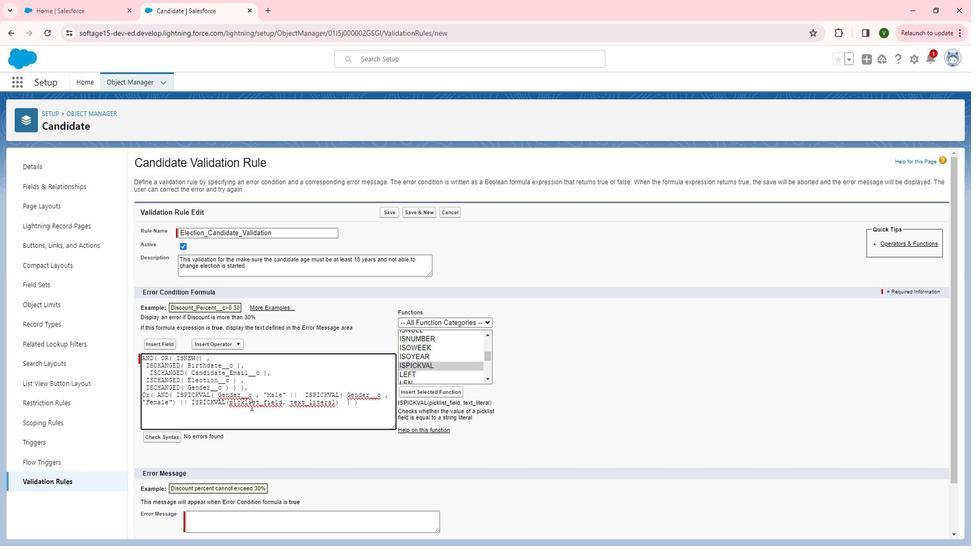
Action: Mouse pressed left at (333, 414)
